 Task: Find connections with filter location Trutnov with filter topic #Saaswith filter profile language Spanish with filter current company Voltas Limited - A TATA Enterprise with filter school Amal Jyothi College of Engineering with filter industry Sound Recording with filter service category Public Relations with filter keywords title Account Representative
Action: Mouse moved to (608, 79)
Screenshot: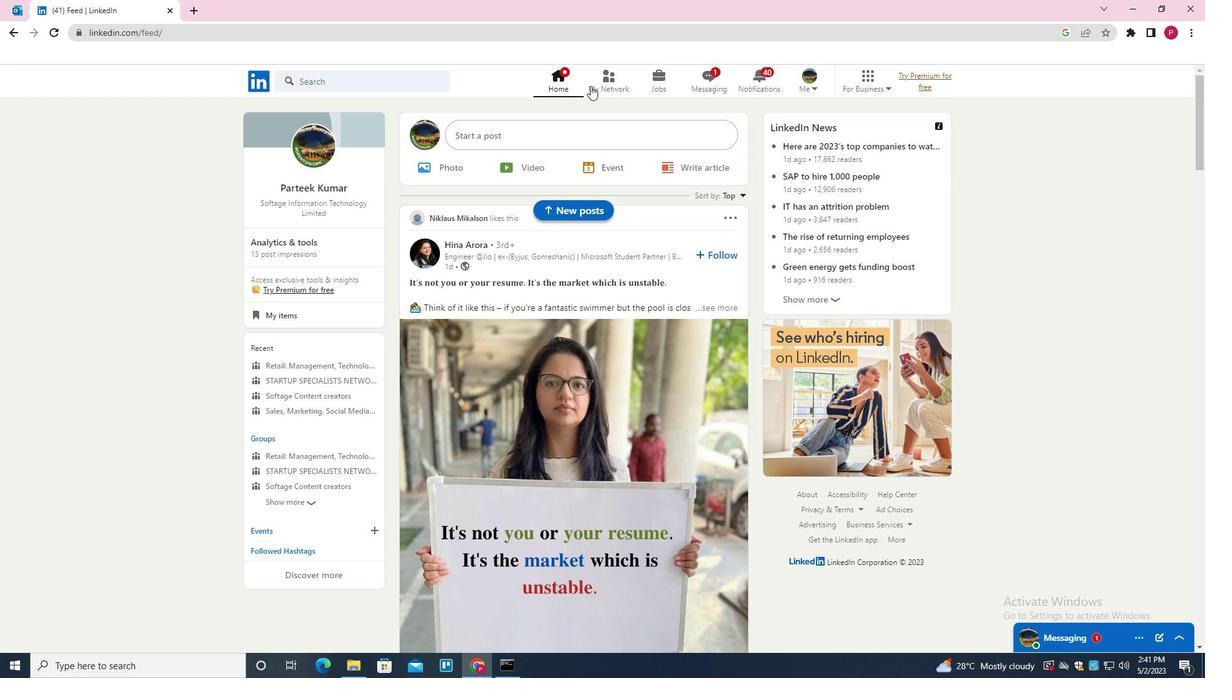 
Action: Mouse pressed left at (608, 79)
Screenshot: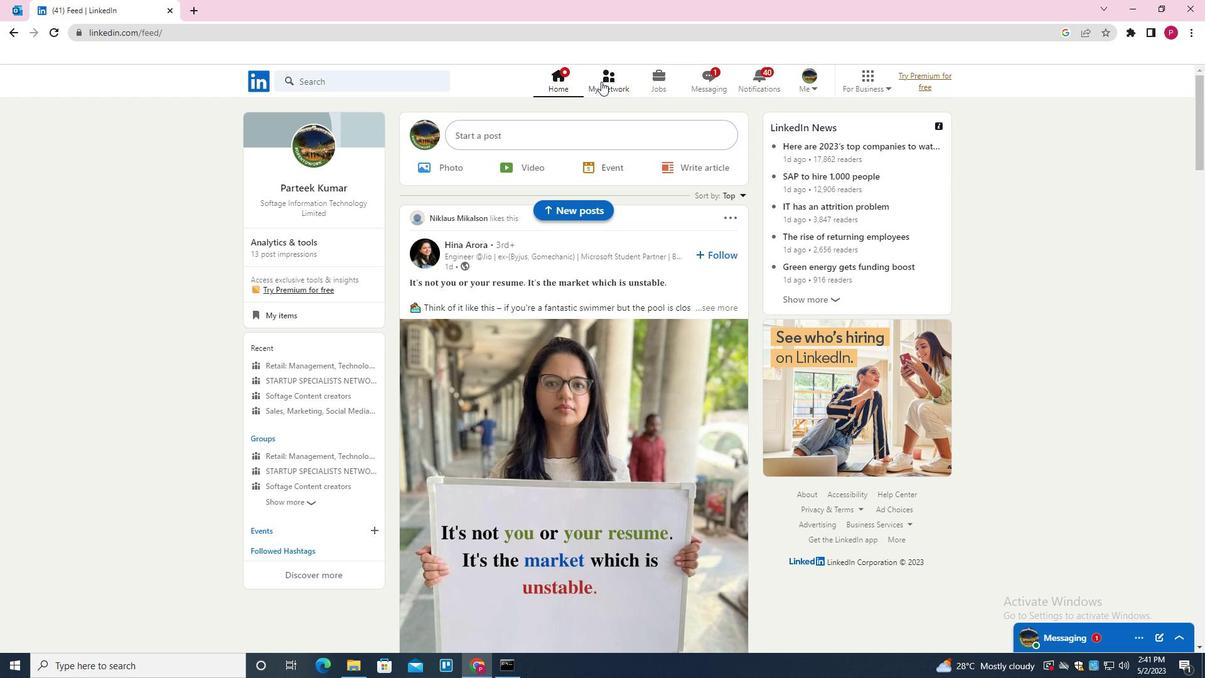
Action: Mouse moved to (389, 146)
Screenshot: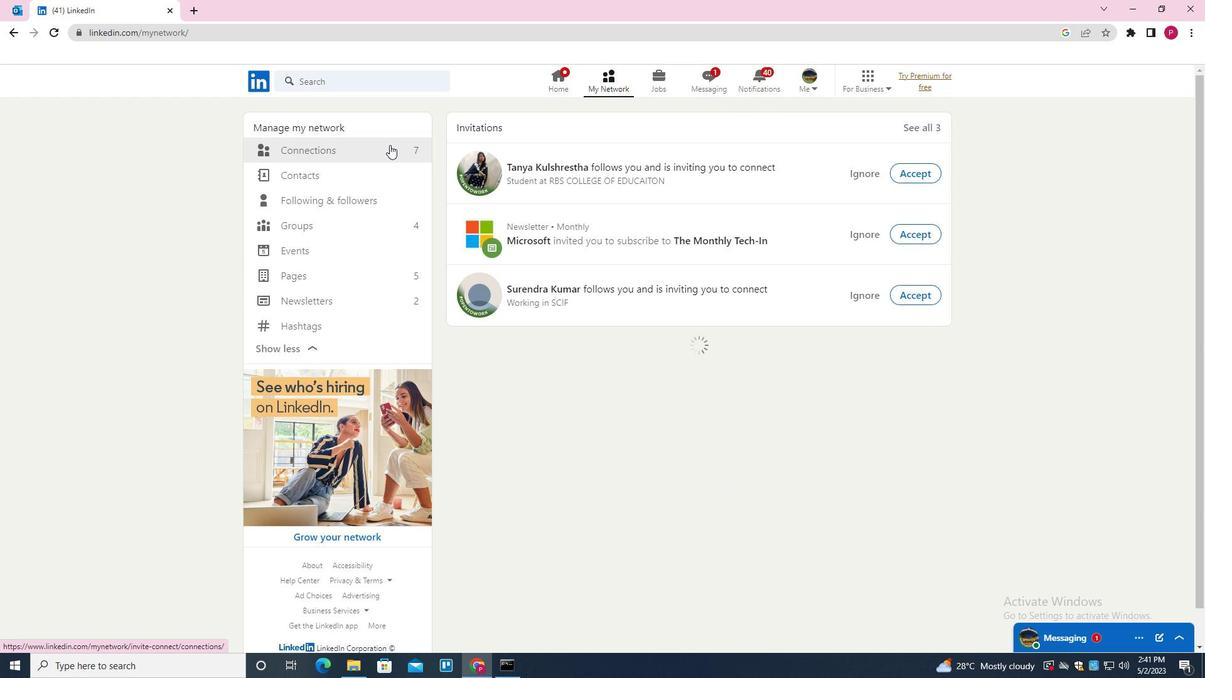 
Action: Mouse pressed left at (389, 146)
Screenshot: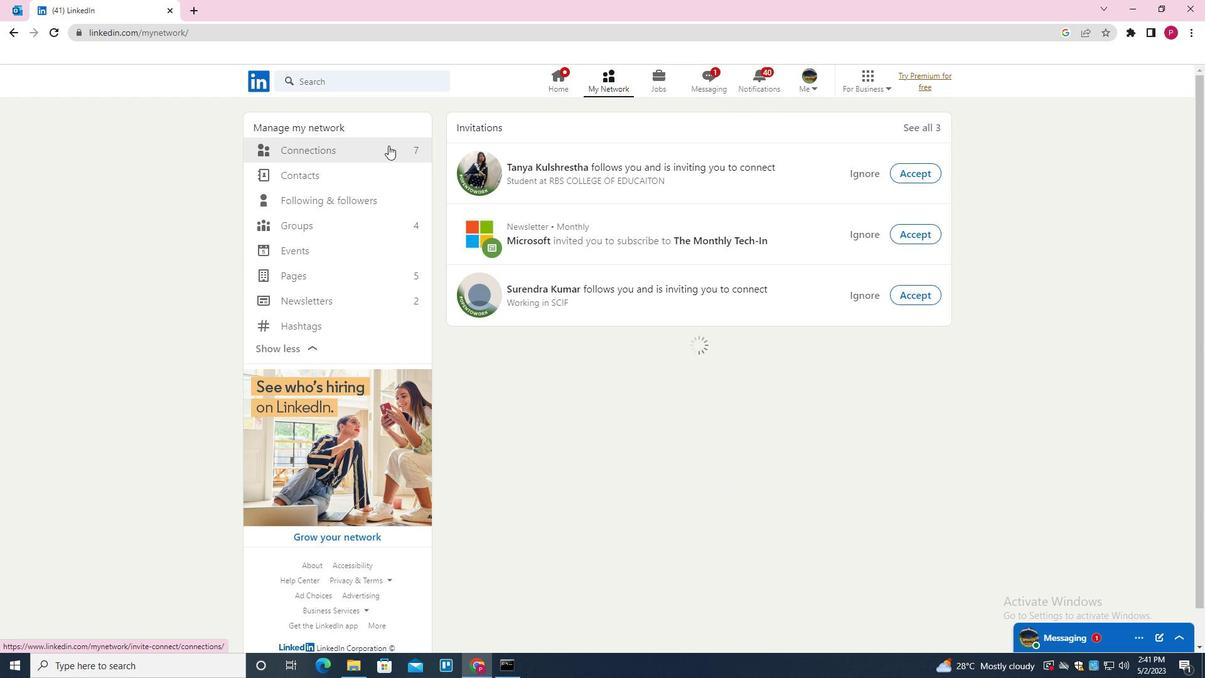 
Action: Mouse moved to (692, 151)
Screenshot: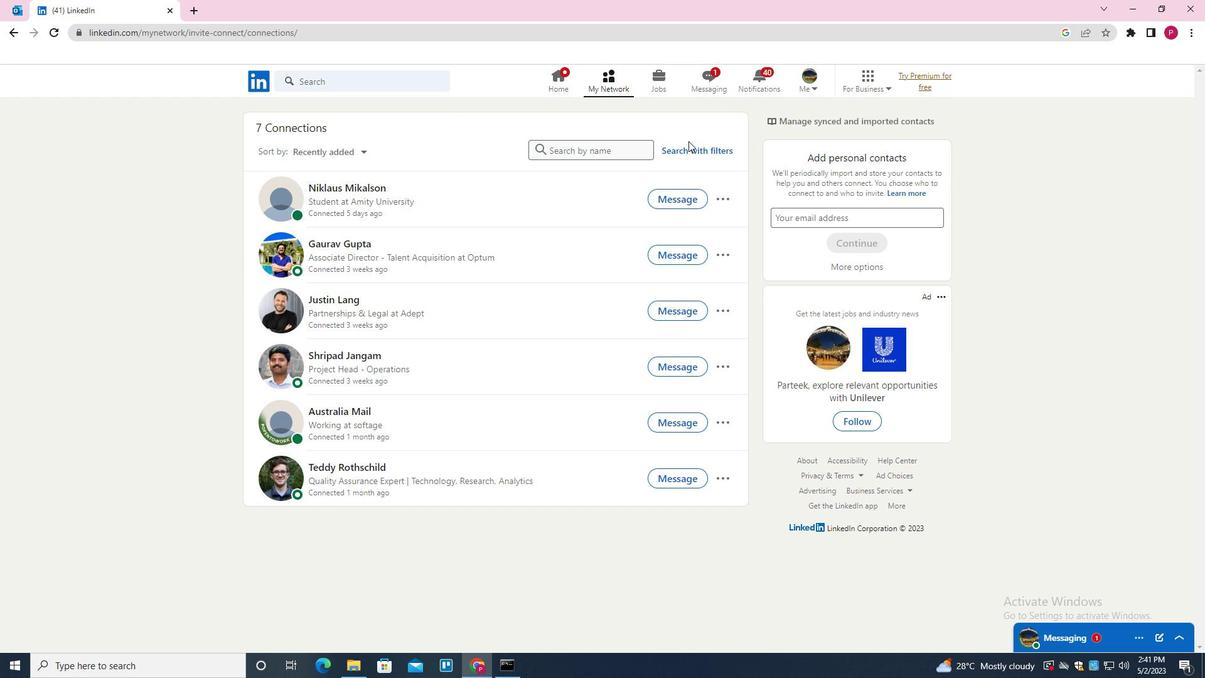 
Action: Mouse pressed left at (692, 151)
Screenshot: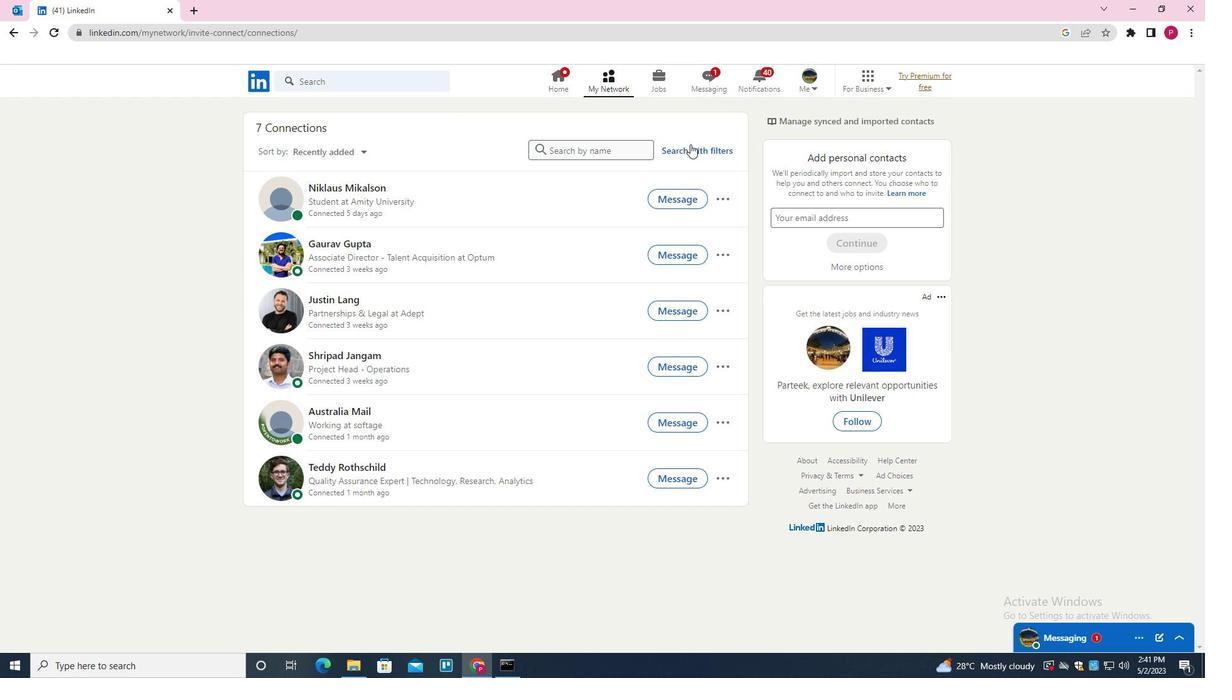 
Action: Mouse moved to (647, 119)
Screenshot: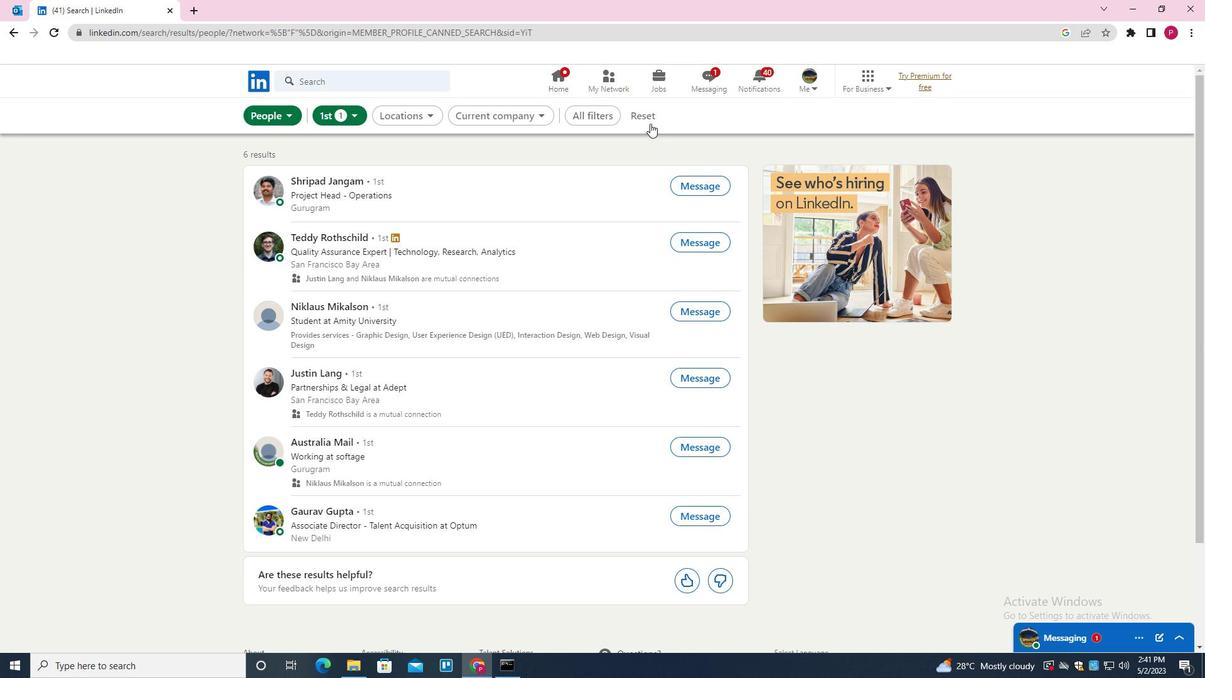 
Action: Mouse pressed left at (647, 119)
Screenshot: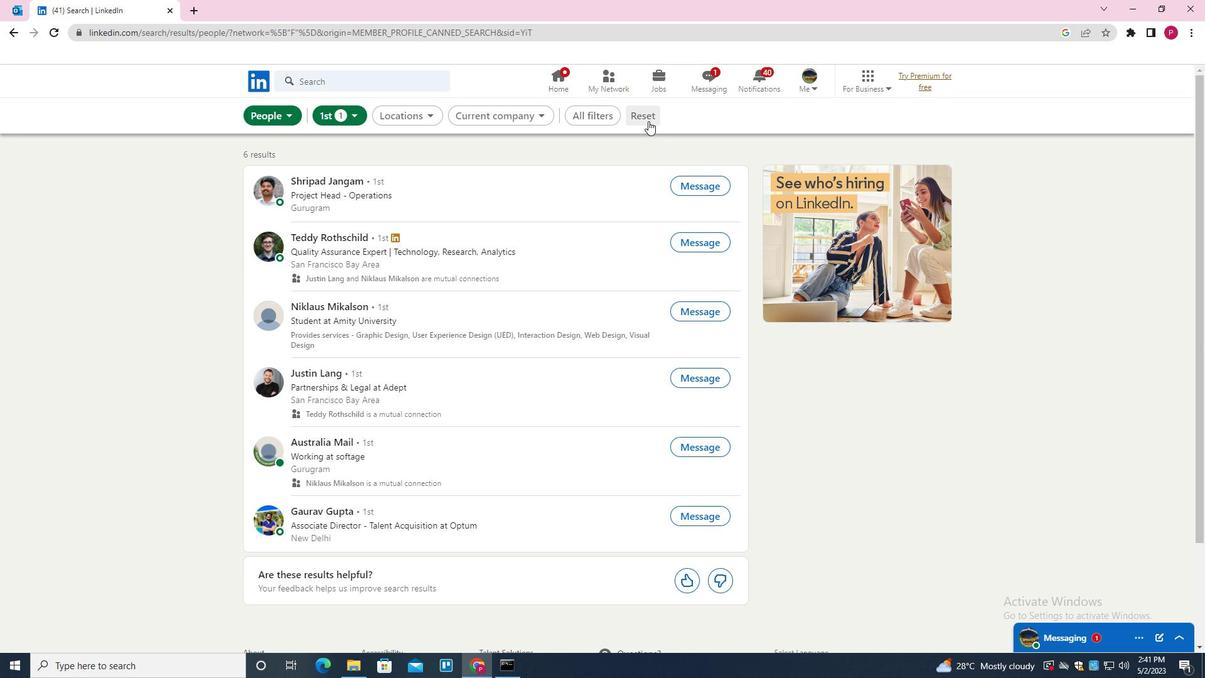 
Action: Mouse moved to (627, 119)
Screenshot: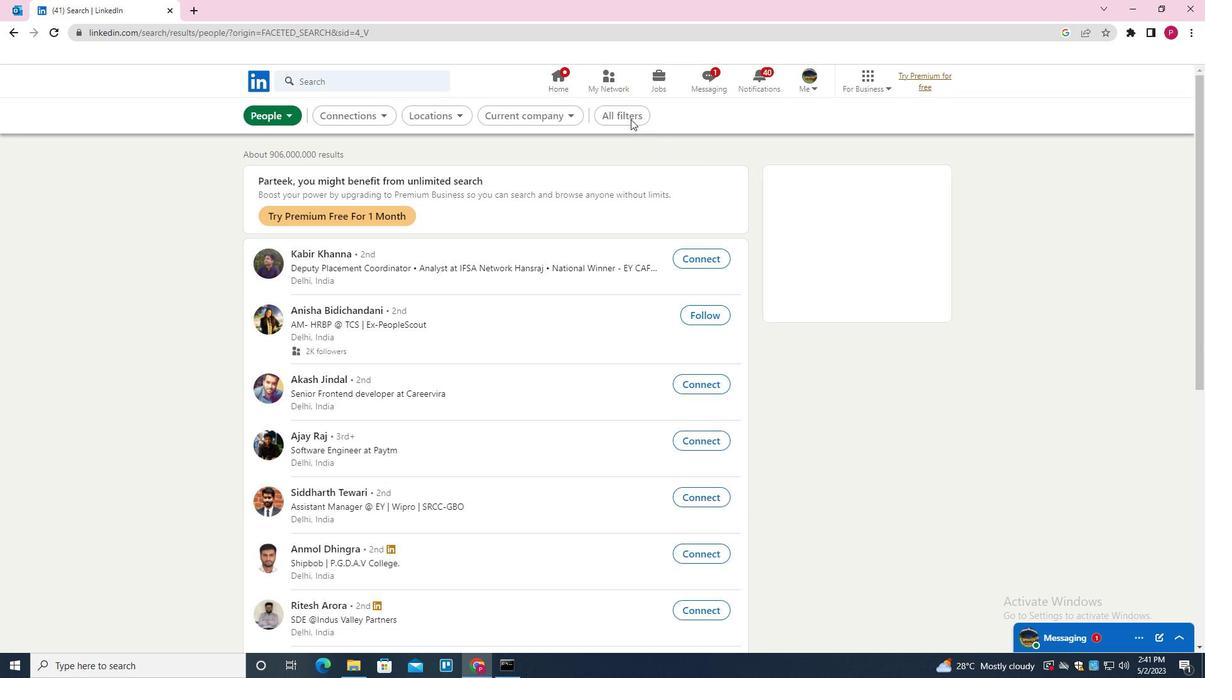 
Action: Mouse pressed left at (627, 119)
Screenshot: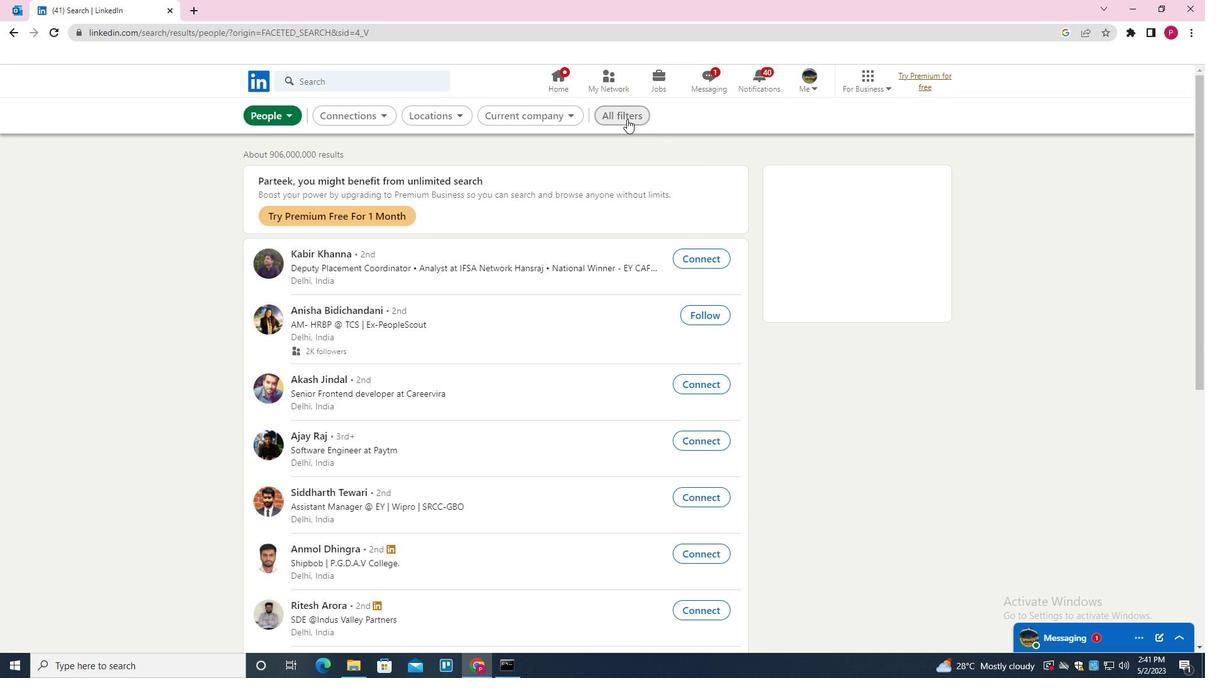 
Action: Mouse moved to (1025, 357)
Screenshot: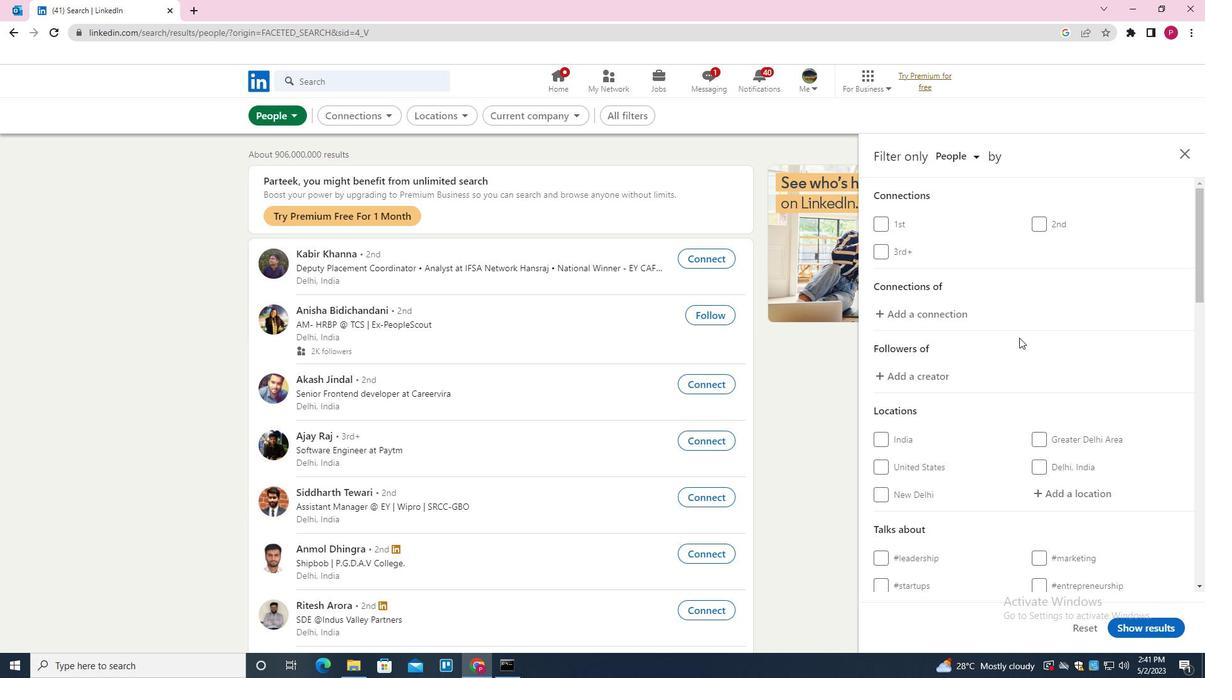
Action: Mouse scrolled (1025, 357) with delta (0, 0)
Screenshot: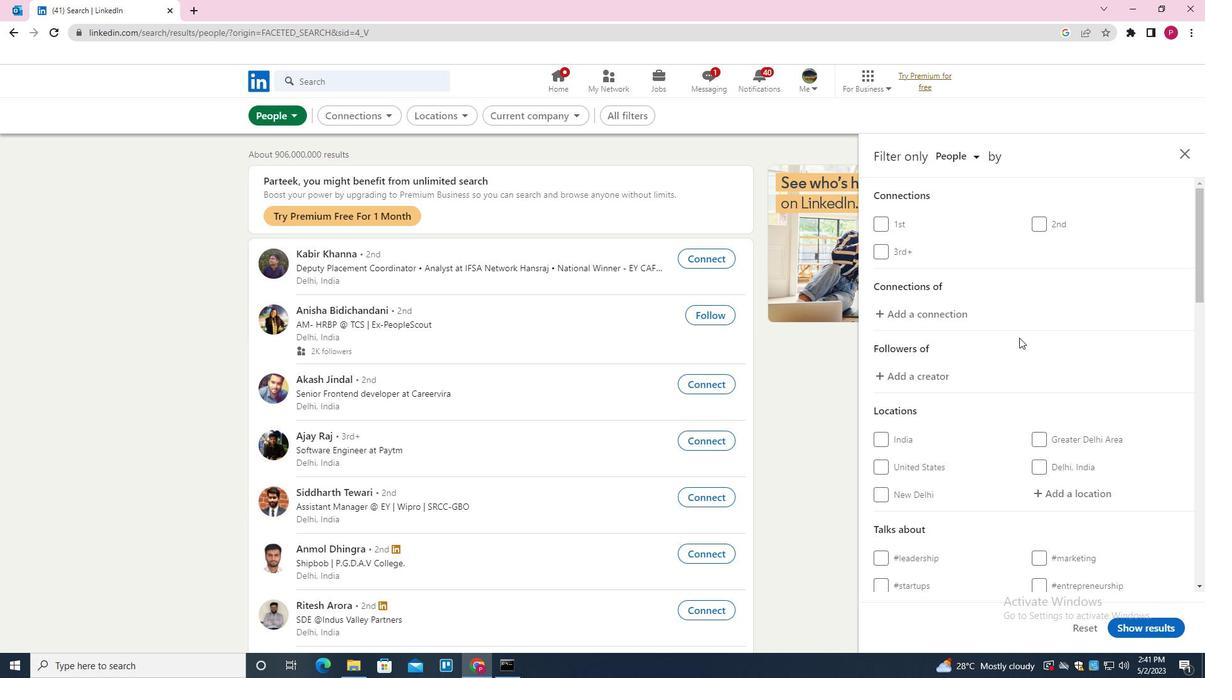 
Action: Mouse moved to (1027, 363)
Screenshot: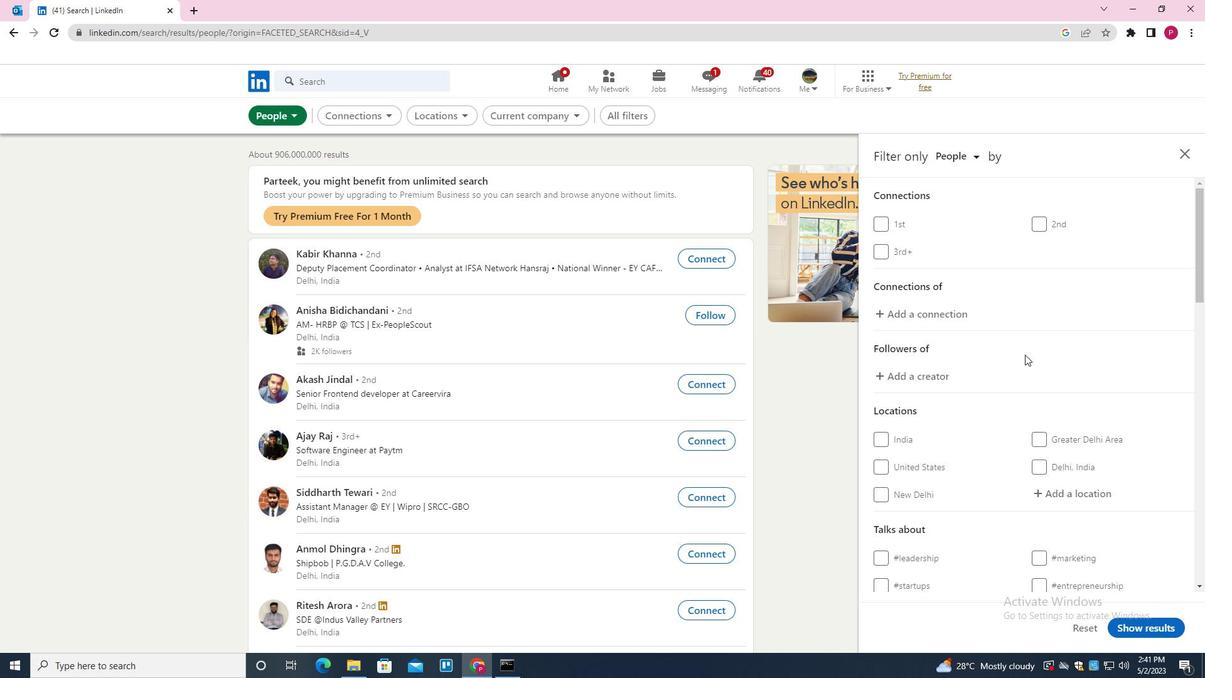 
Action: Mouse scrolled (1027, 362) with delta (0, 0)
Screenshot: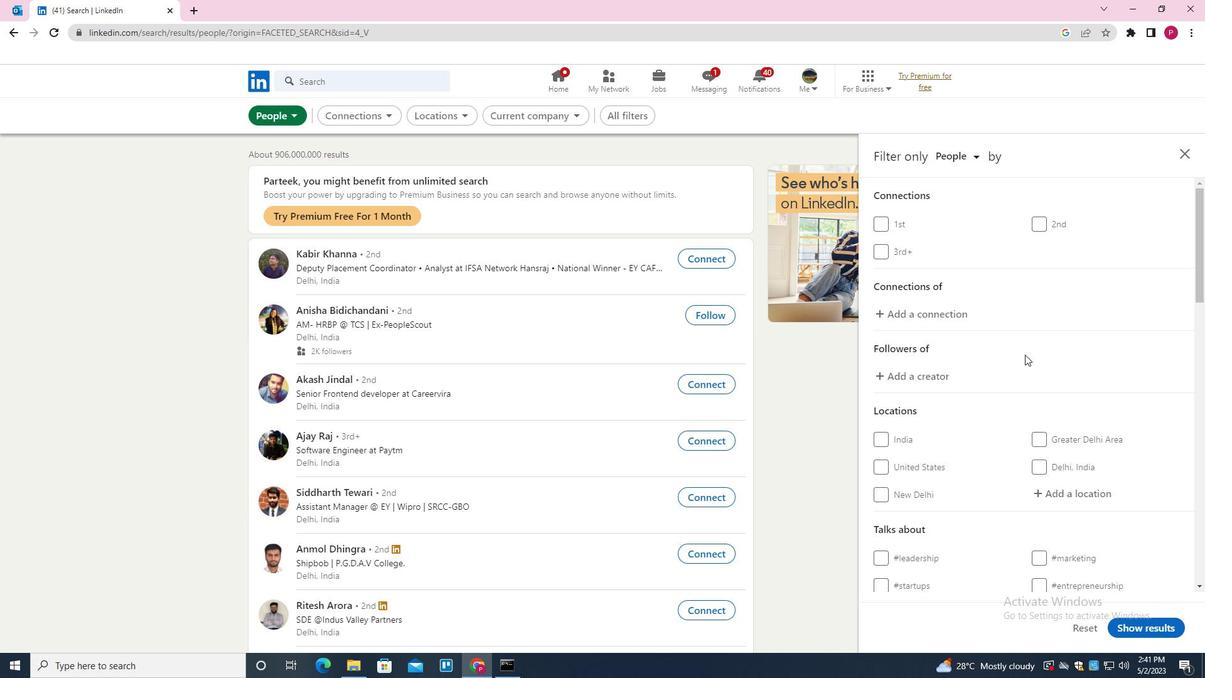 
Action: Mouse moved to (1089, 369)
Screenshot: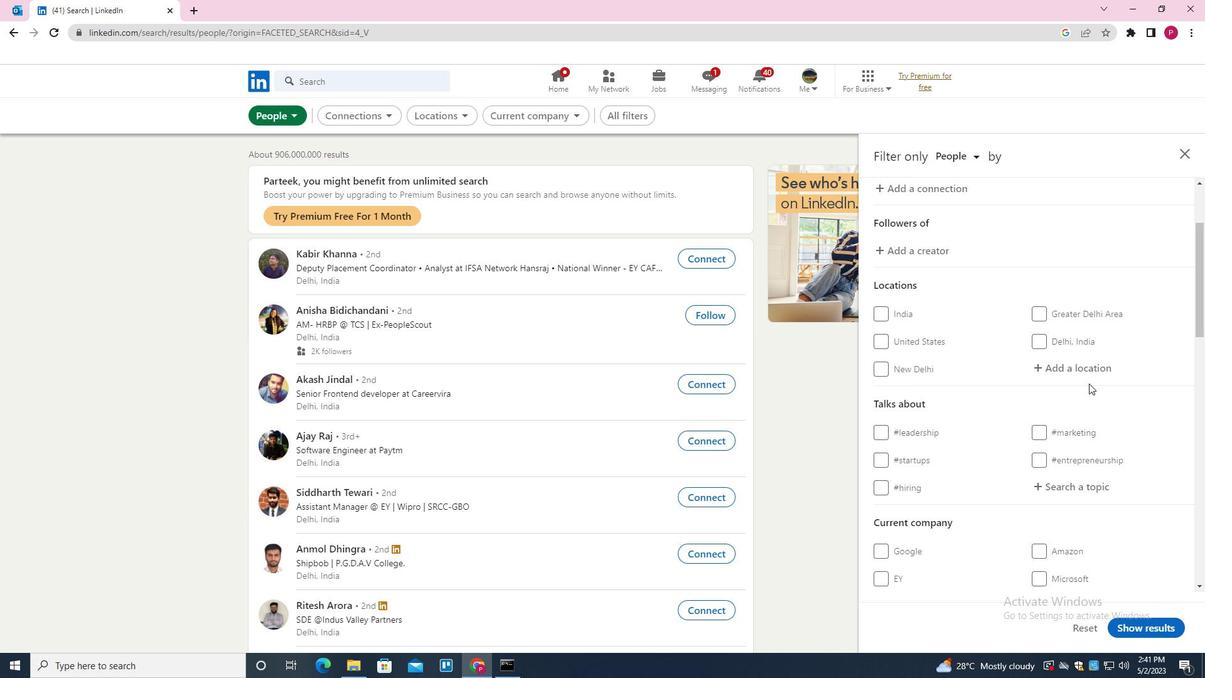 
Action: Mouse pressed left at (1089, 369)
Screenshot: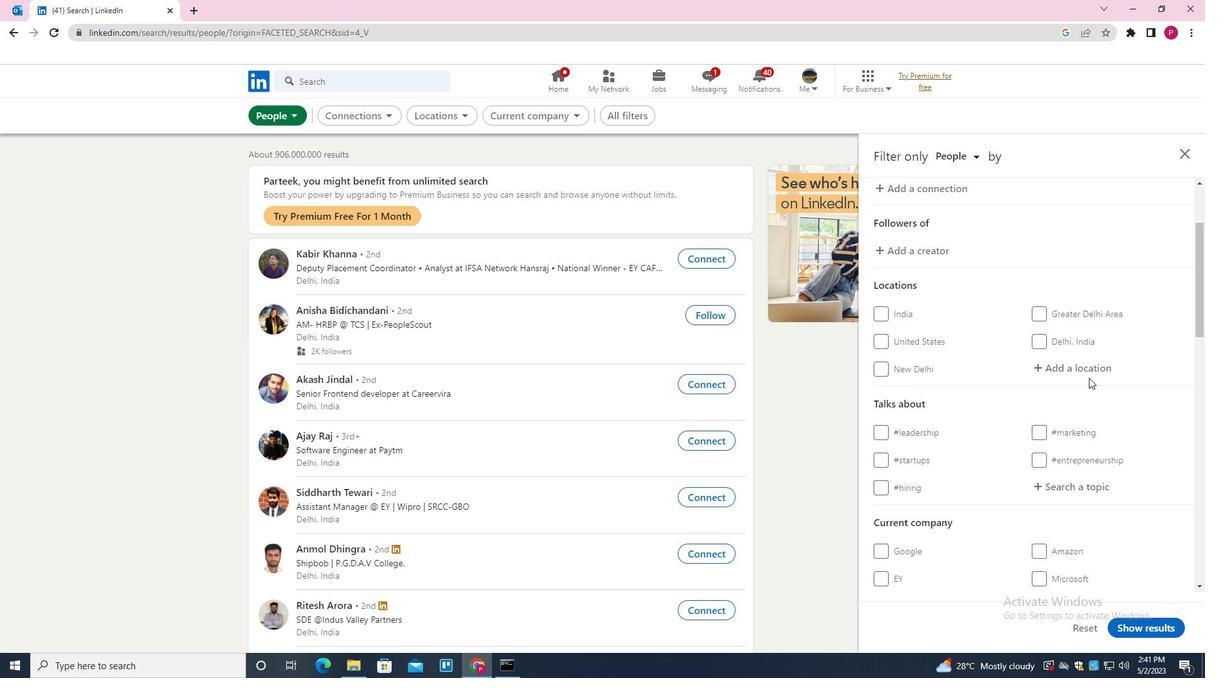 
Action: Mouse moved to (1079, 376)
Screenshot: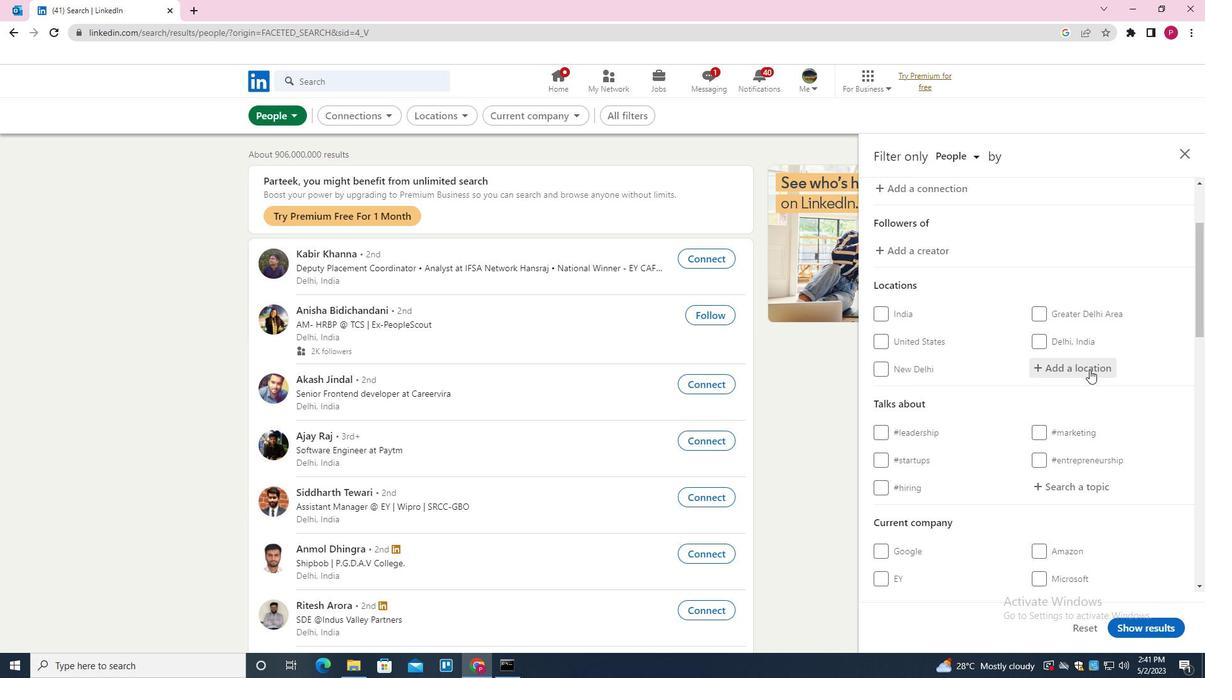 
Action: Key pressed <Key.shift>TRUTNOV<Key.down><Key.enter>
Screenshot: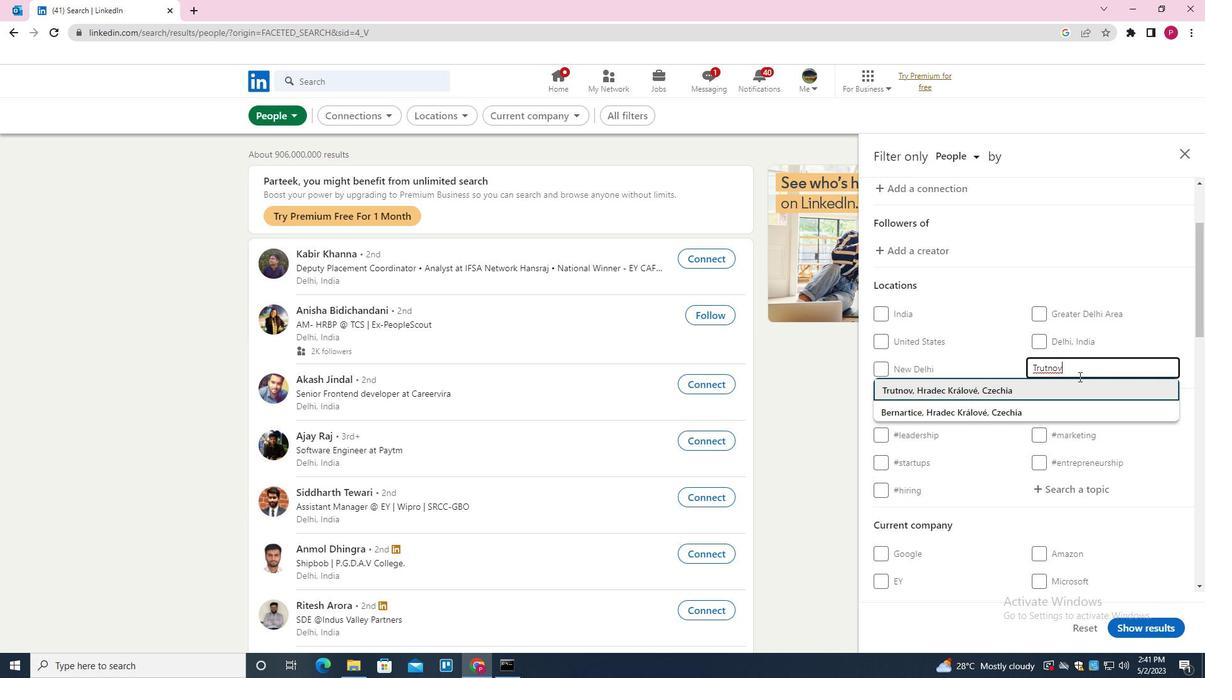 
Action: Mouse moved to (1046, 373)
Screenshot: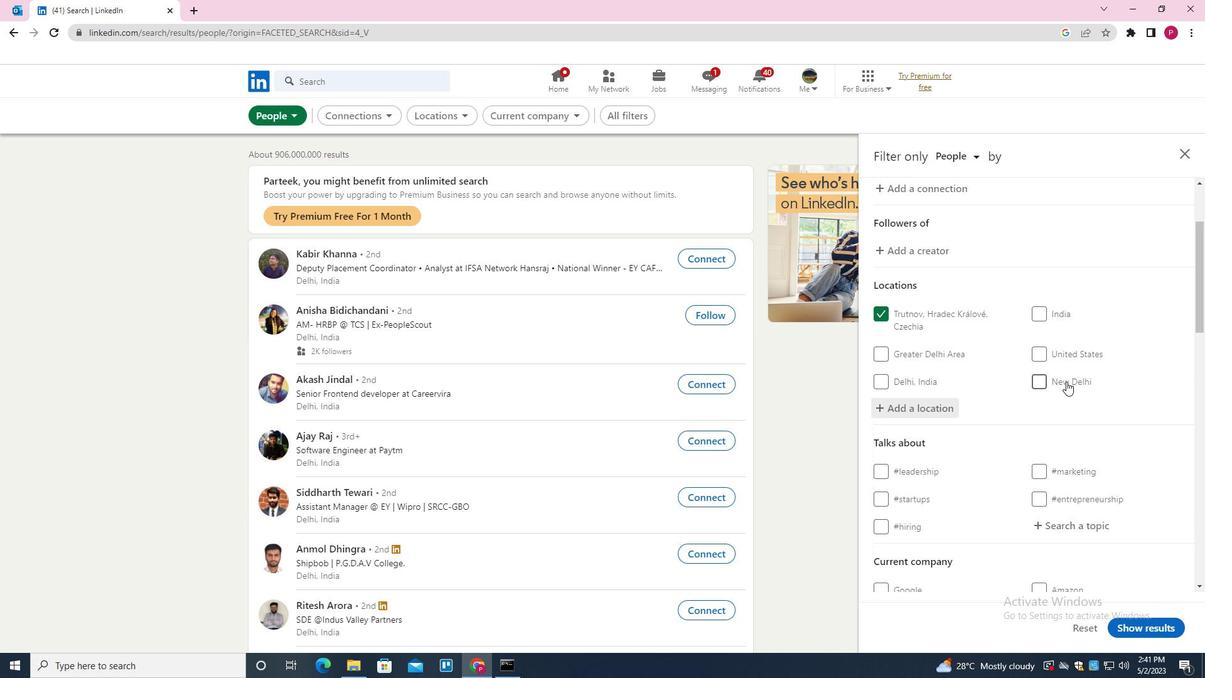 
Action: Mouse scrolled (1046, 372) with delta (0, 0)
Screenshot: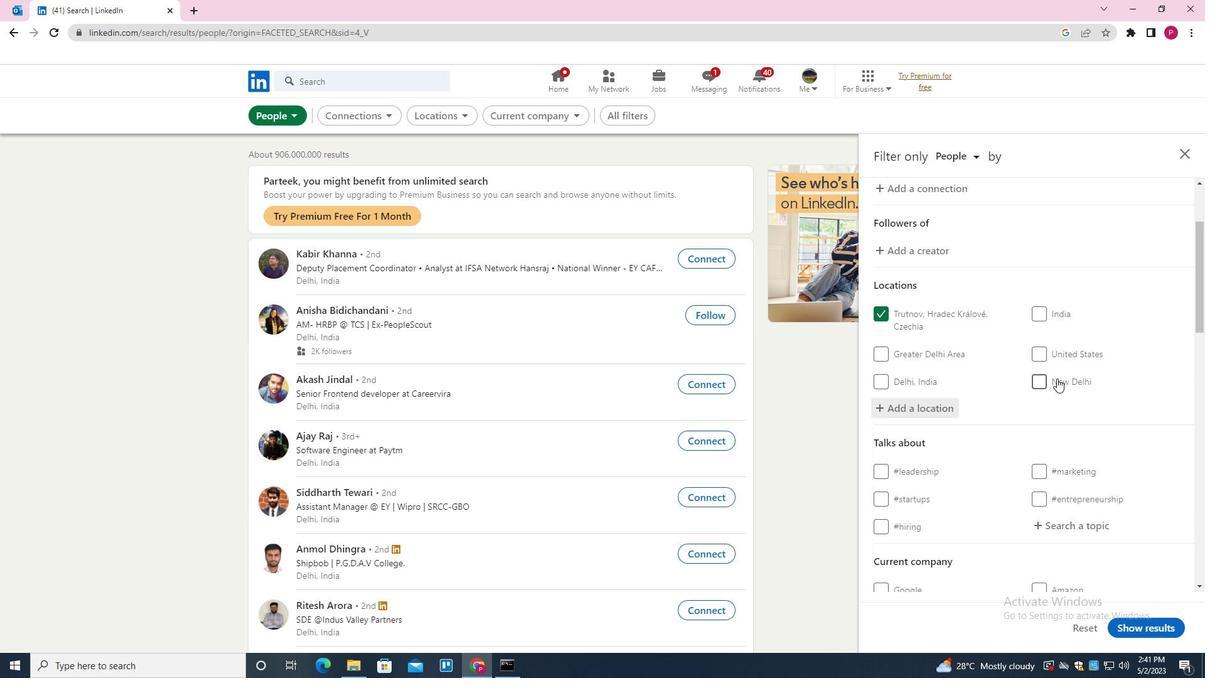 
Action: Mouse scrolled (1046, 372) with delta (0, 0)
Screenshot: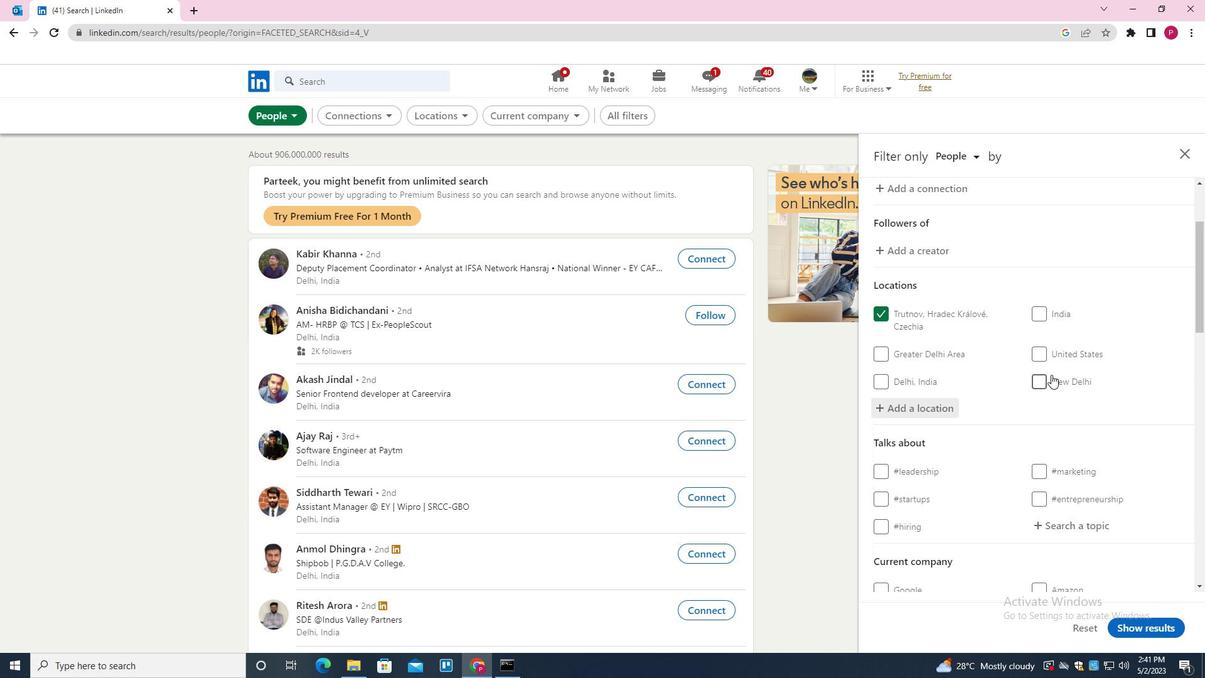 
Action: Mouse scrolled (1046, 372) with delta (0, 0)
Screenshot: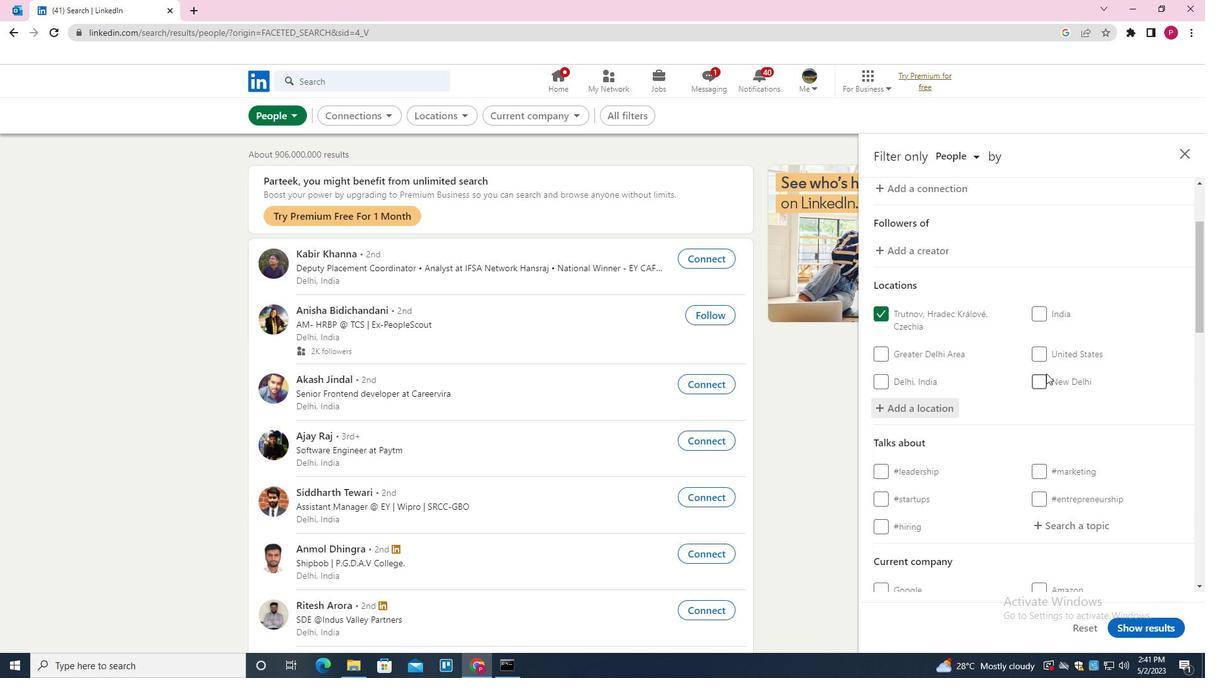 
Action: Mouse moved to (1068, 339)
Screenshot: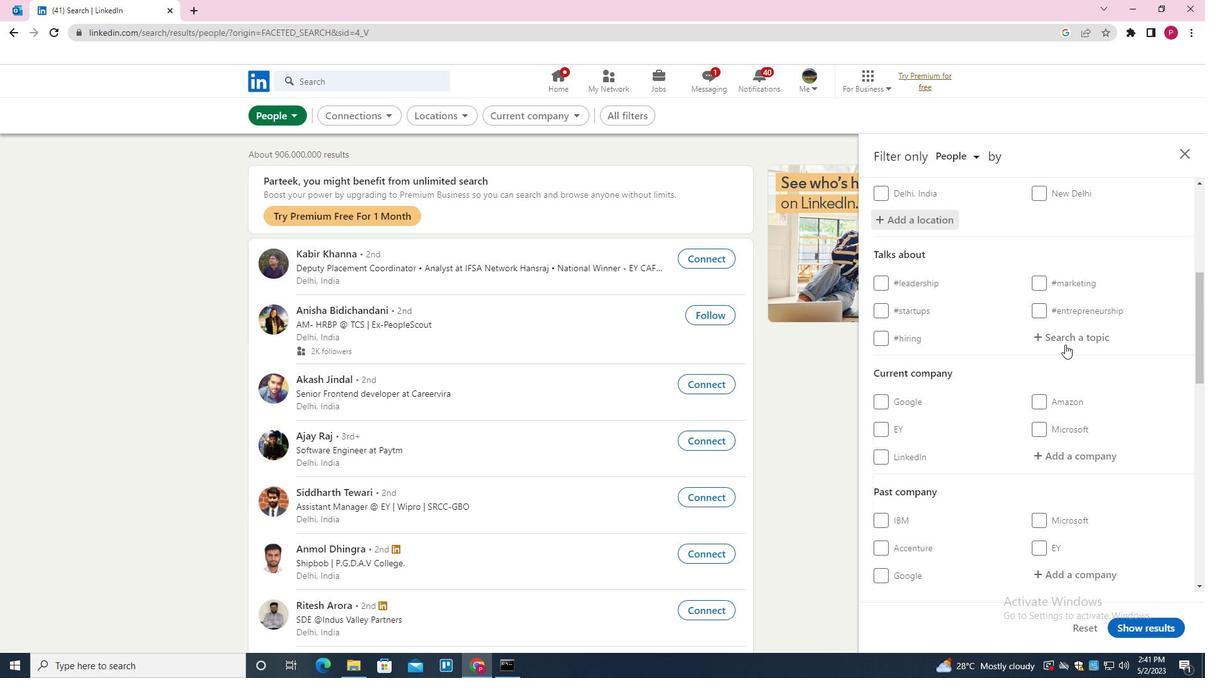 
Action: Mouse pressed left at (1068, 339)
Screenshot: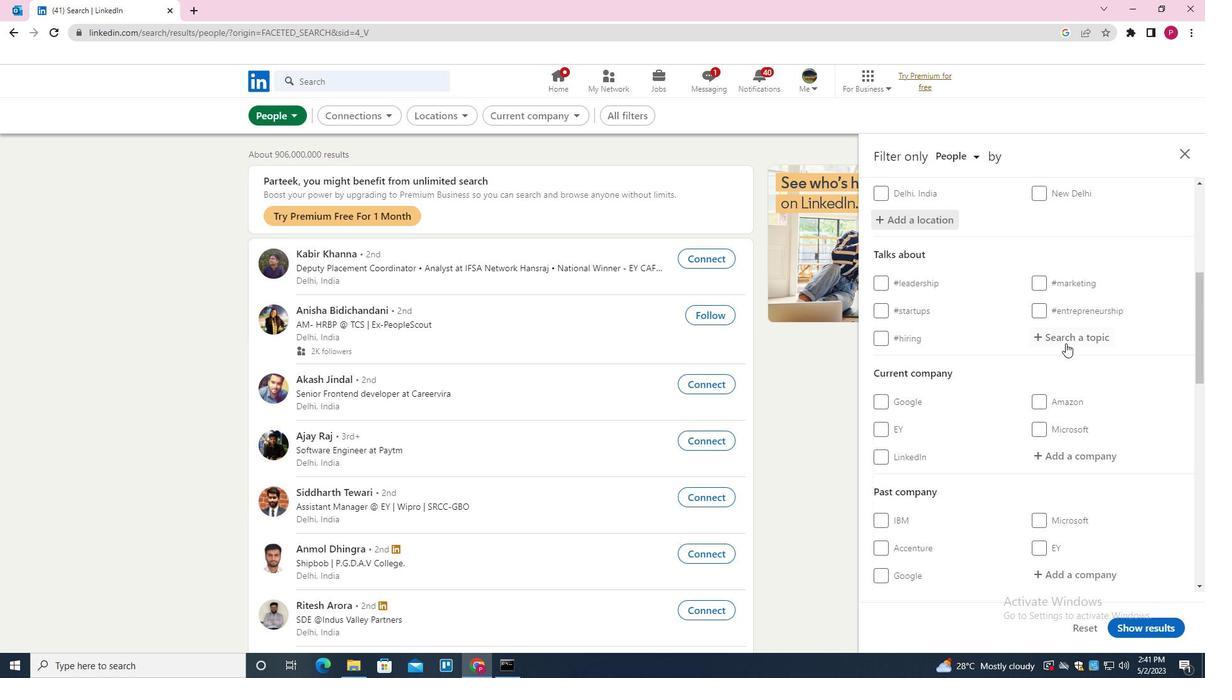 
Action: Mouse moved to (1101, 343)
Screenshot: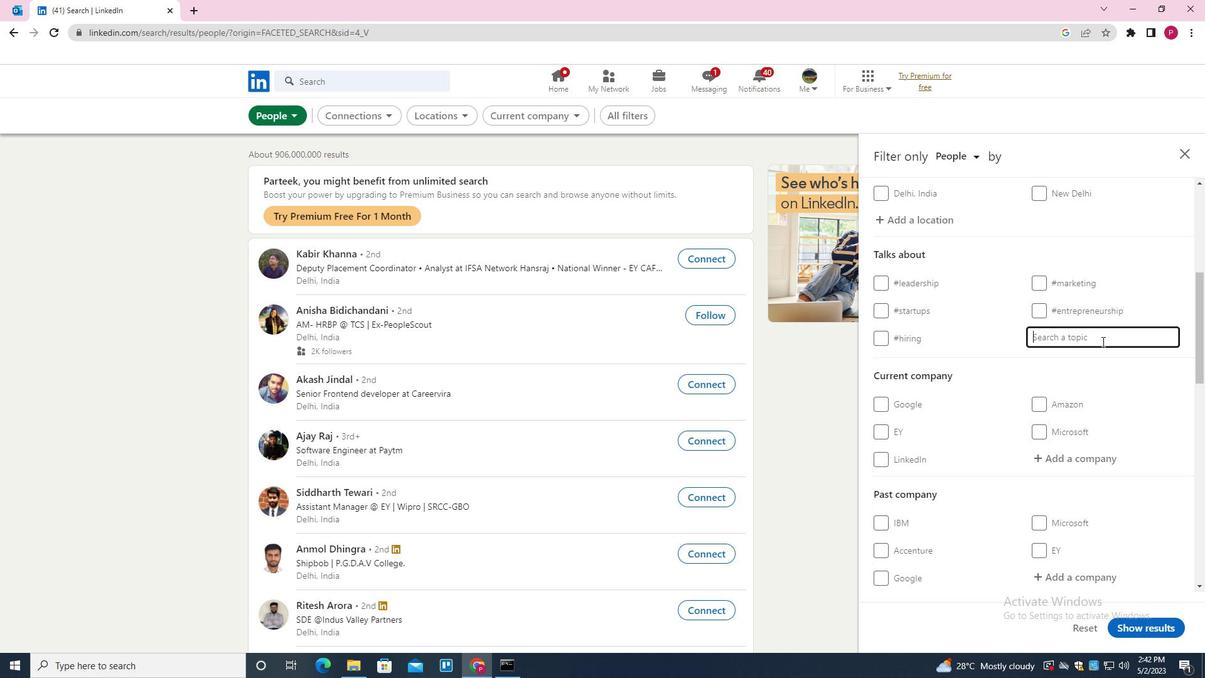 
Action: Key pressed <Key.shift><Key.shift><Key.shift>SAAS<Key.down><Key.enter>
Screenshot: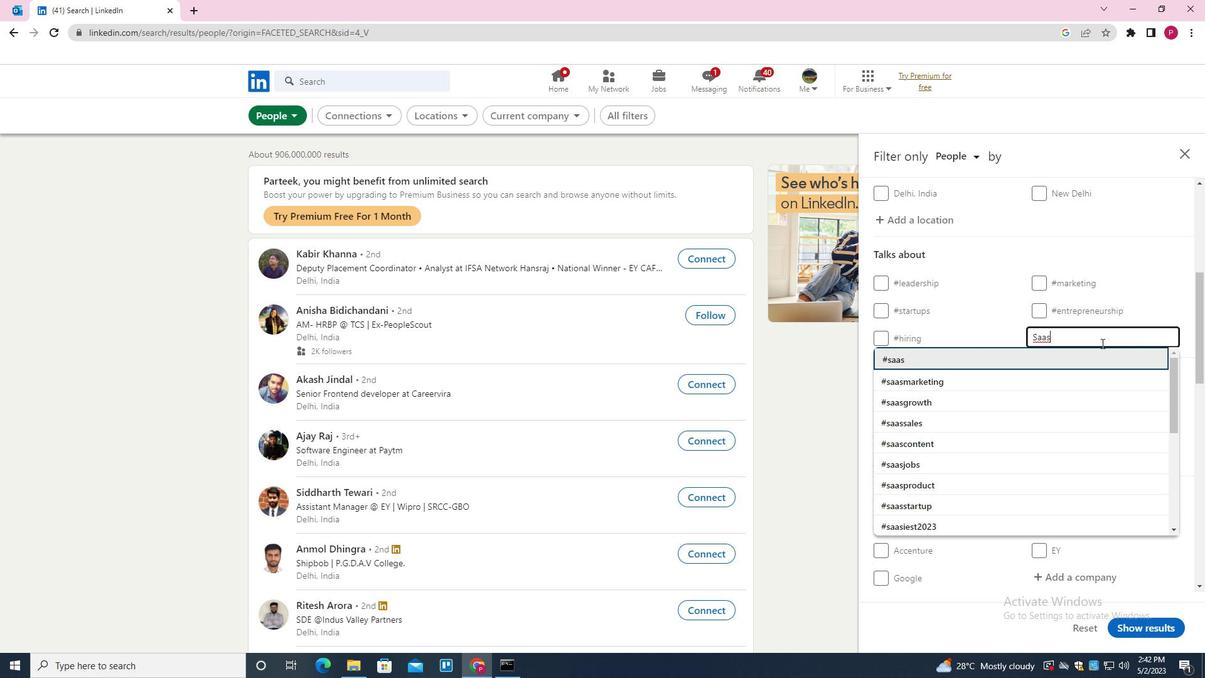 
Action: Mouse moved to (1071, 352)
Screenshot: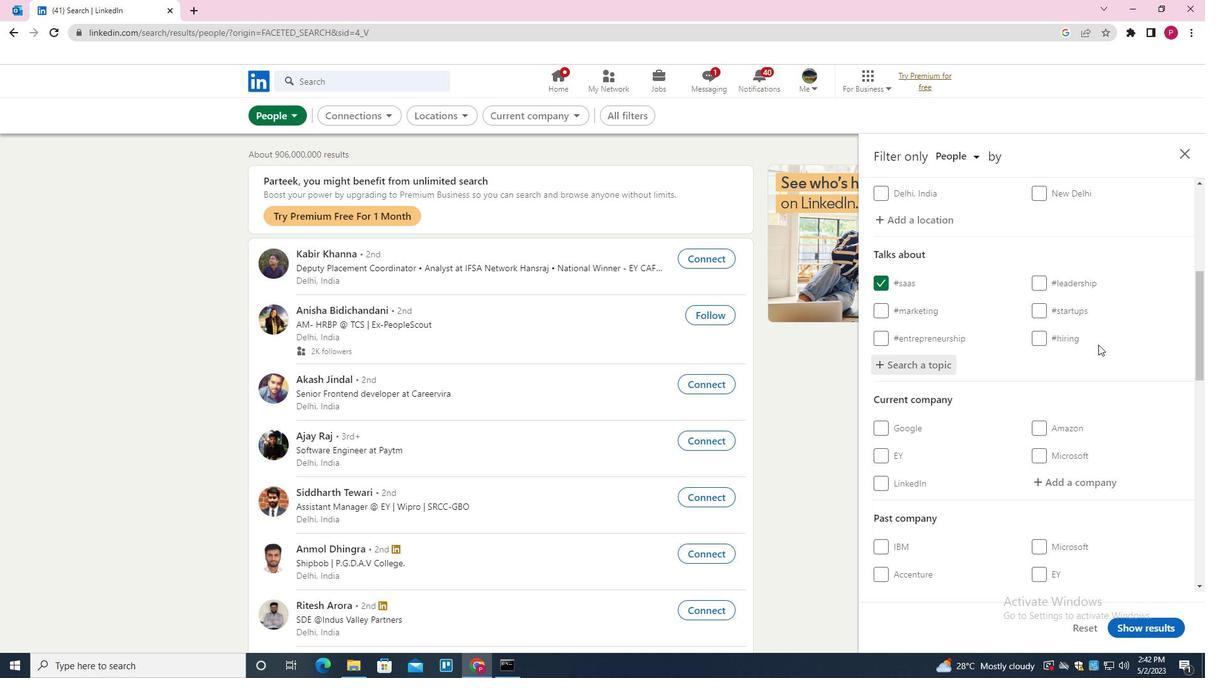
Action: Mouse scrolled (1071, 351) with delta (0, 0)
Screenshot: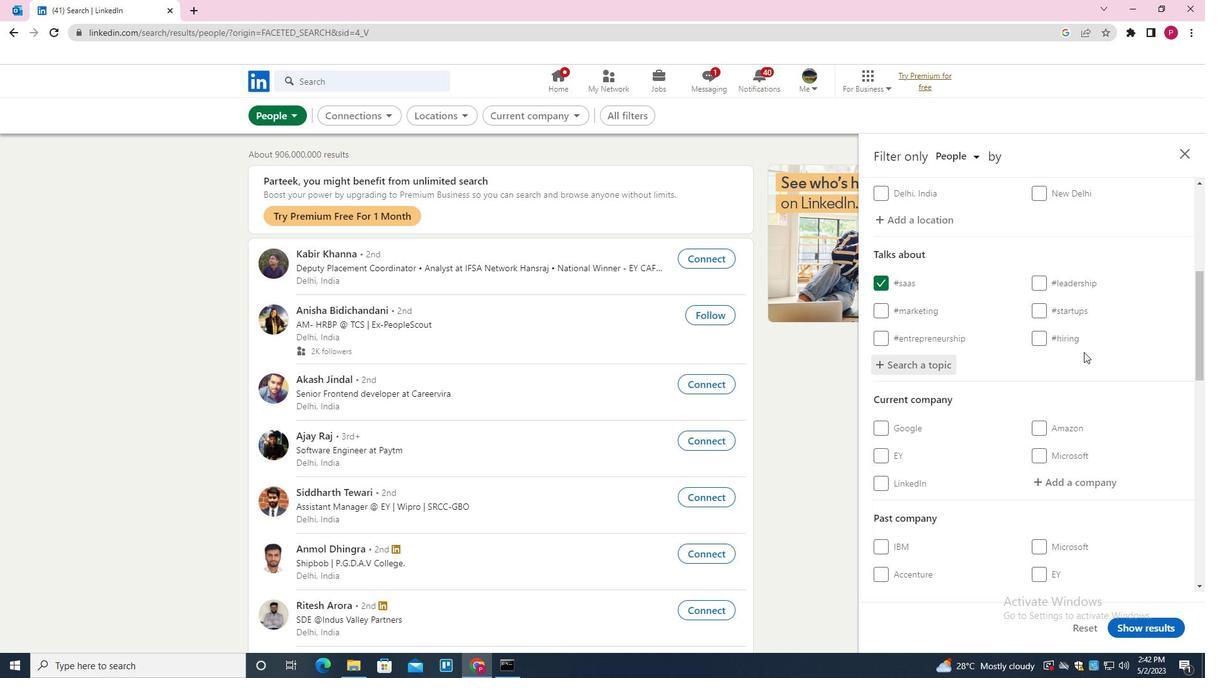 
Action: Mouse moved to (1069, 352)
Screenshot: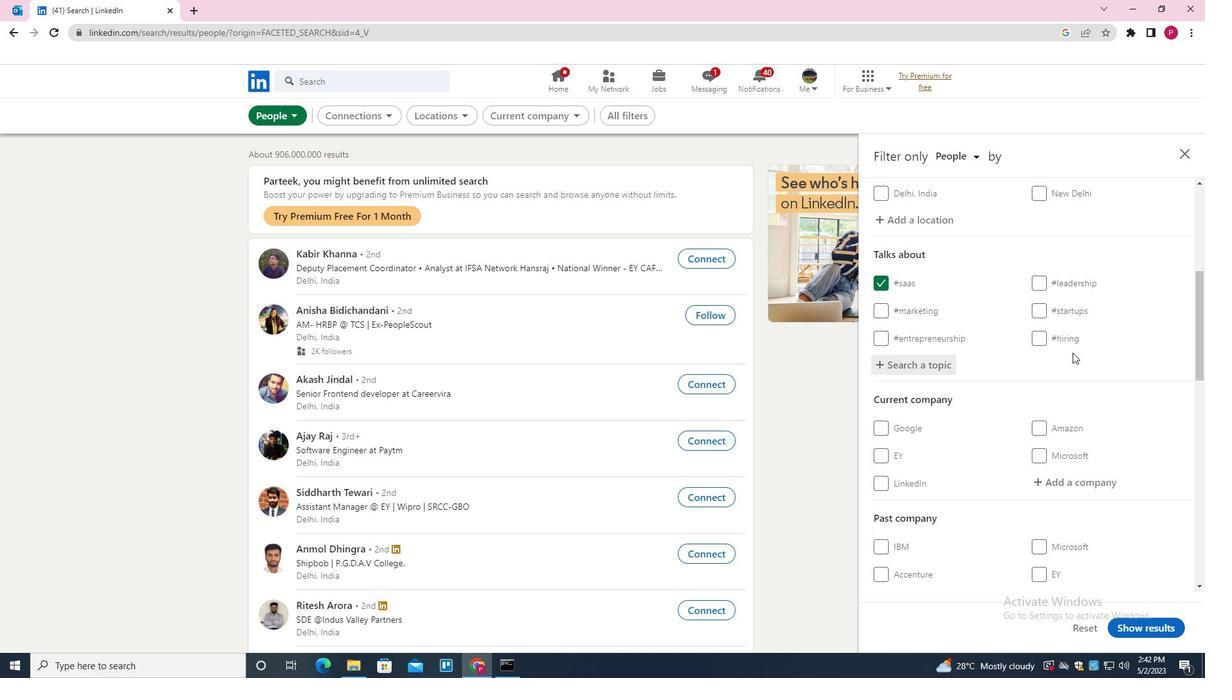 
Action: Mouse scrolled (1069, 351) with delta (0, 0)
Screenshot: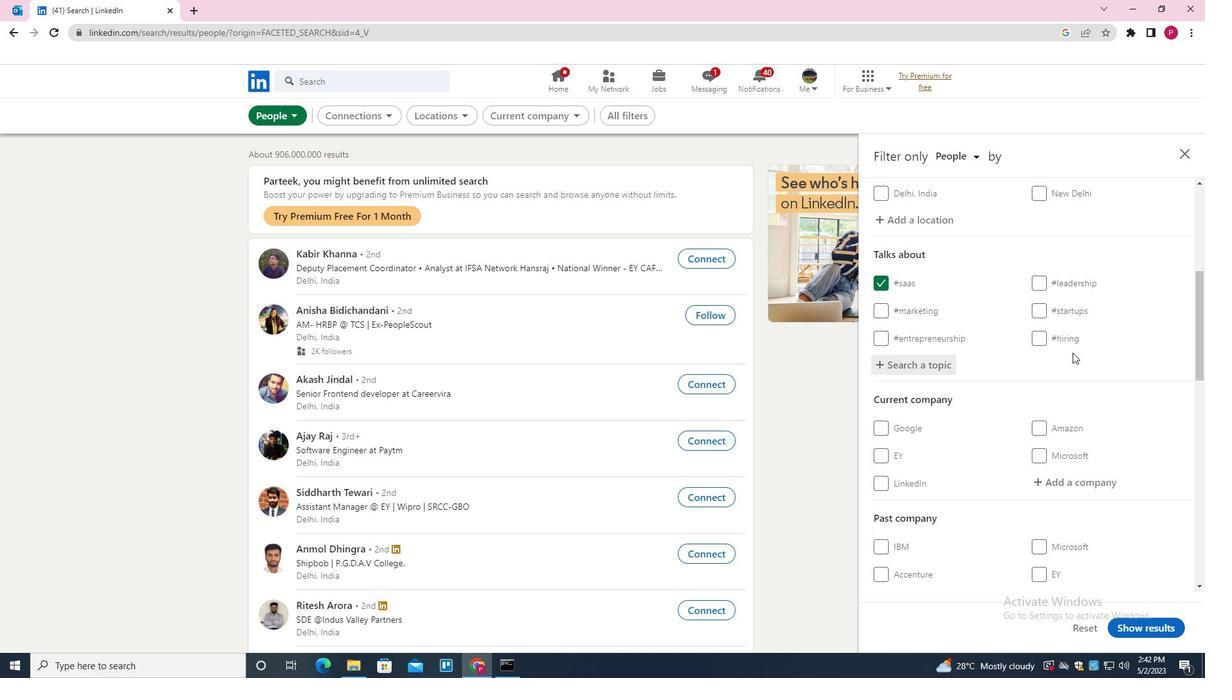 
Action: Mouse moved to (1067, 352)
Screenshot: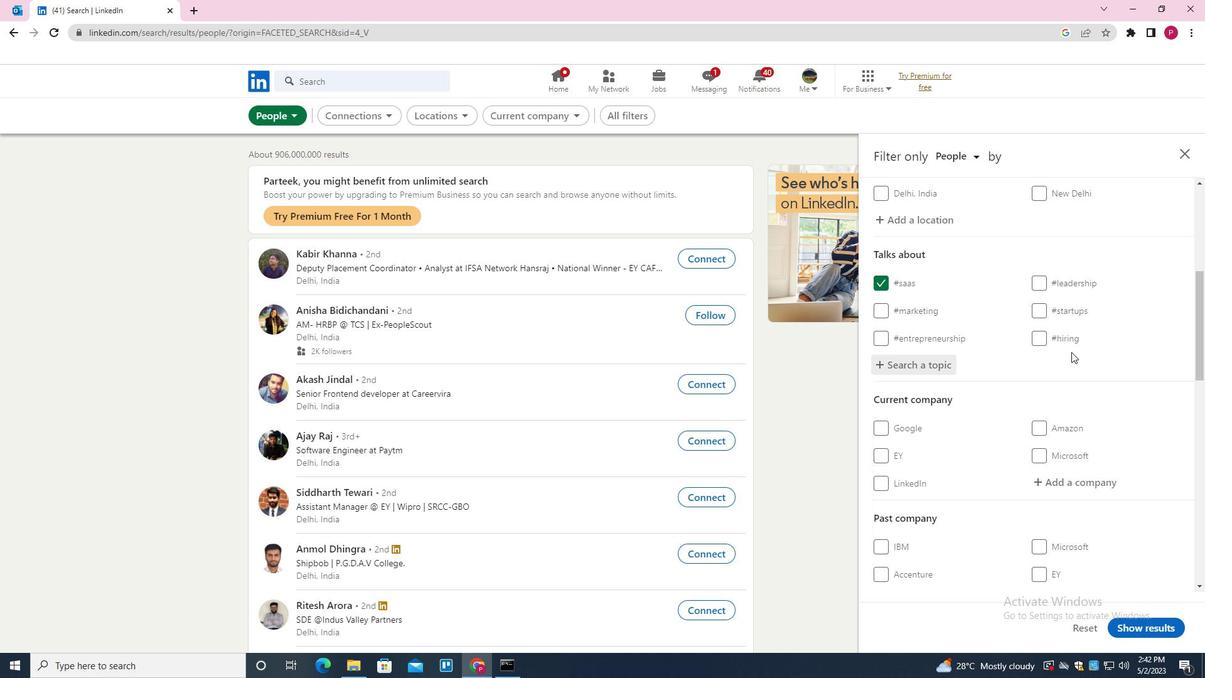 
Action: Mouse scrolled (1067, 352) with delta (0, 0)
Screenshot: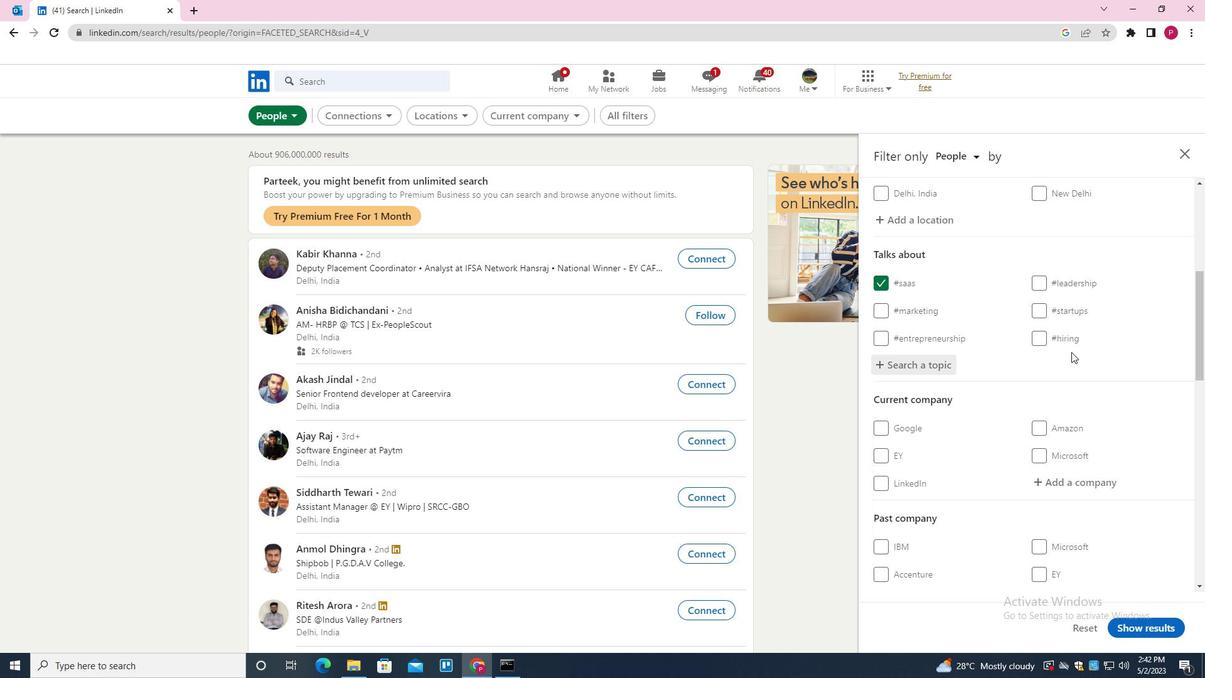 
Action: Mouse moved to (1065, 355)
Screenshot: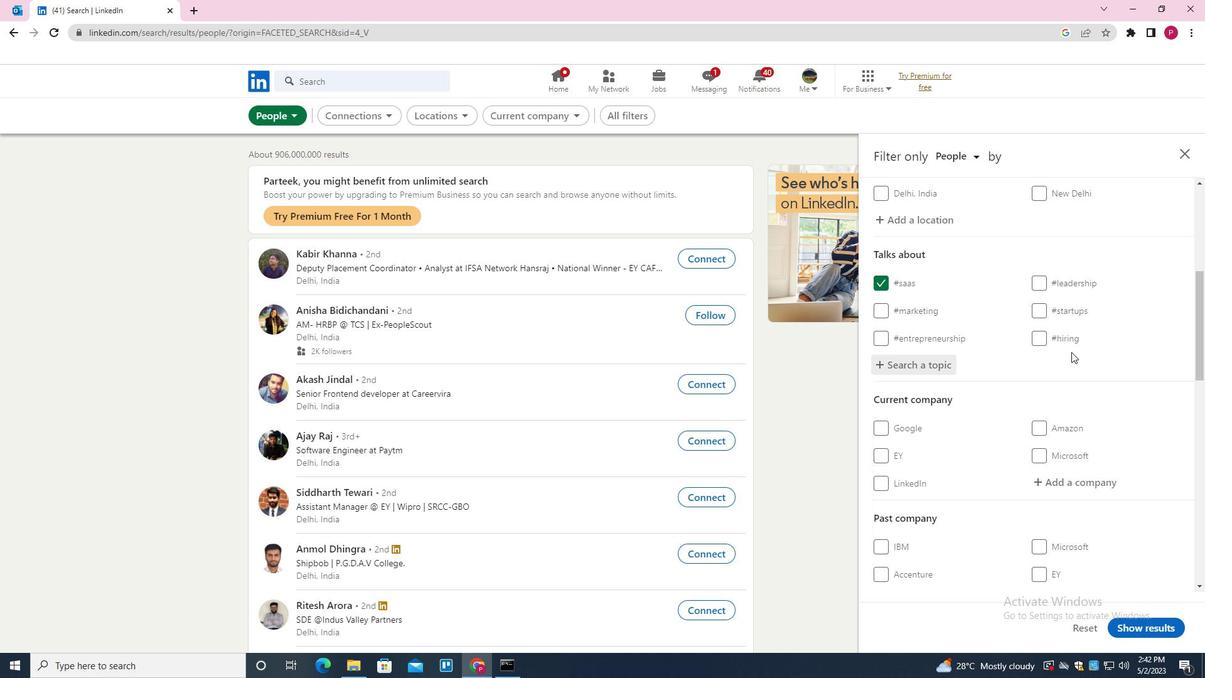 
Action: Mouse scrolled (1065, 354) with delta (0, 0)
Screenshot: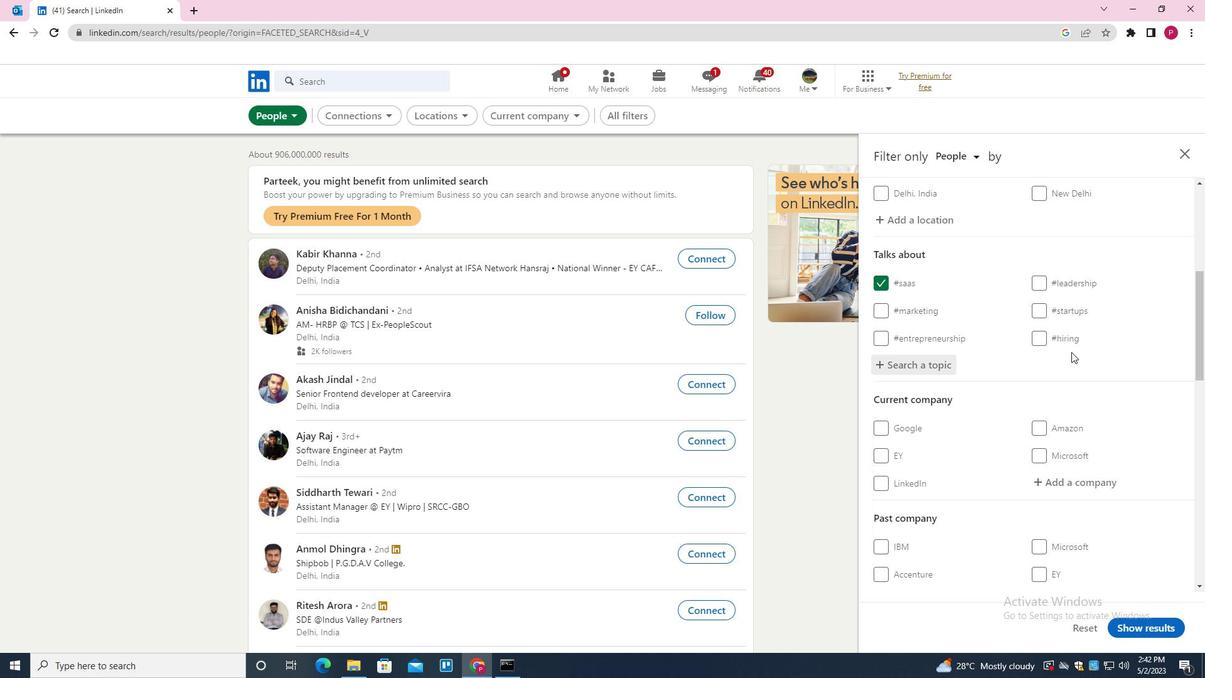 
Action: Mouse moved to (1062, 358)
Screenshot: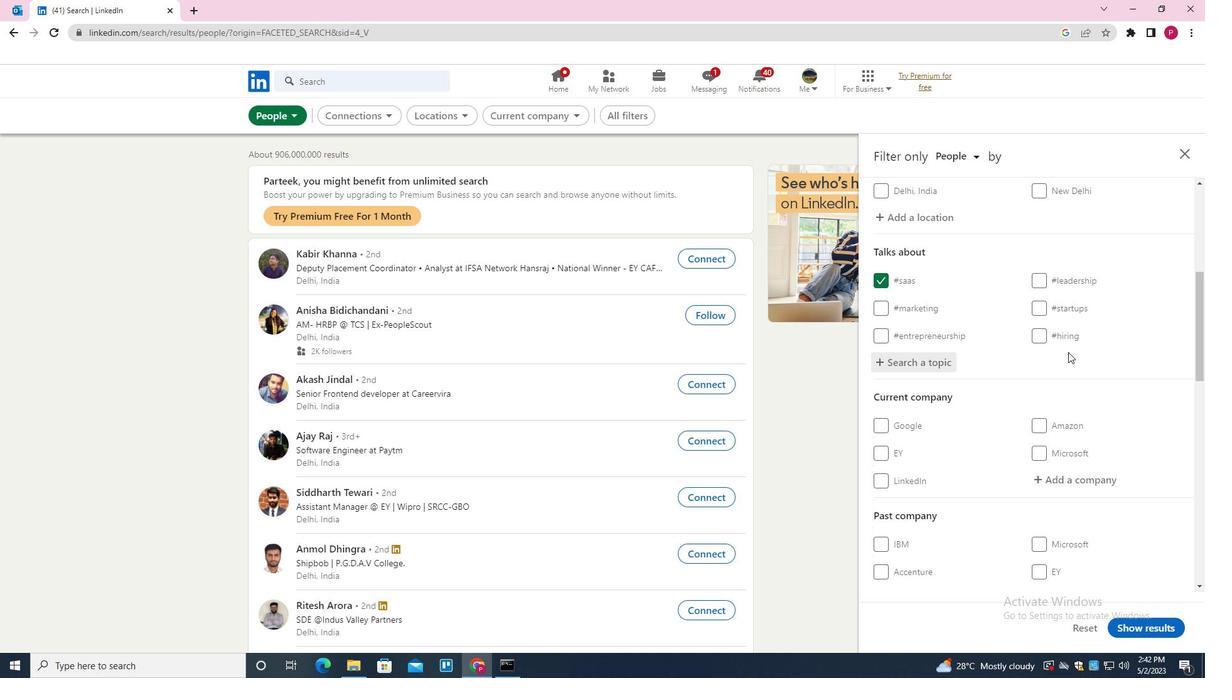 
Action: Mouse scrolled (1062, 357) with delta (0, 0)
Screenshot: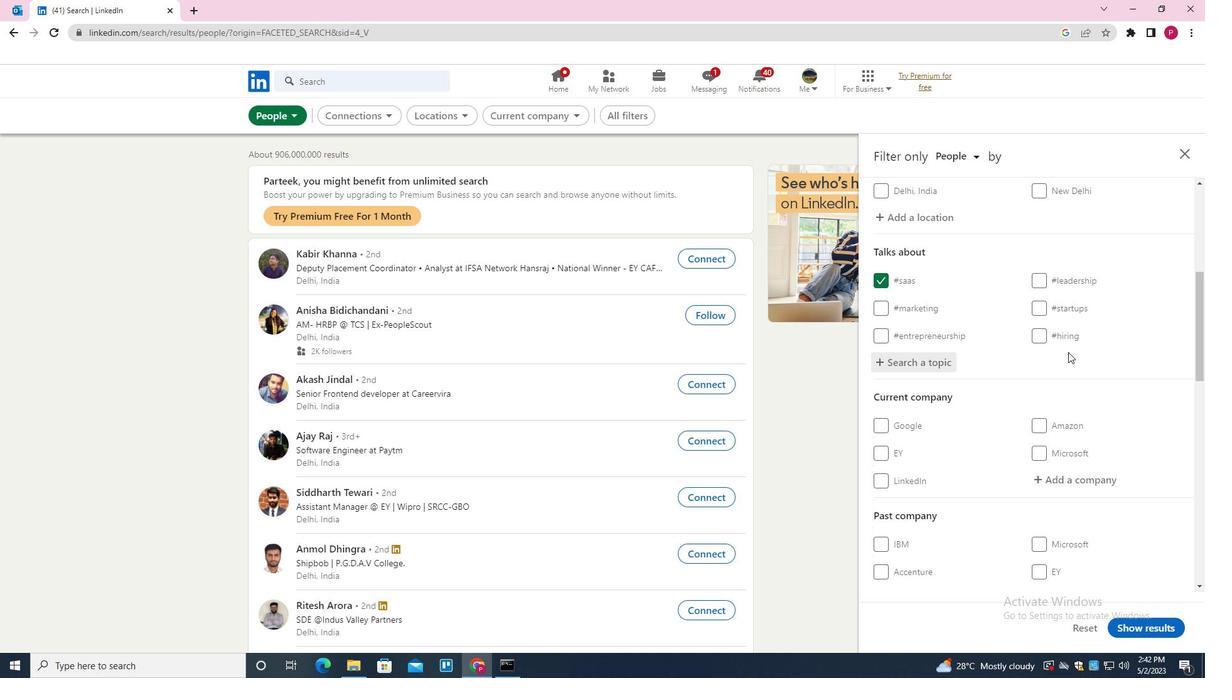 
Action: Mouse scrolled (1062, 357) with delta (0, 0)
Screenshot: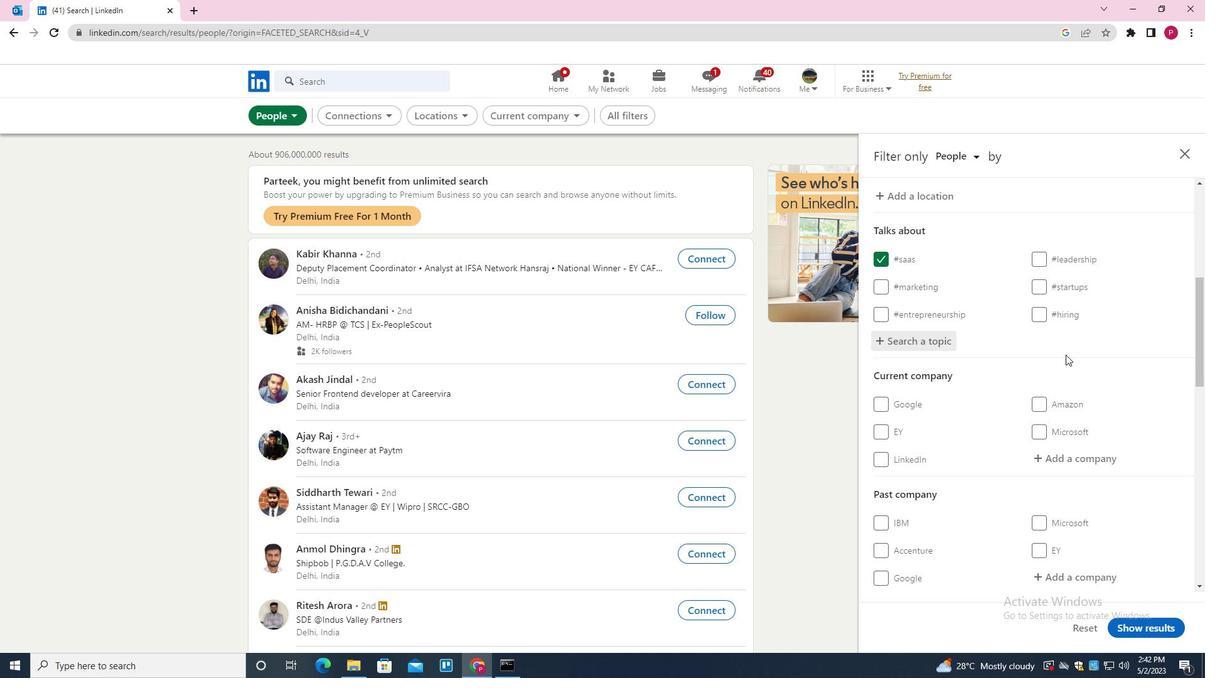 
Action: Mouse scrolled (1062, 357) with delta (0, 0)
Screenshot: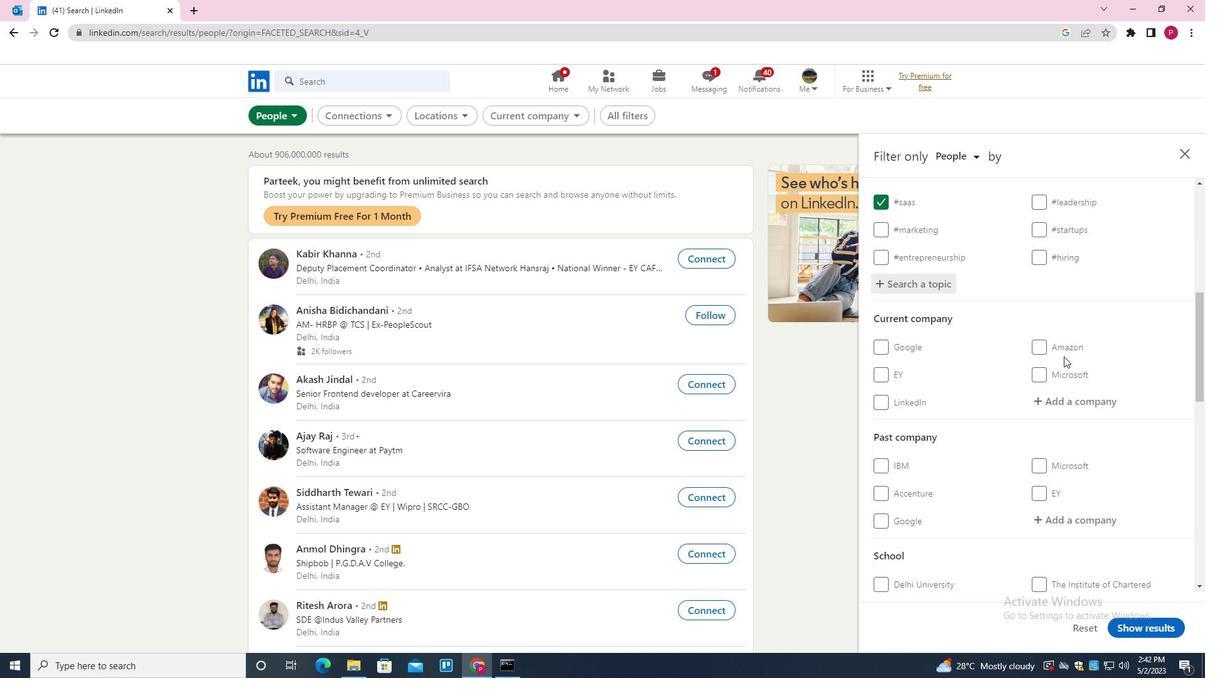 
Action: Mouse moved to (1012, 370)
Screenshot: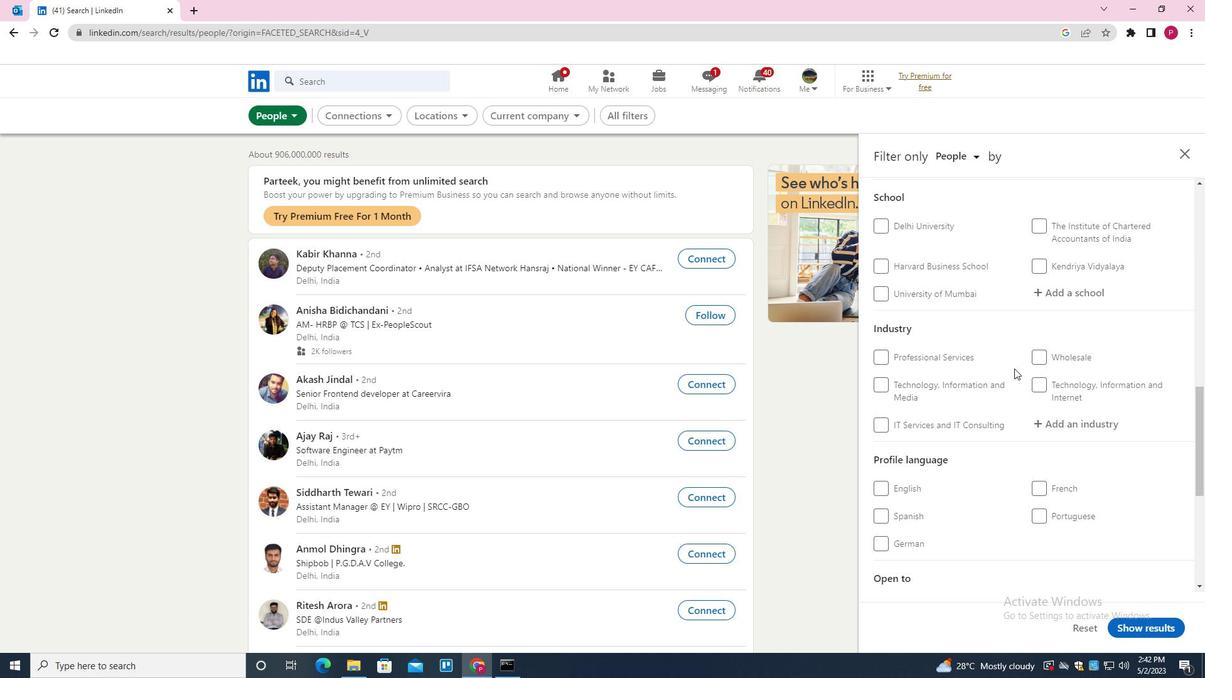 
Action: Mouse scrolled (1012, 369) with delta (0, 0)
Screenshot: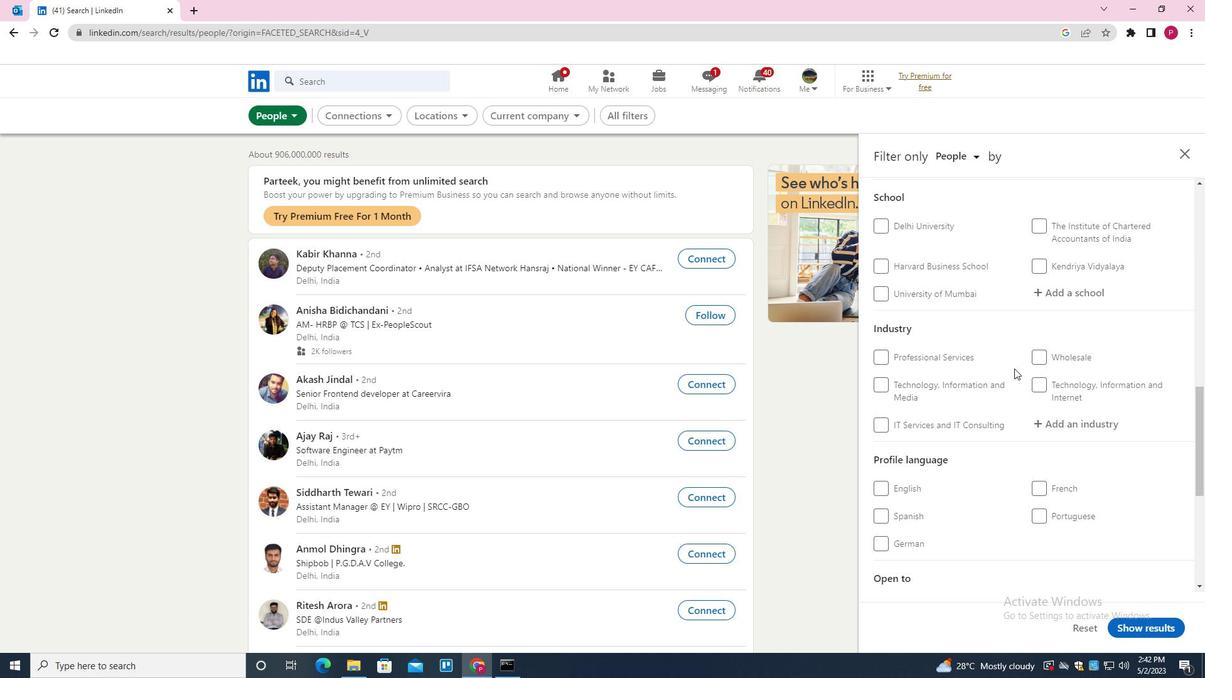 
Action: Mouse moved to (1012, 371)
Screenshot: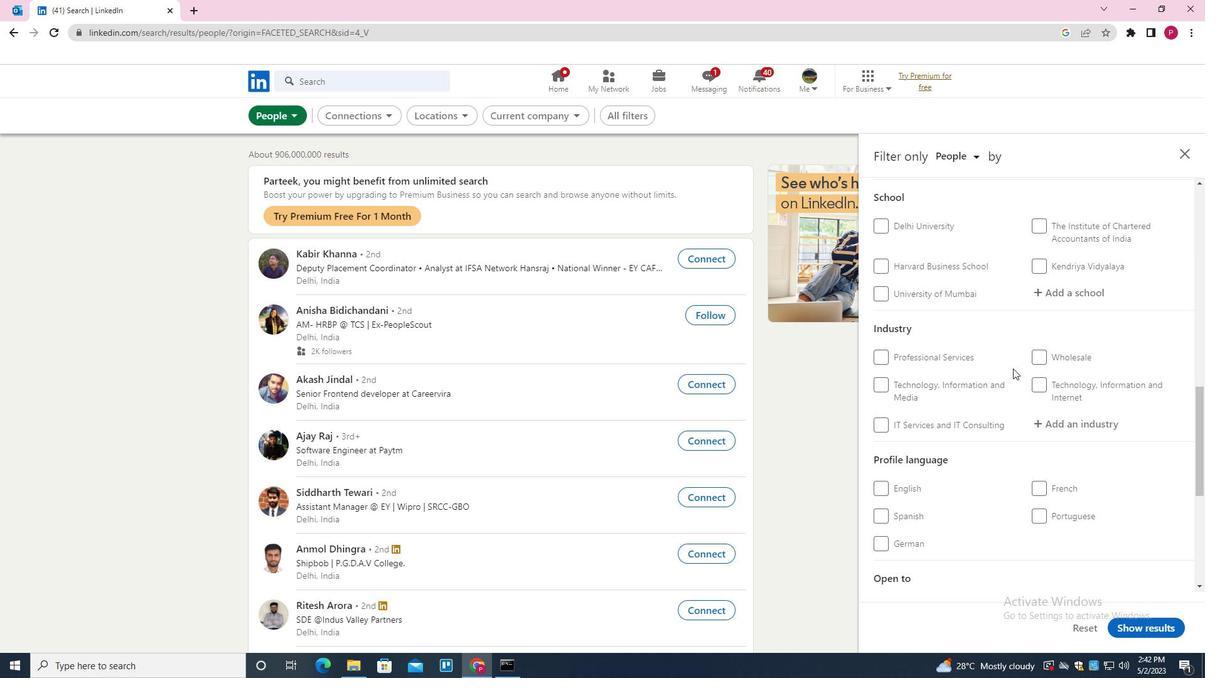 
Action: Mouse scrolled (1012, 371) with delta (0, 0)
Screenshot: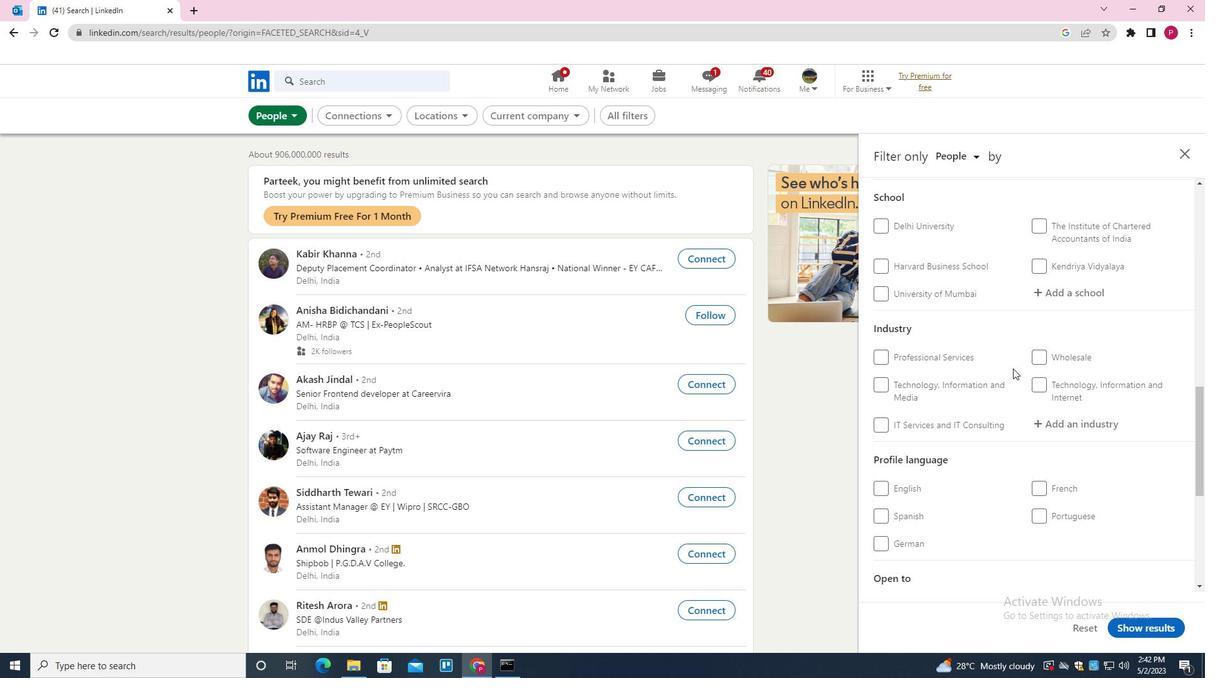 
Action: Mouse moved to (1012, 372)
Screenshot: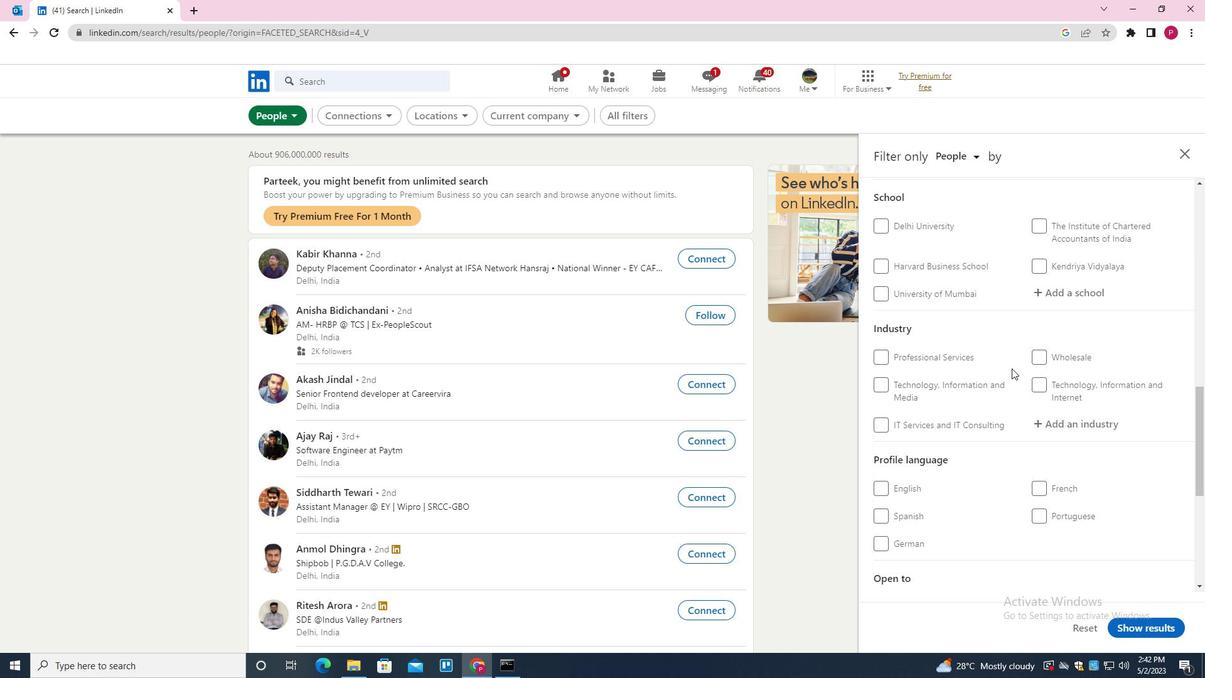 
Action: Mouse scrolled (1012, 372) with delta (0, 0)
Screenshot: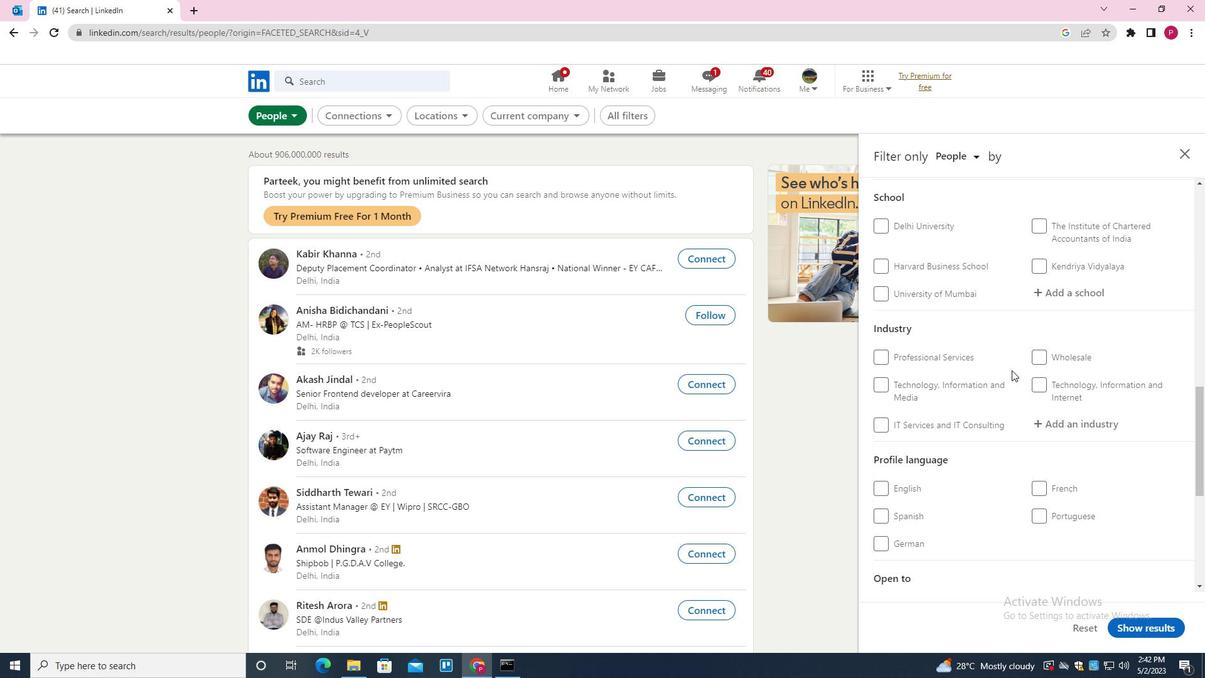 
Action: Mouse moved to (912, 326)
Screenshot: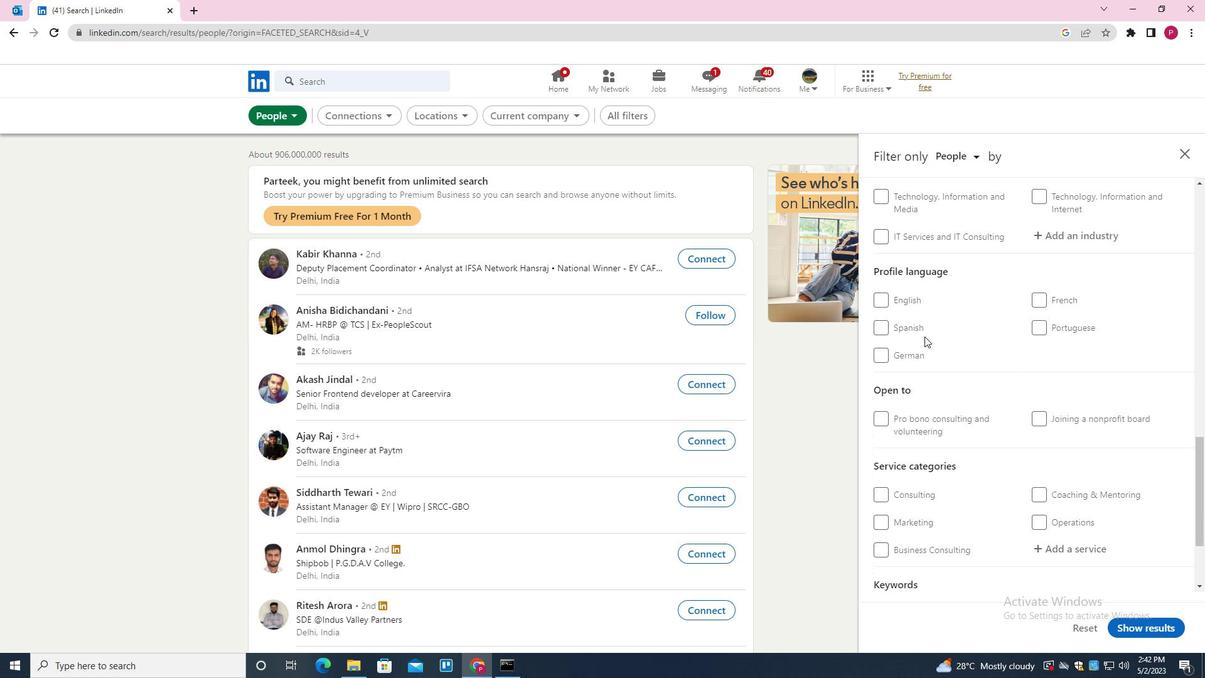 
Action: Mouse pressed left at (912, 326)
Screenshot: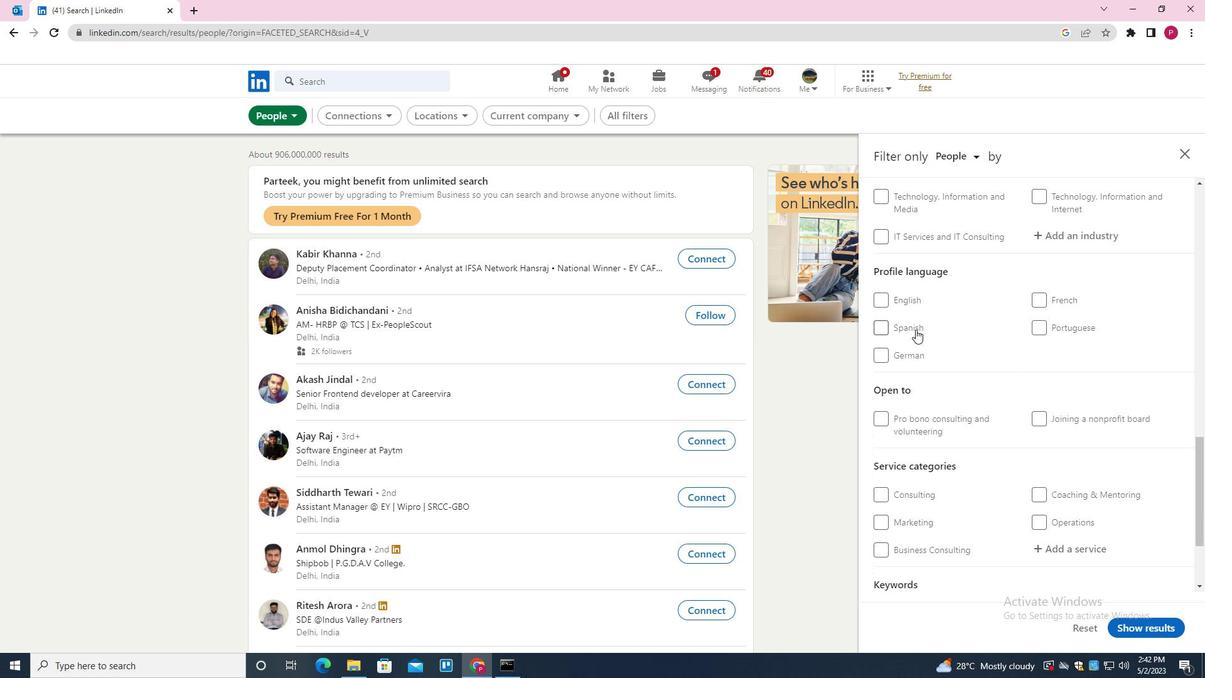 
Action: Mouse moved to (961, 344)
Screenshot: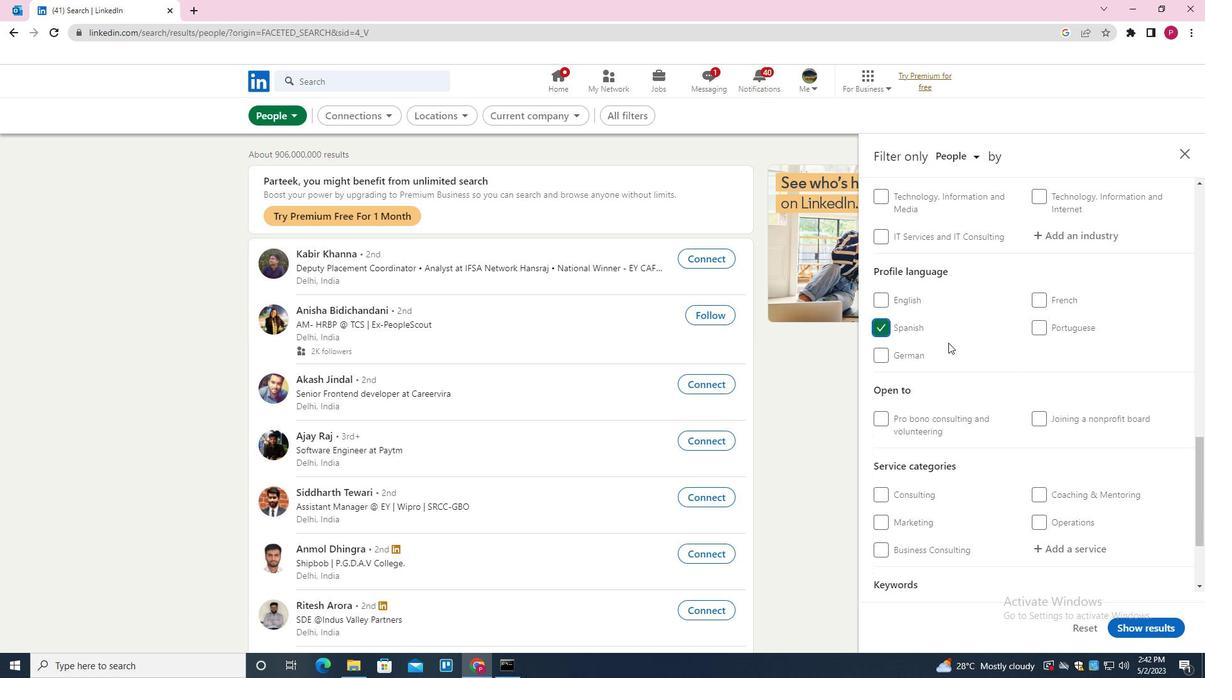 
Action: Mouse scrolled (961, 344) with delta (0, 0)
Screenshot: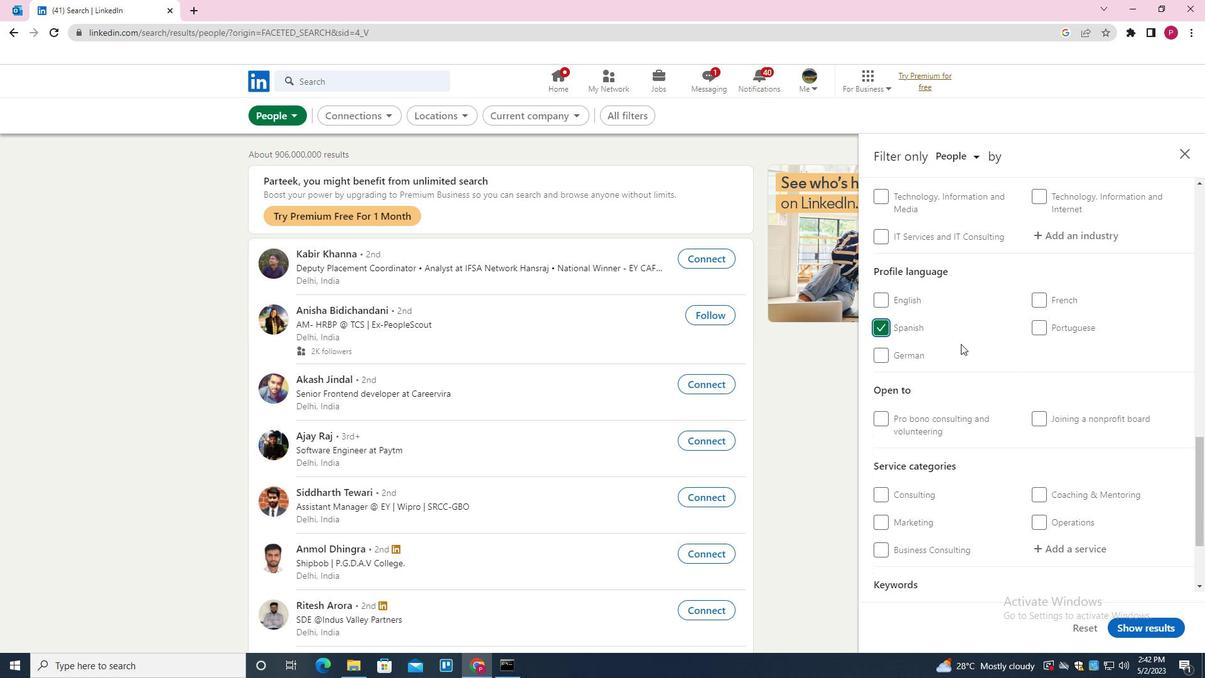 
Action: Mouse scrolled (961, 344) with delta (0, 0)
Screenshot: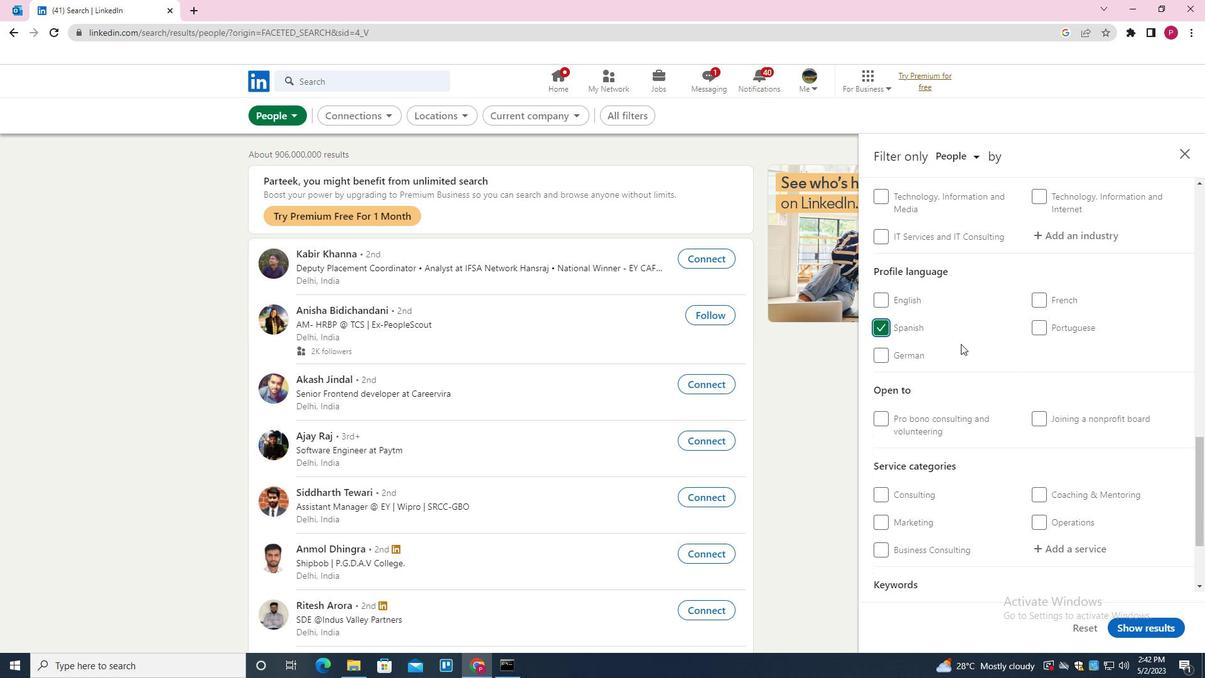 
Action: Mouse scrolled (961, 344) with delta (0, 0)
Screenshot: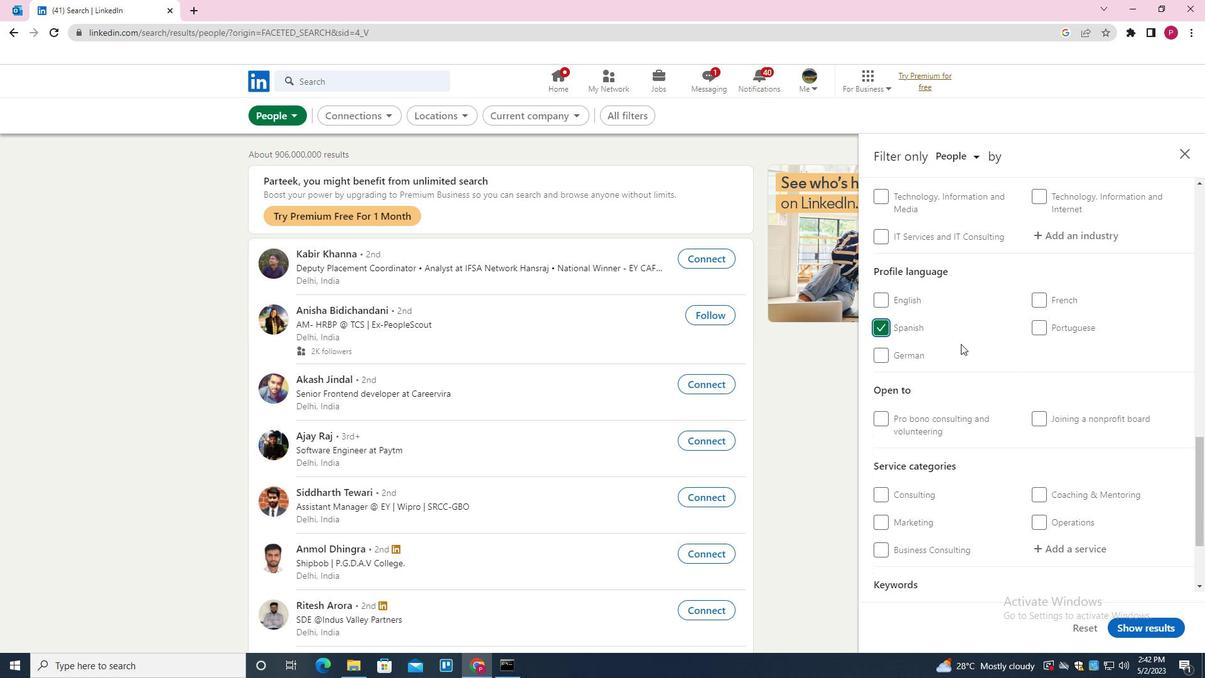 
Action: Mouse scrolled (961, 344) with delta (0, 0)
Screenshot: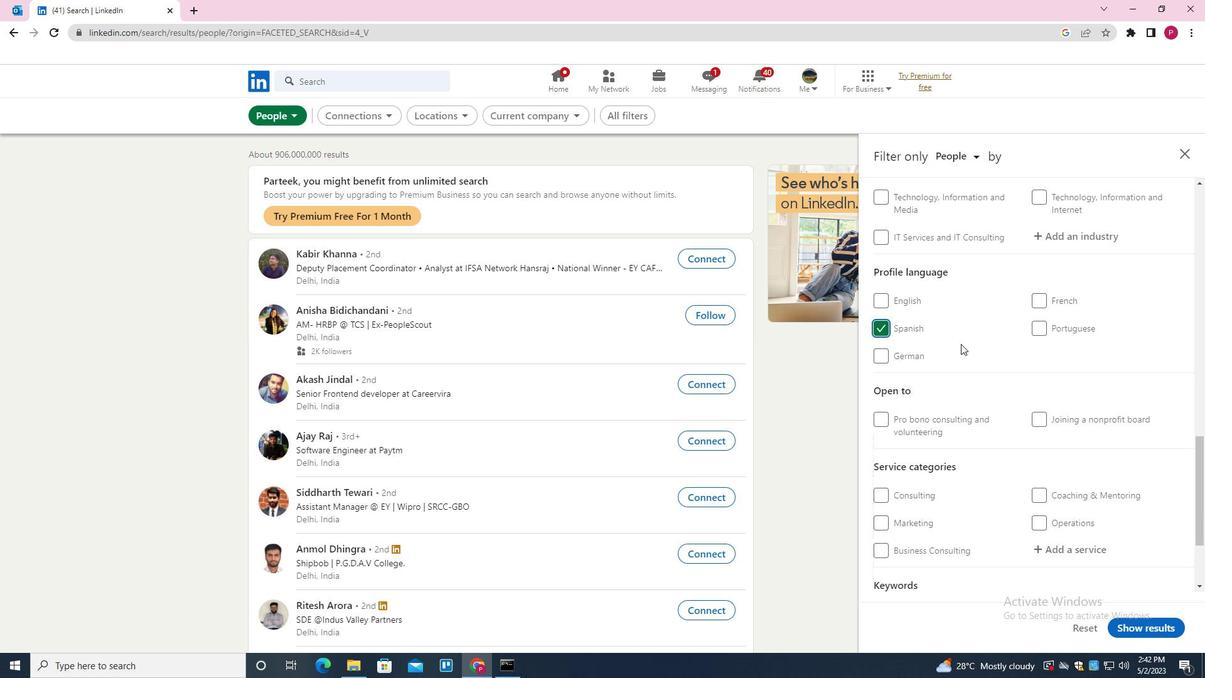 
Action: Mouse scrolled (961, 344) with delta (0, 0)
Screenshot: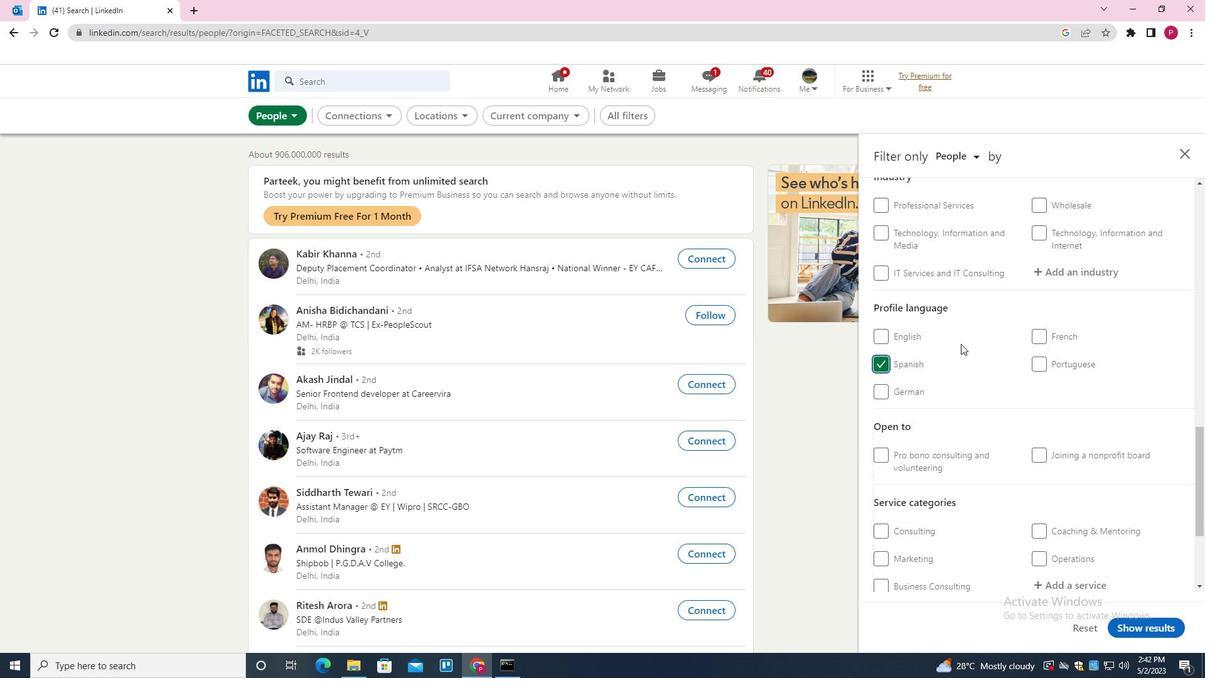 
Action: Mouse scrolled (961, 344) with delta (0, 0)
Screenshot: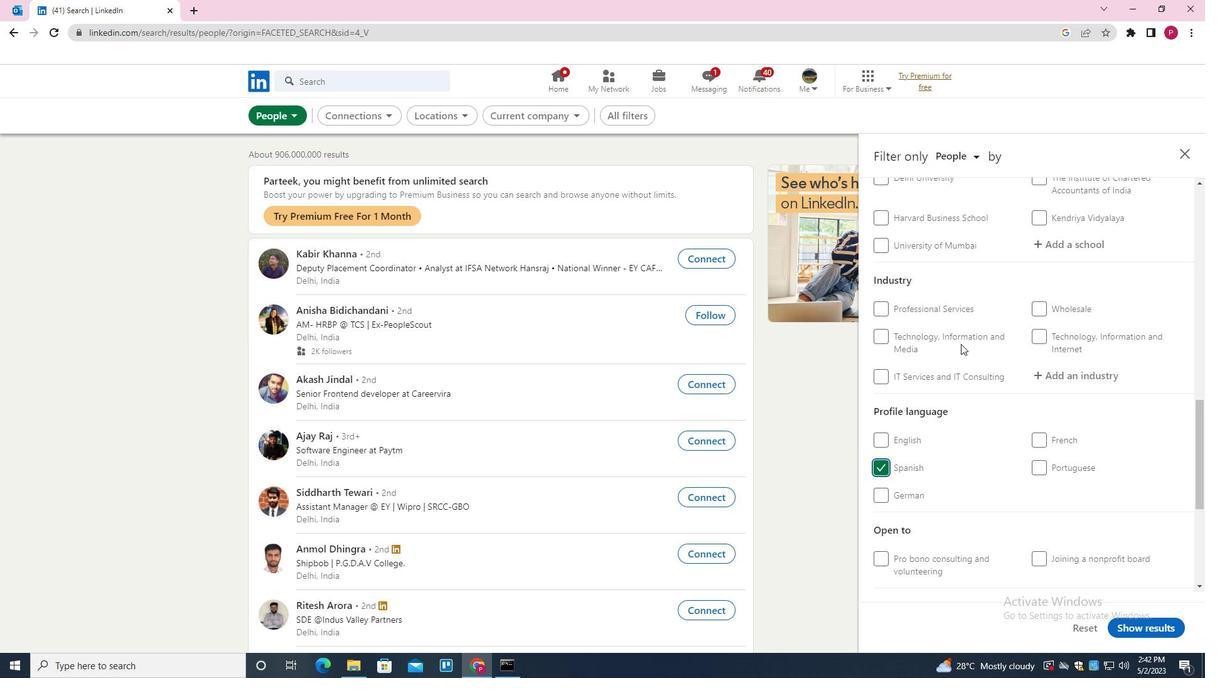 
Action: Mouse moved to (1001, 339)
Screenshot: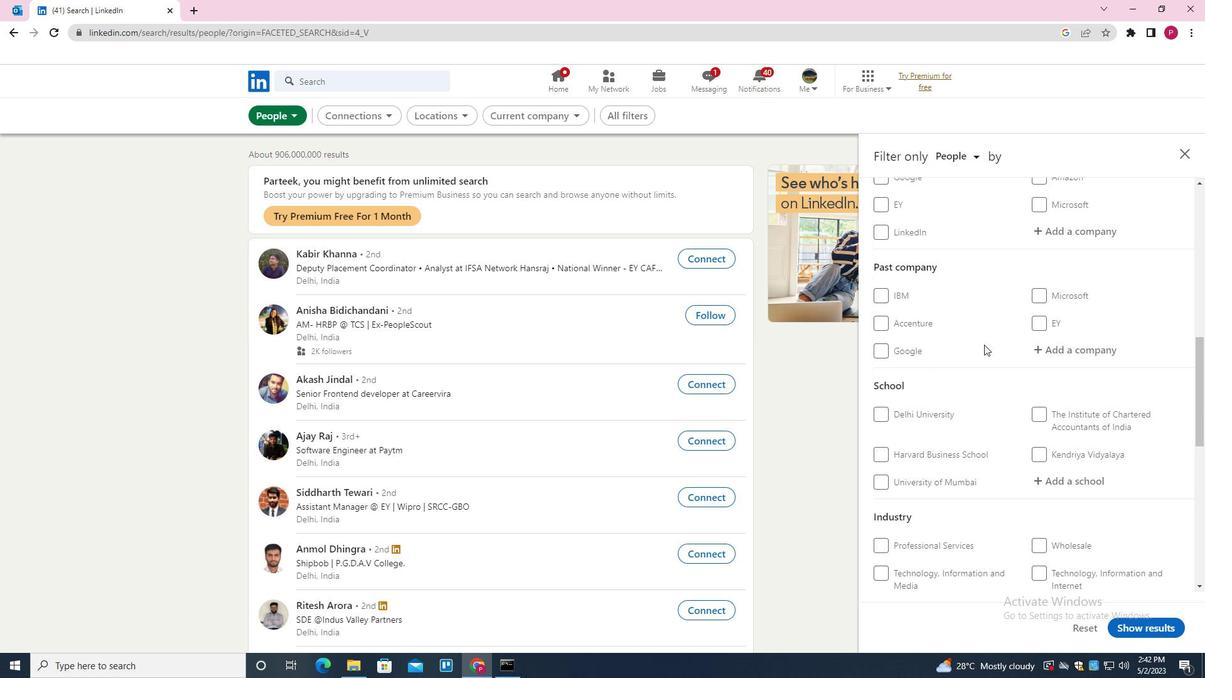 
Action: Mouse scrolled (1001, 340) with delta (0, 0)
Screenshot: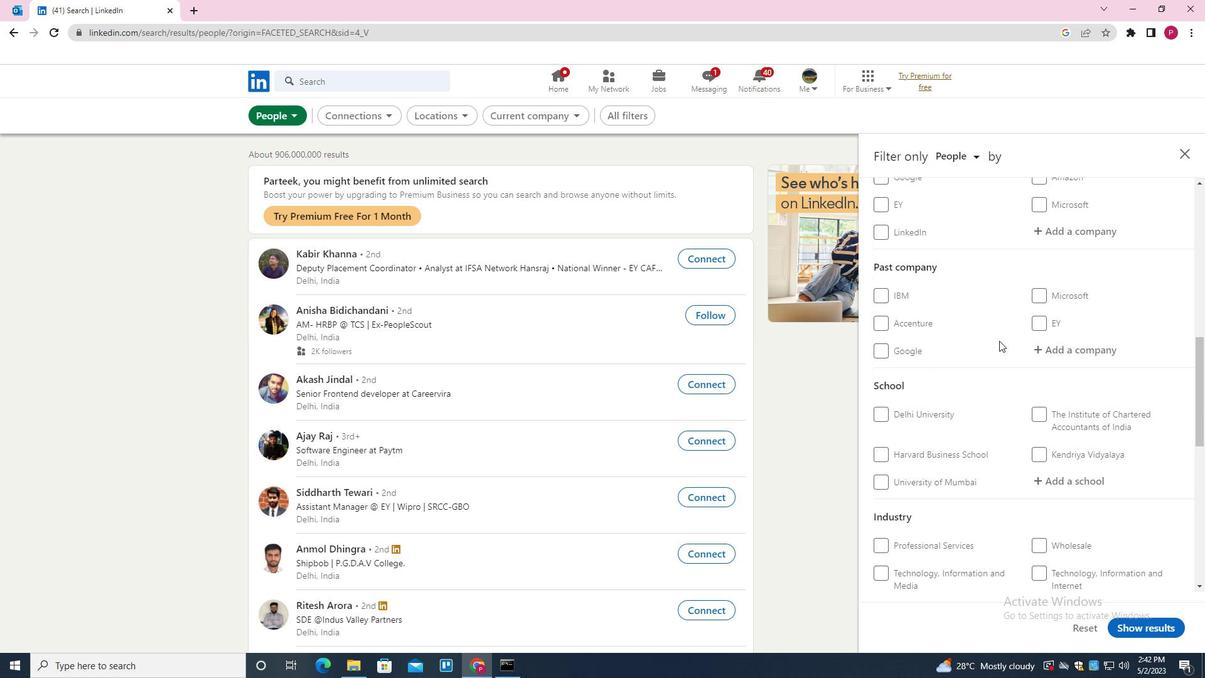 
Action: Mouse scrolled (1001, 340) with delta (0, 0)
Screenshot: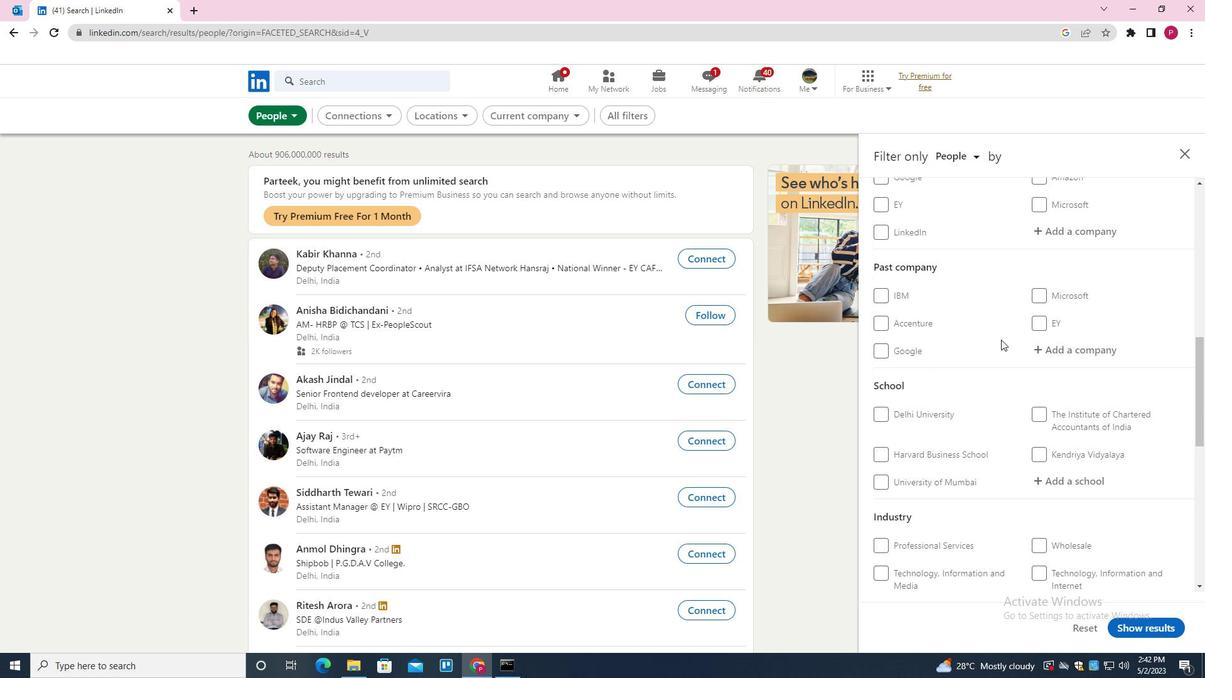 
Action: Mouse moved to (1064, 356)
Screenshot: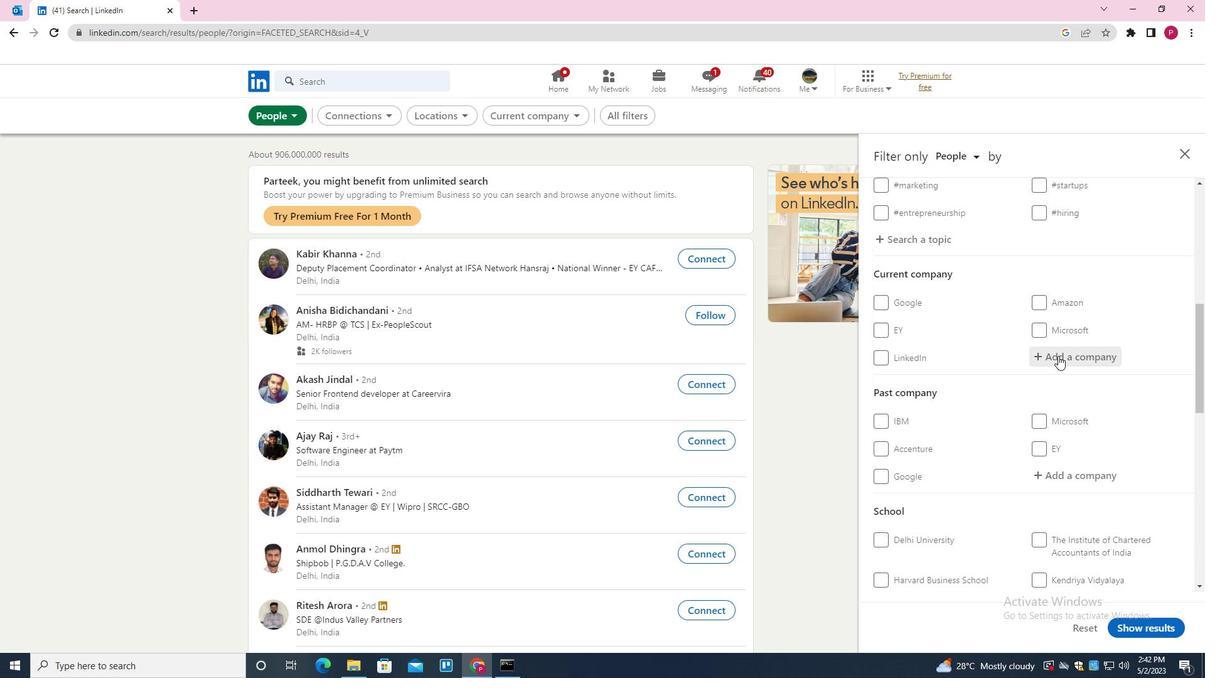 
Action: Mouse pressed left at (1064, 356)
Screenshot: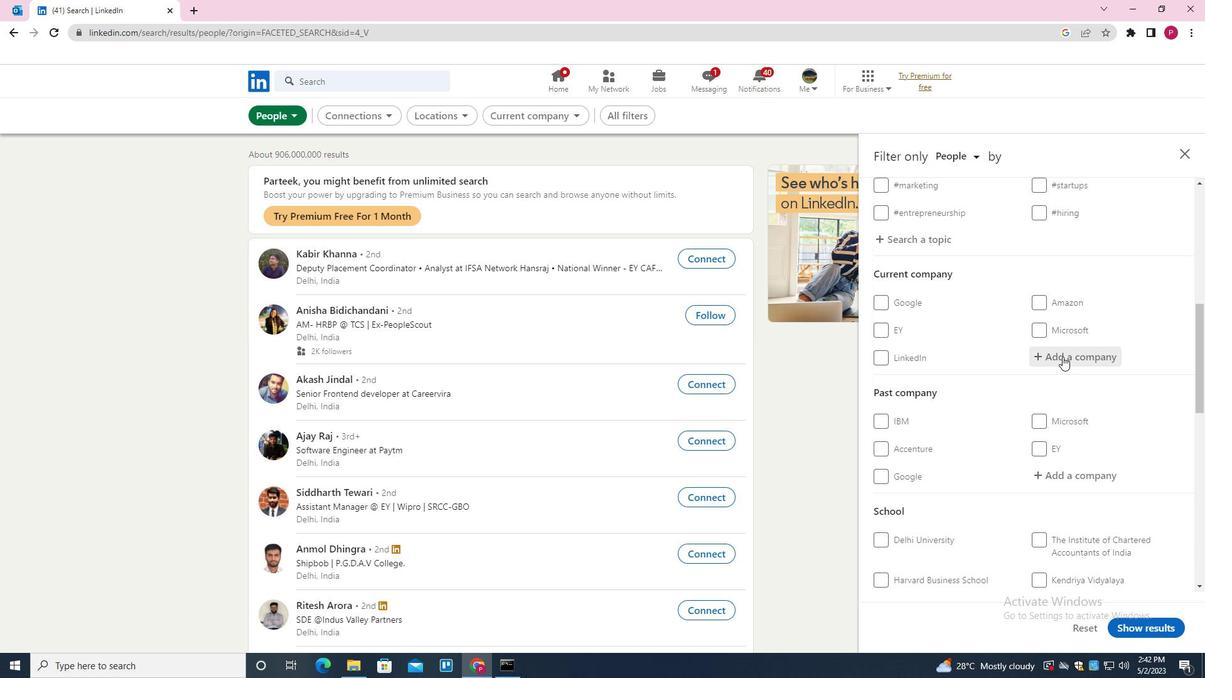 
Action: Mouse moved to (1062, 357)
Screenshot: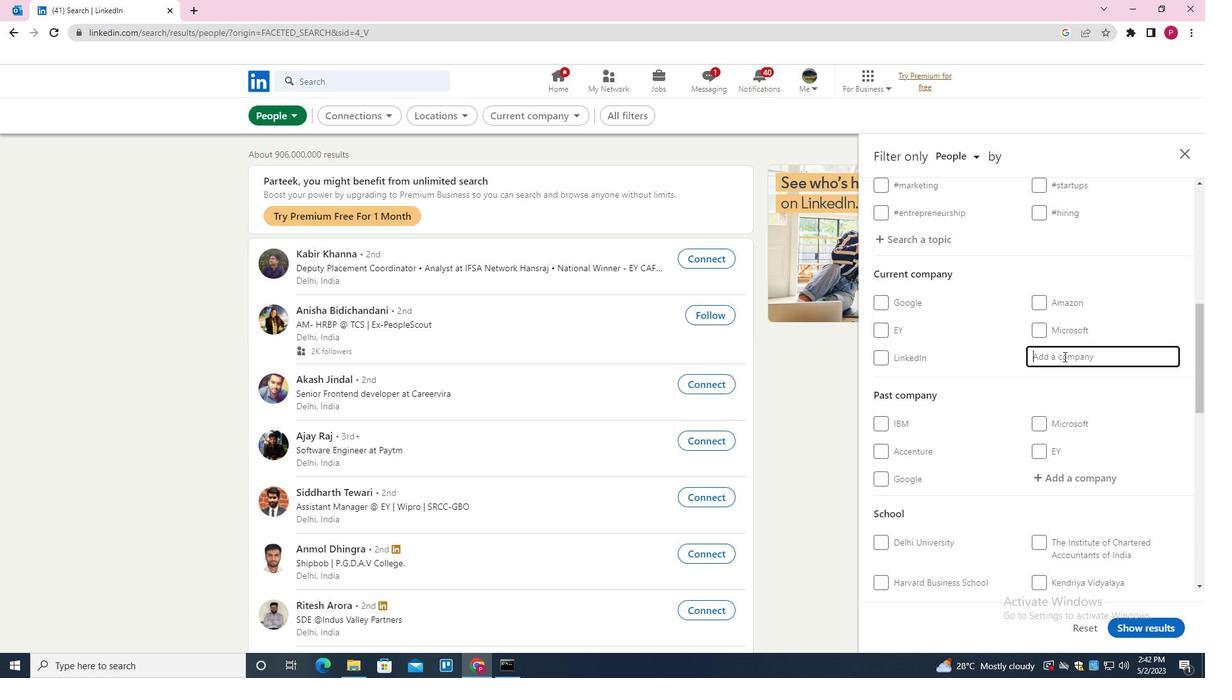 
Action: Key pressed <Key.shift><Key.shift><Key.shift><Key.shift><Key.shift><Key.shift><Key.shift><Key.shift><Key.shift><Key.shift><Key.shift><Key.shift><Key.shift><Key.shift><Key.shift><Key.shift>VOLTAS<Key.down><Key.enter>
Screenshot: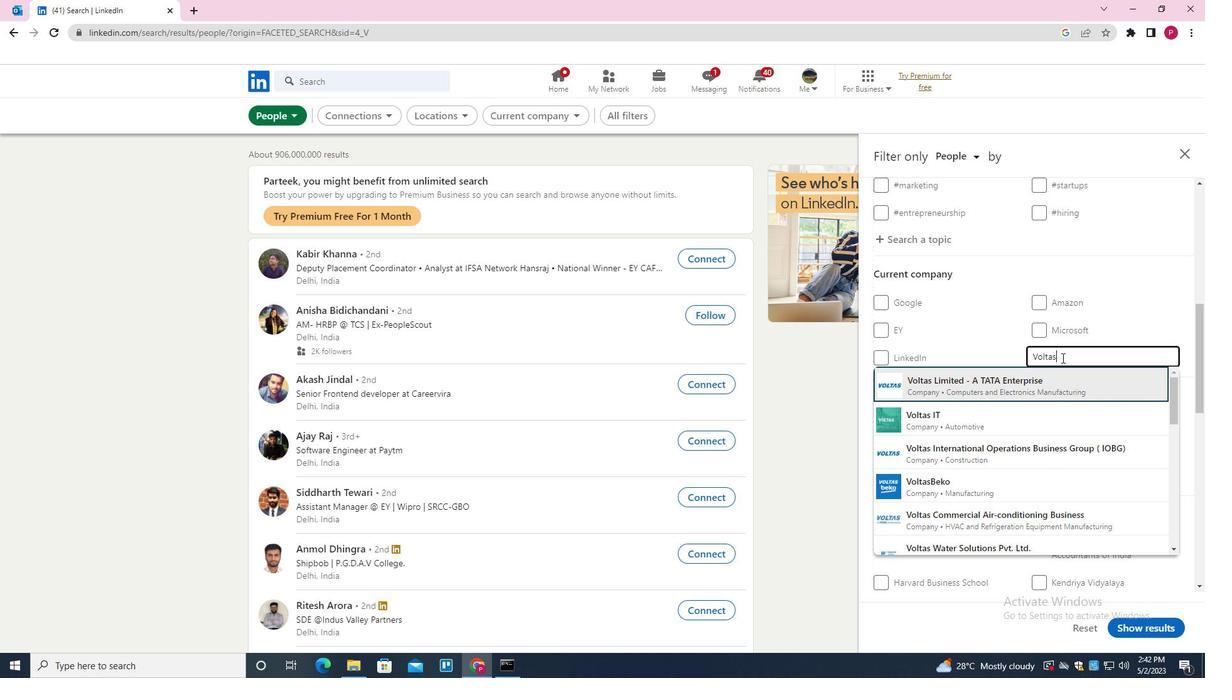 
Action: Mouse moved to (1055, 360)
Screenshot: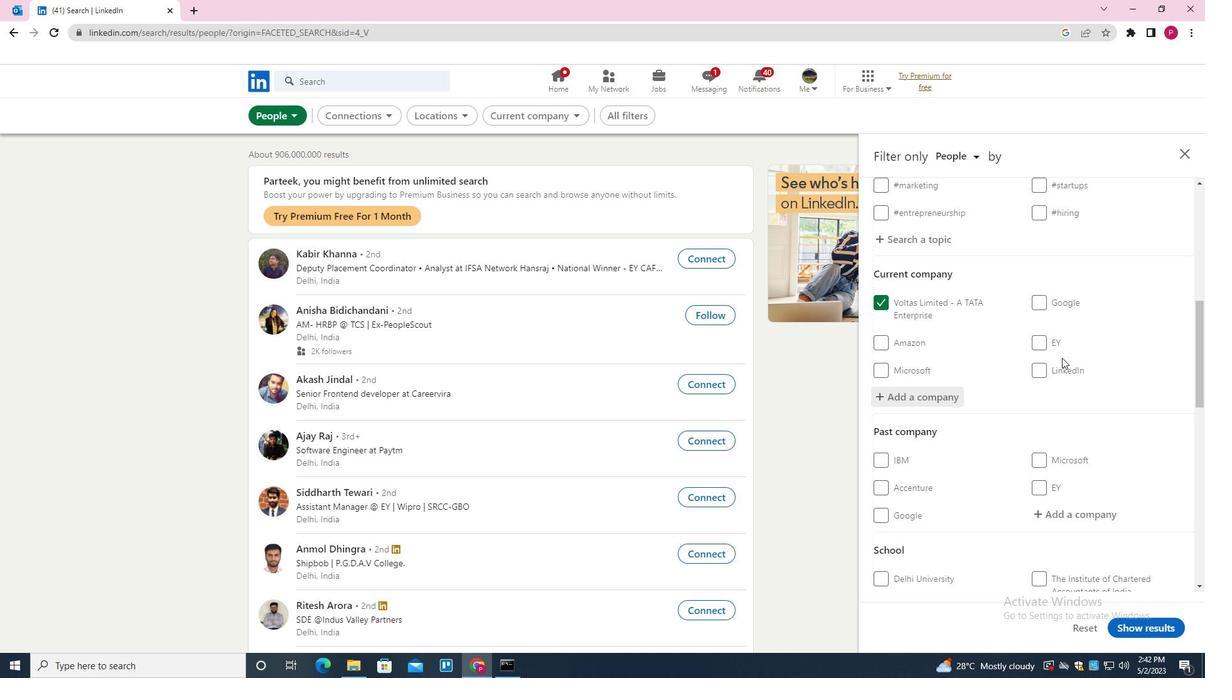 
Action: Mouse scrolled (1055, 359) with delta (0, 0)
Screenshot: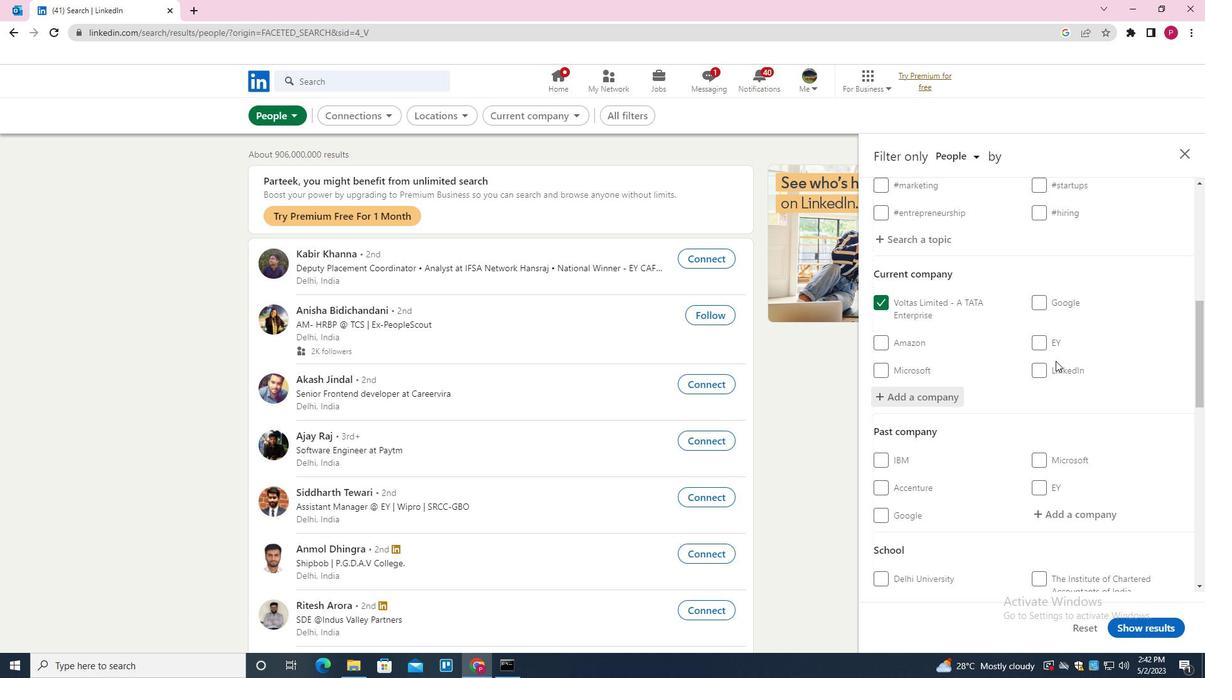 
Action: Mouse scrolled (1055, 359) with delta (0, 0)
Screenshot: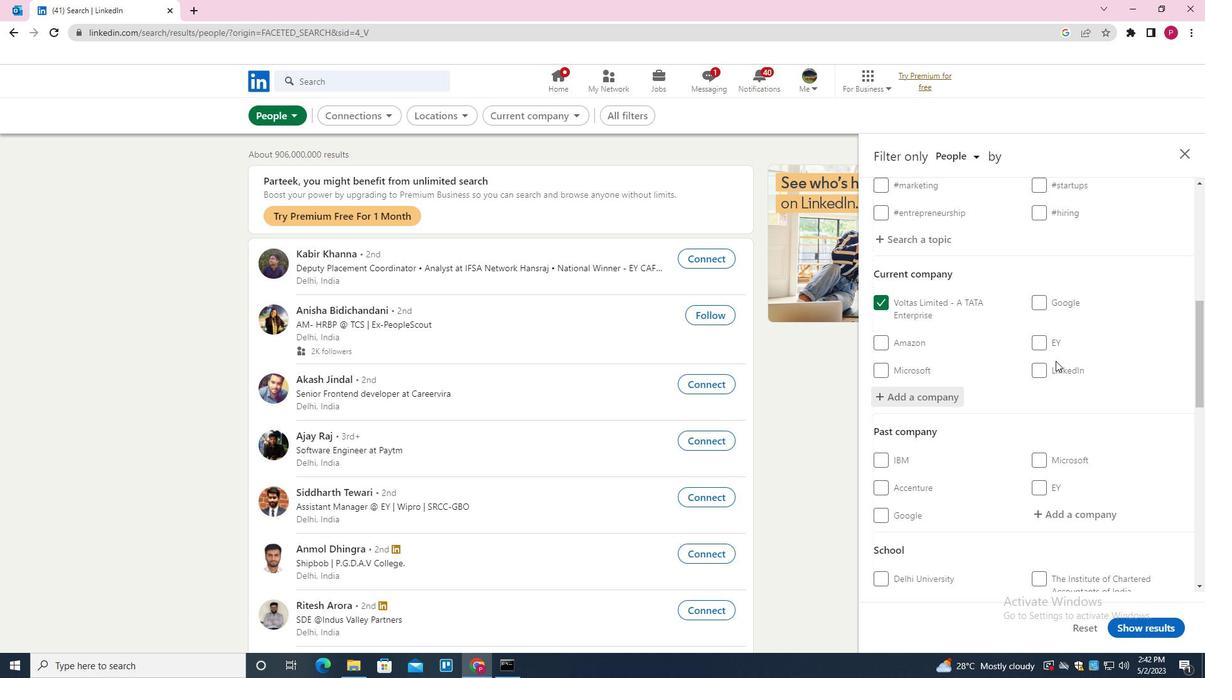 
Action: Mouse scrolled (1055, 359) with delta (0, 0)
Screenshot: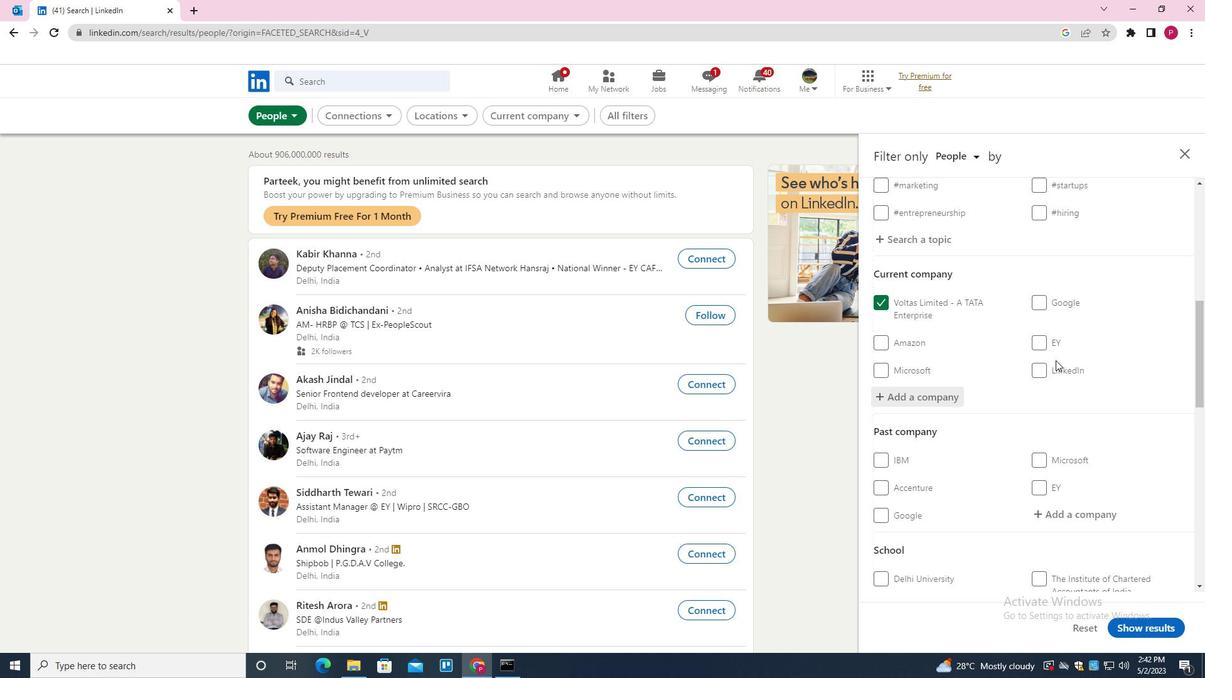 
Action: Mouse scrolled (1055, 359) with delta (0, 0)
Screenshot: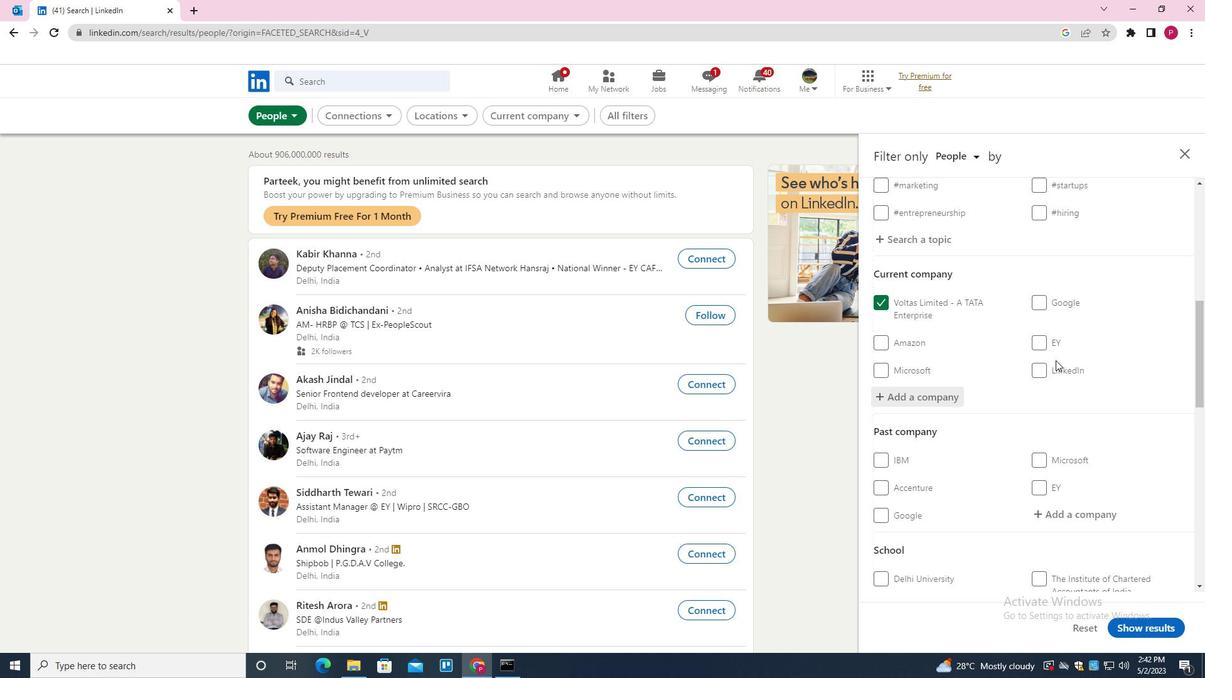 
Action: Mouse scrolled (1055, 359) with delta (0, 0)
Screenshot: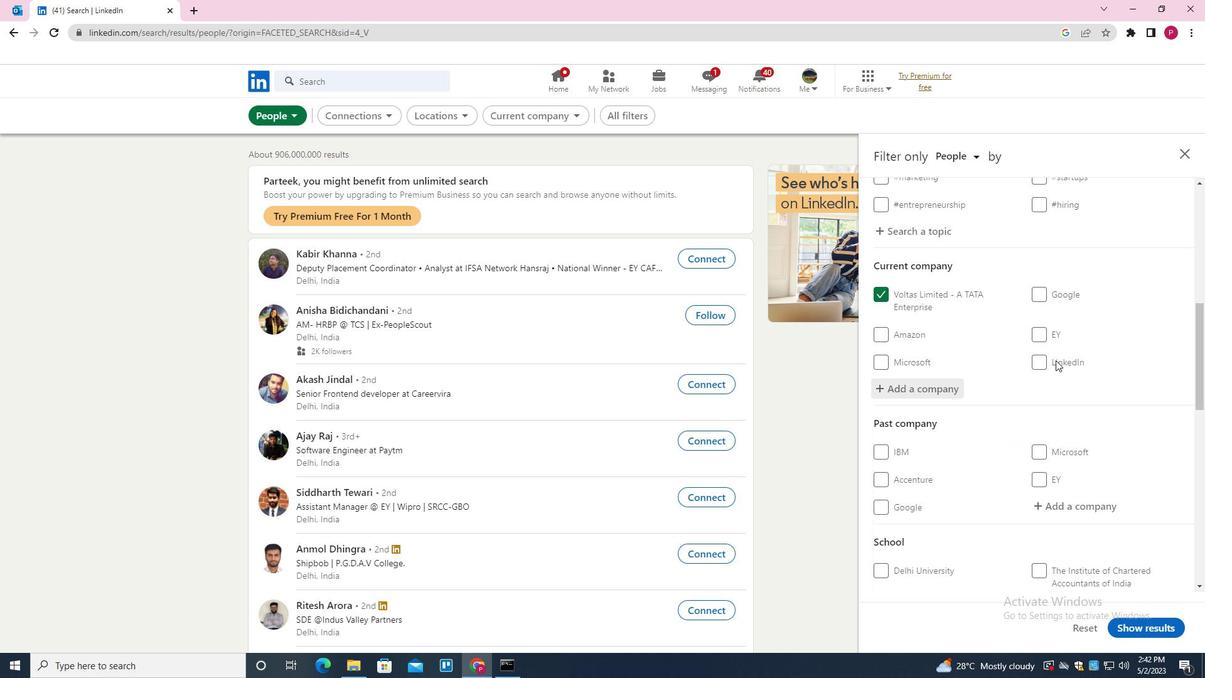 
Action: Mouse moved to (1059, 326)
Screenshot: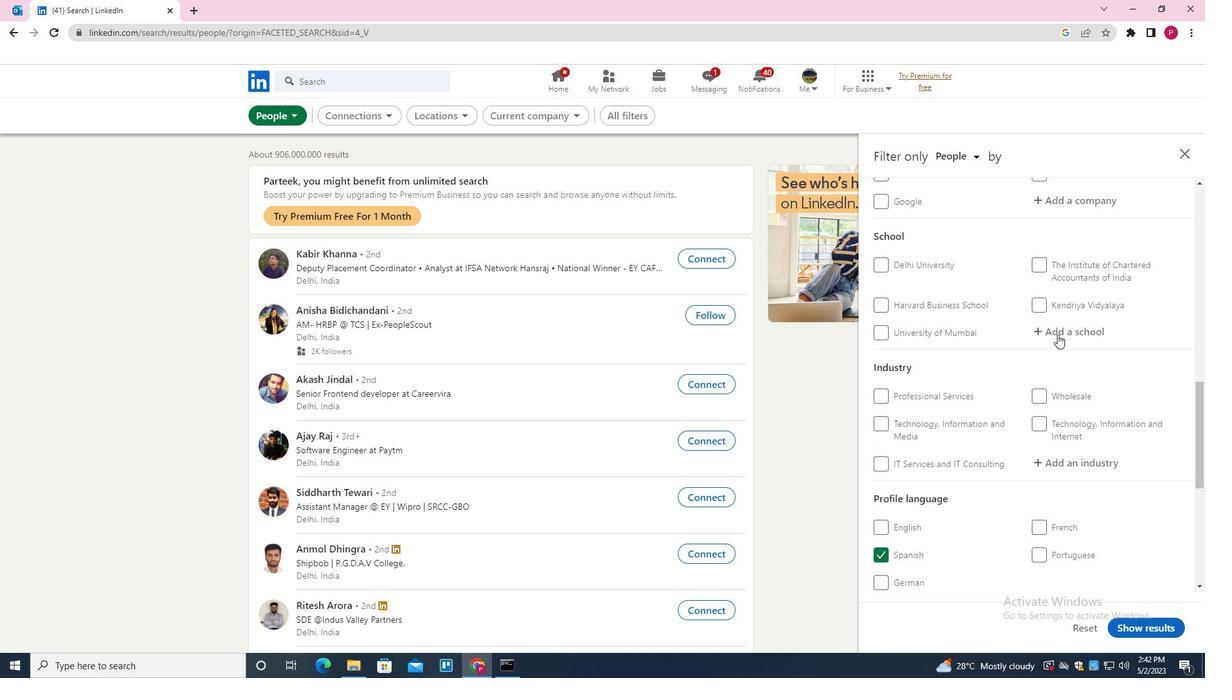 
Action: Mouse pressed left at (1059, 326)
Screenshot: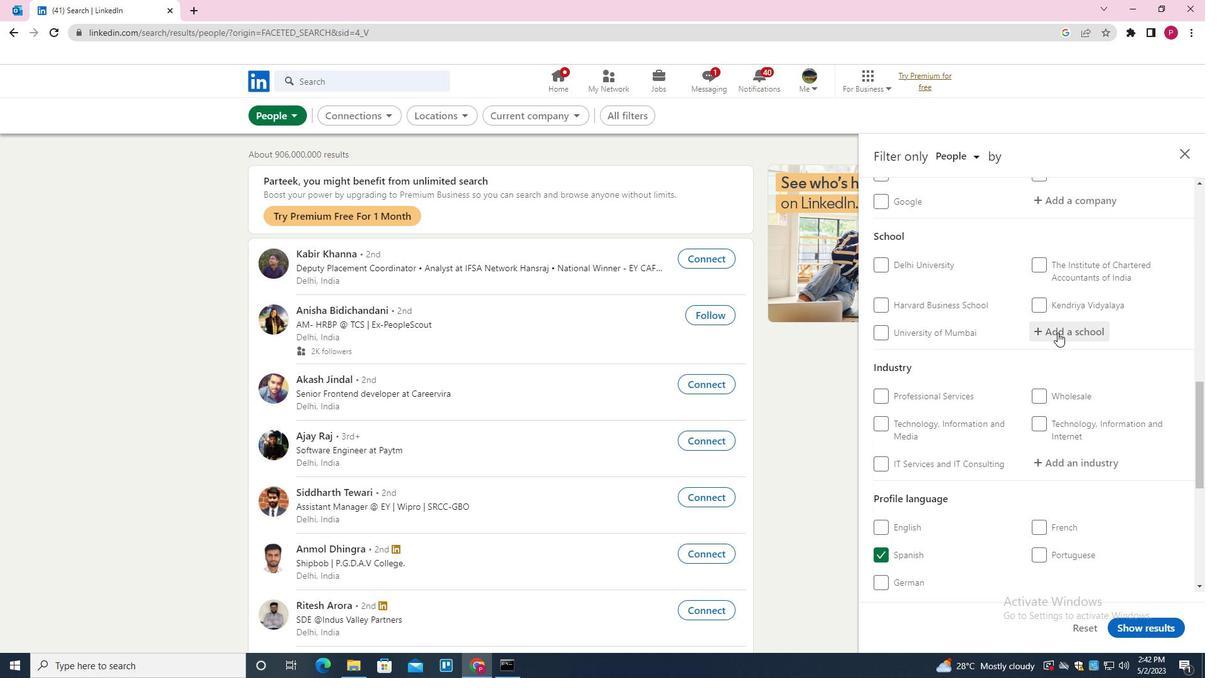 
Action: Mouse moved to (1057, 328)
Screenshot: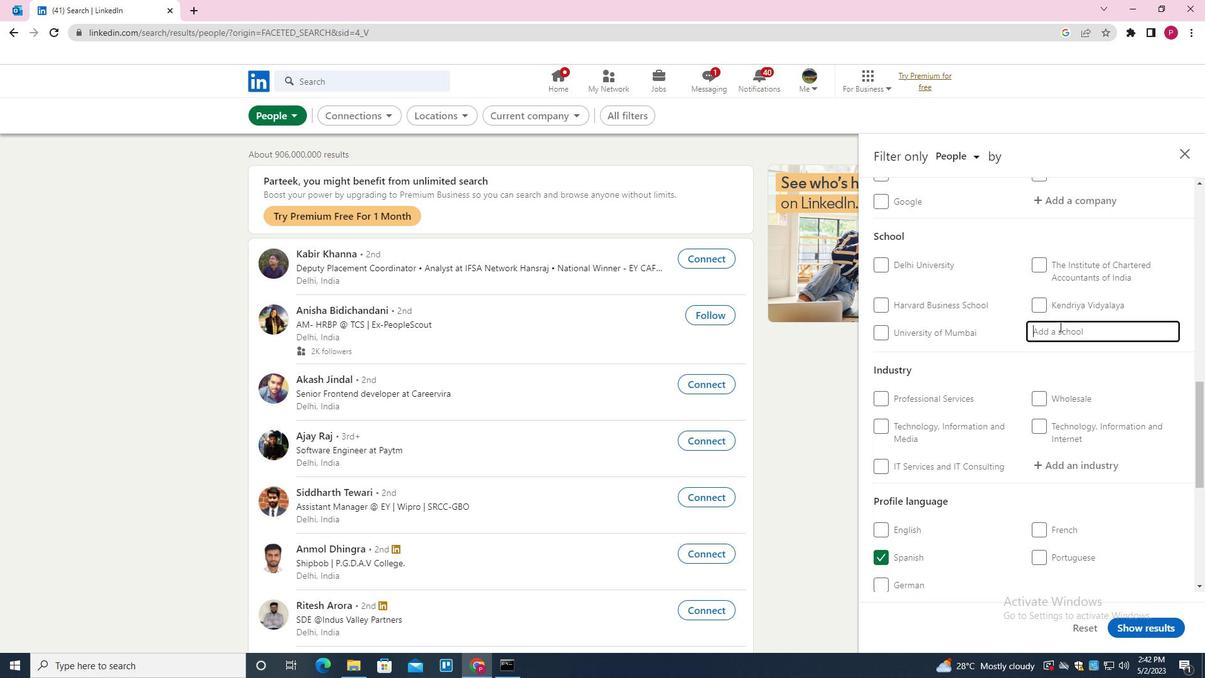 
Action: Key pressed <Key.shift>AMAL<Key.space><Key.shift><Key.shift><Key.shift><Key.shift><Key.shift><Key.shift>JYOTHI<Key.space><Key.down><Key.enter>
Screenshot: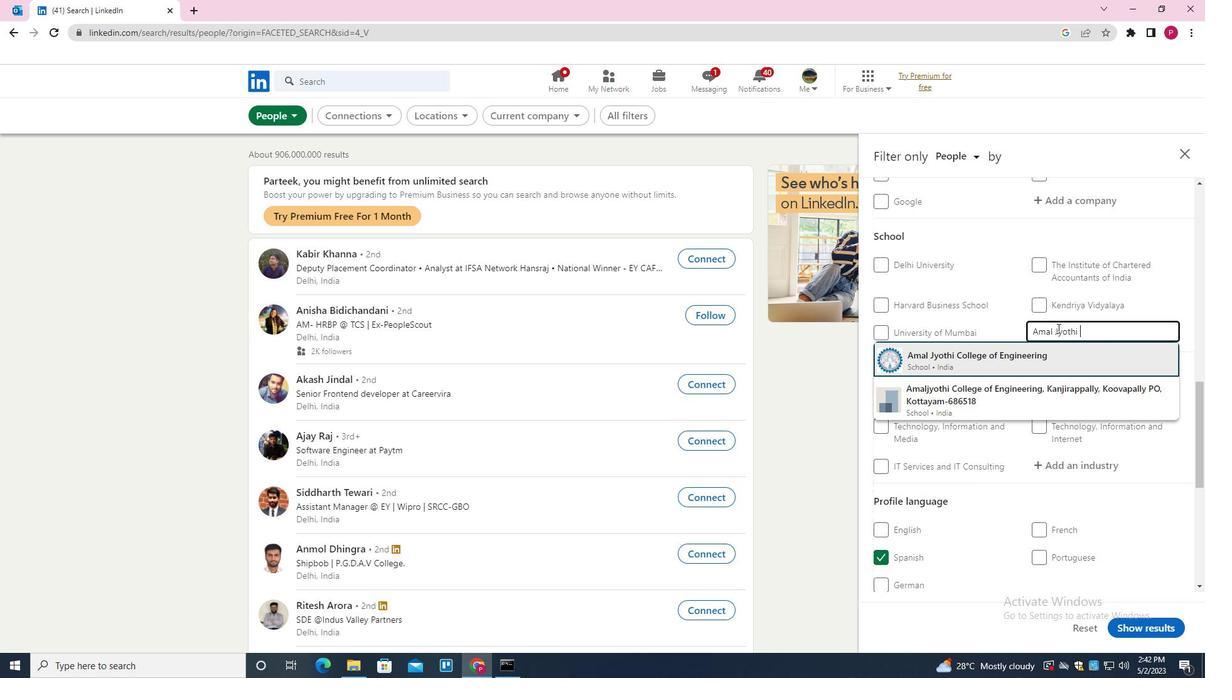 
Action: Mouse moved to (1023, 351)
Screenshot: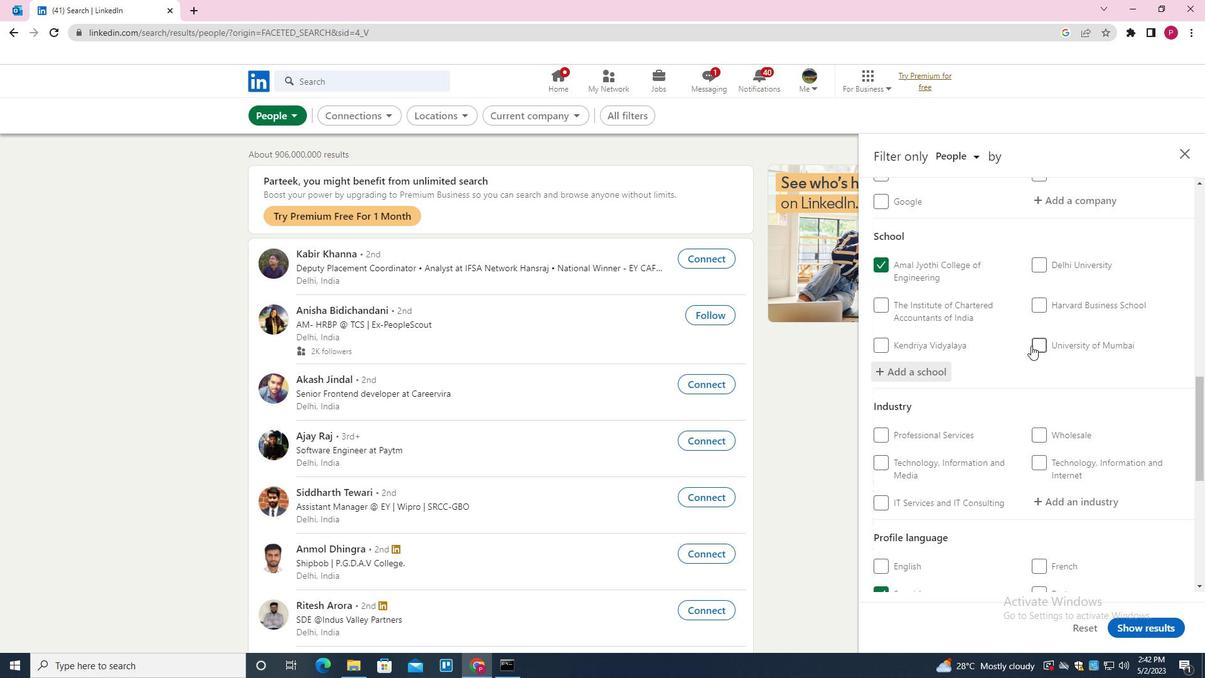 
Action: Mouse scrolled (1023, 350) with delta (0, 0)
Screenshot: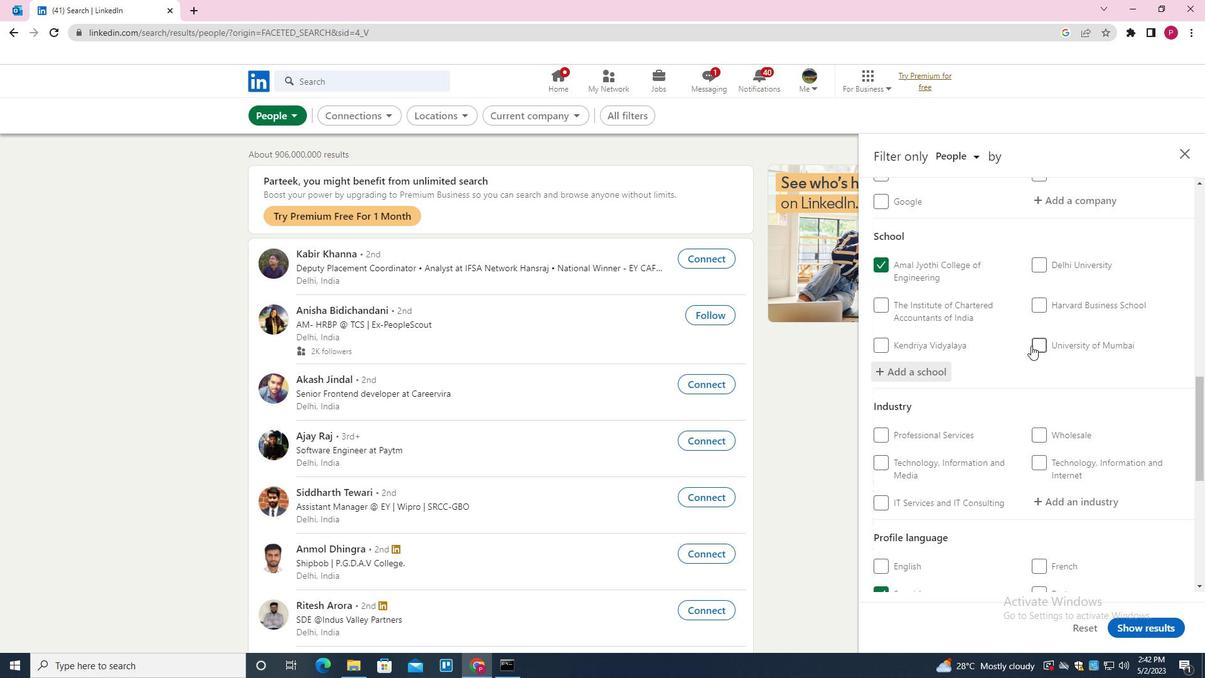 
Action: Mouse moved to (1023, 352)
Screenshot: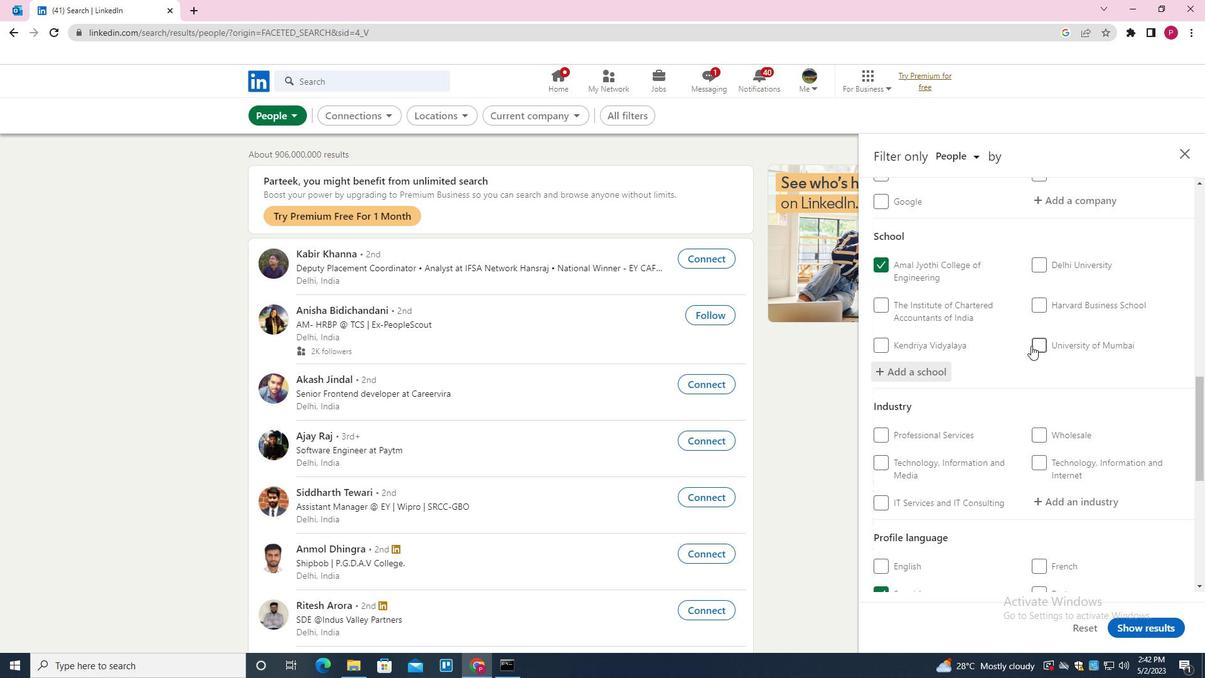 
Action: Mouse scrolled (1023, 351) with delta (0, 0)
Screenshot: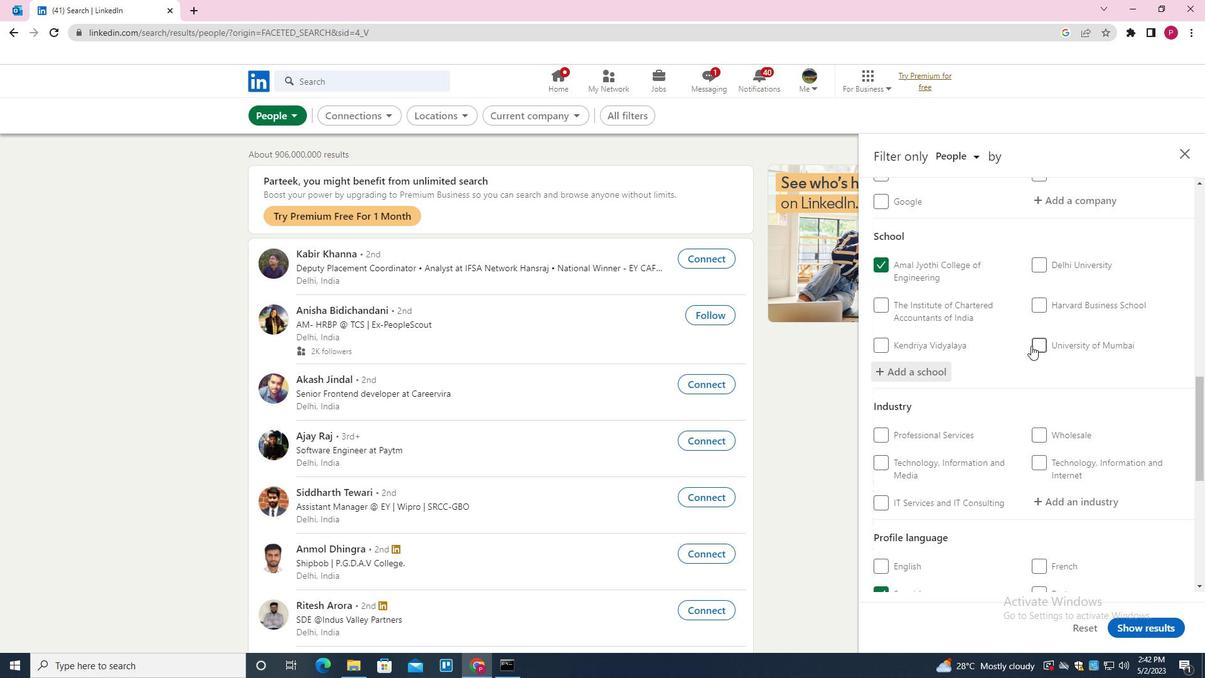 
Action: Mouse moved to (1023, 352)
Screenshot: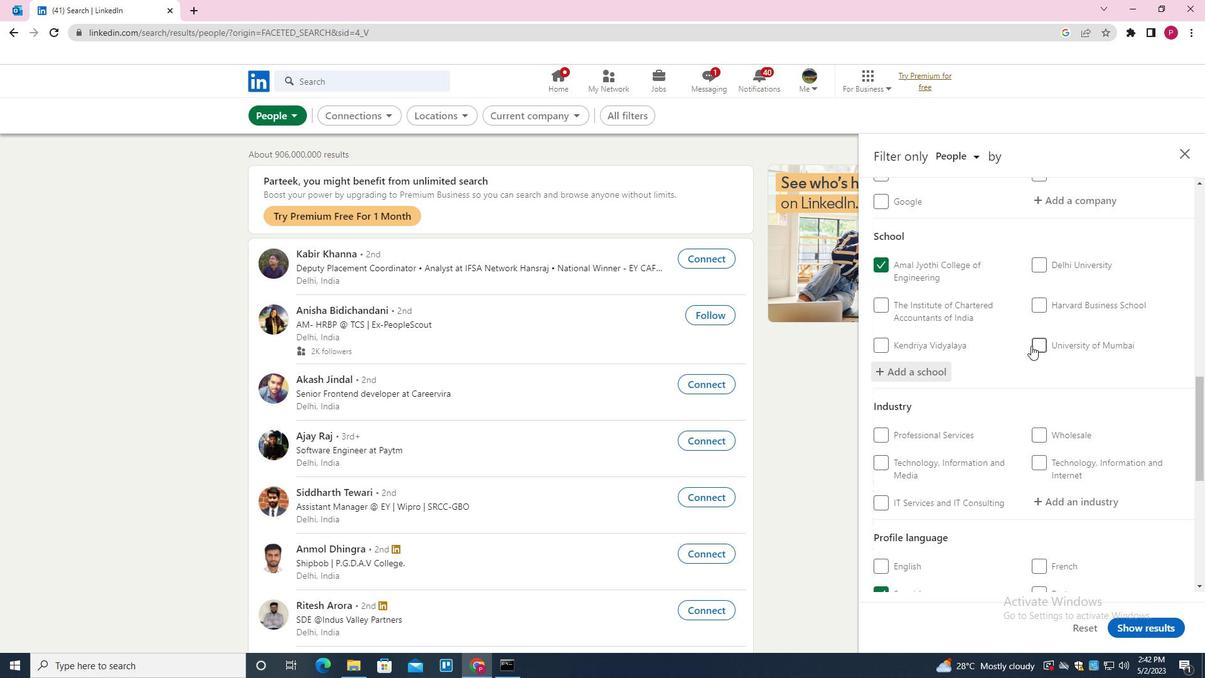 
Action: Mouse scrolled (1023, 352) with delta (0, 0)
Screenshot: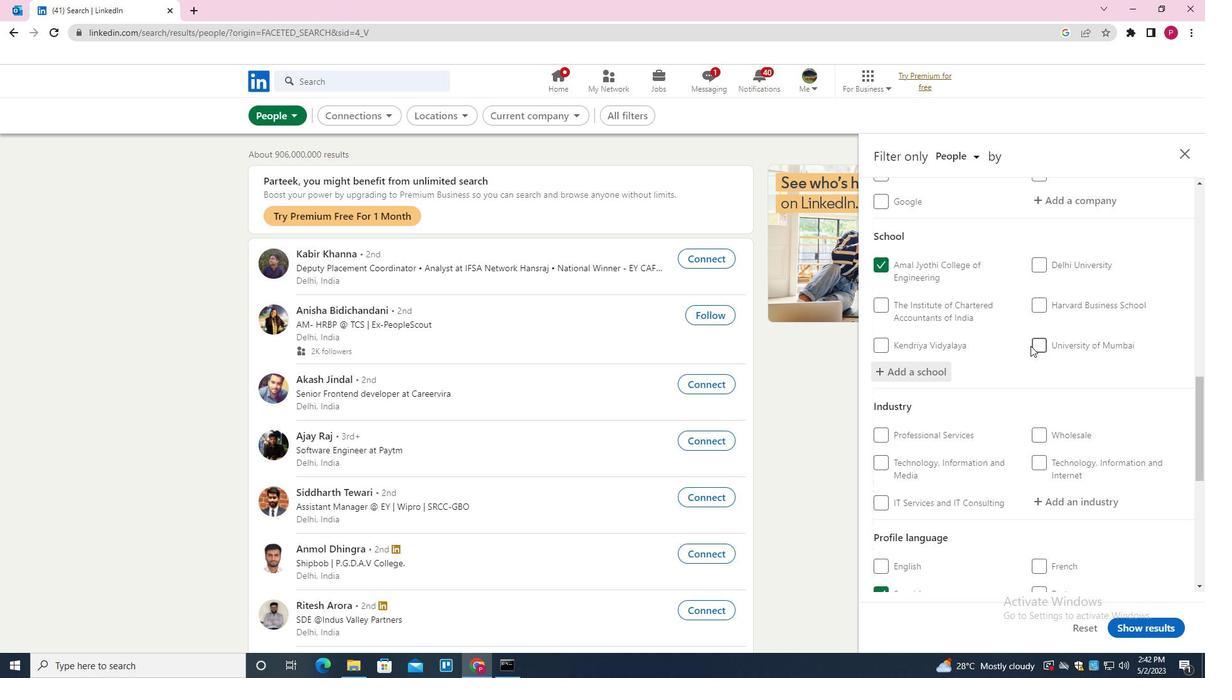 
Action: Mouse moved to (1047, 316)
Screenshot: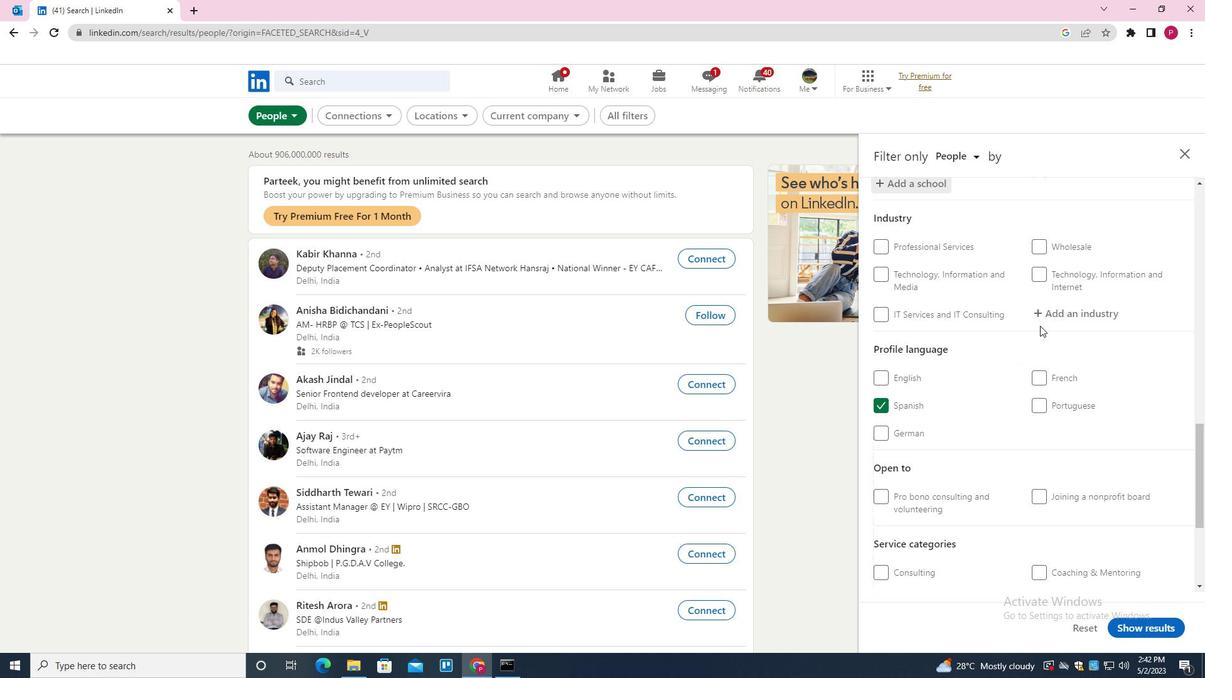 
Action: Mouse pressed left at (1047, 316)
Screenshot: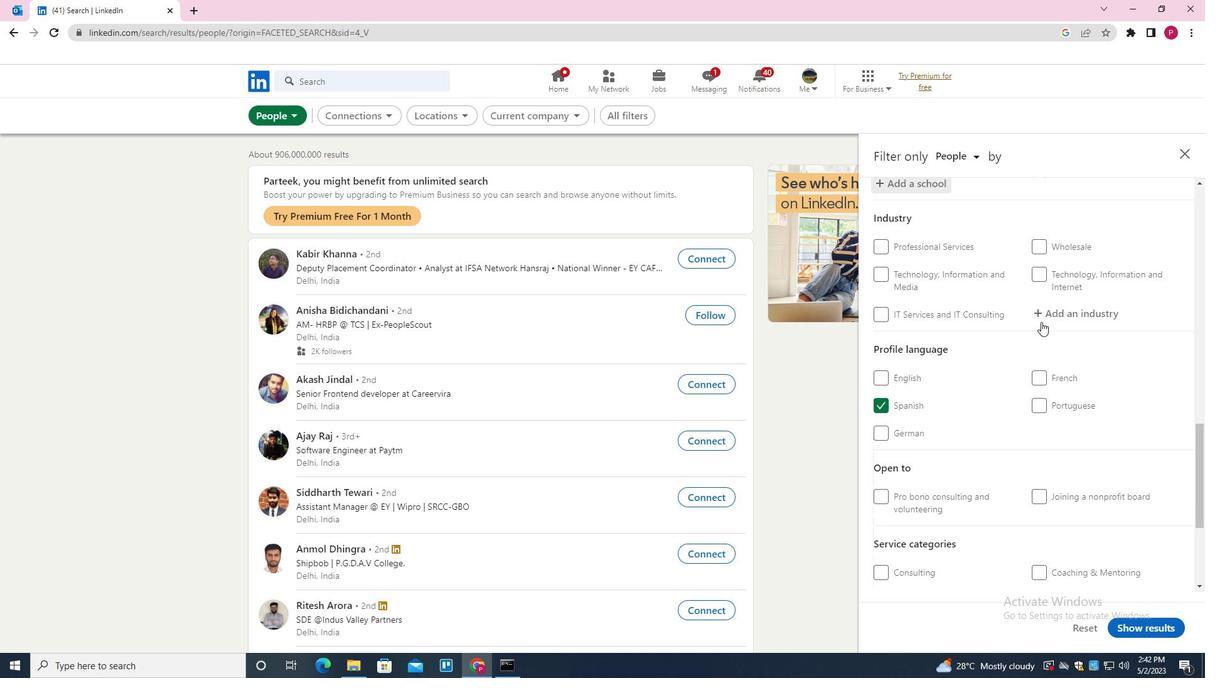 
Action: Mouse moved to (1045, 317)
Screenshot: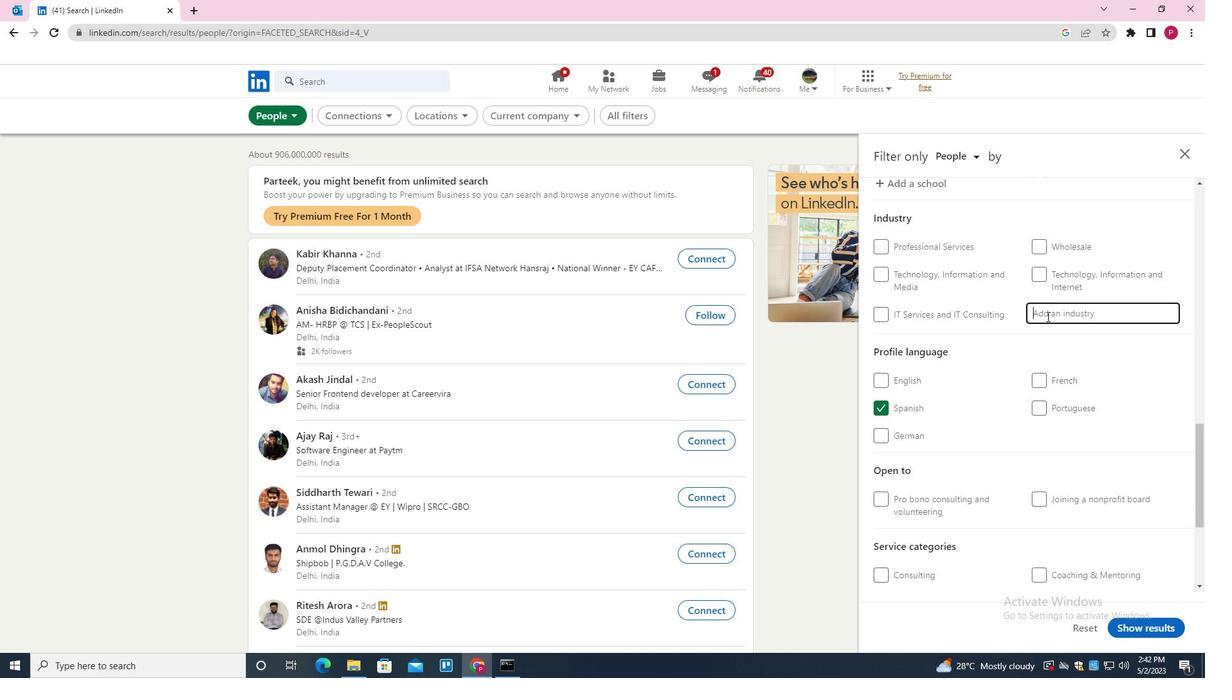 
Action: Key pressed <Key.shift><Key.shift><Key.shift><Key.shift><Key.shift><Key.shift><Key.shift><Key.shift><Key.shift><Key.shift><Key.shift><Key.shift><Key.shift><Key.shift><Key.shift><Key.shift>SOUND<Key.down><Key.down><Key.enter>
Screenshot: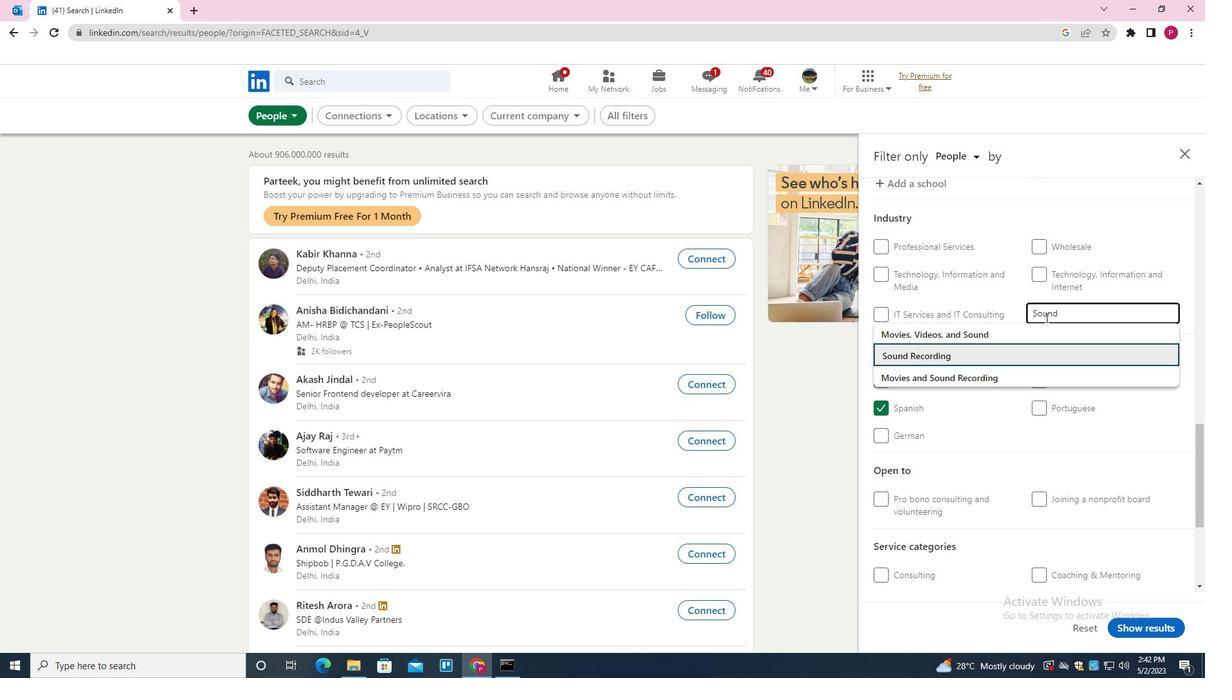 
Action: Mouse moved to (1024, 327)
Screenshot: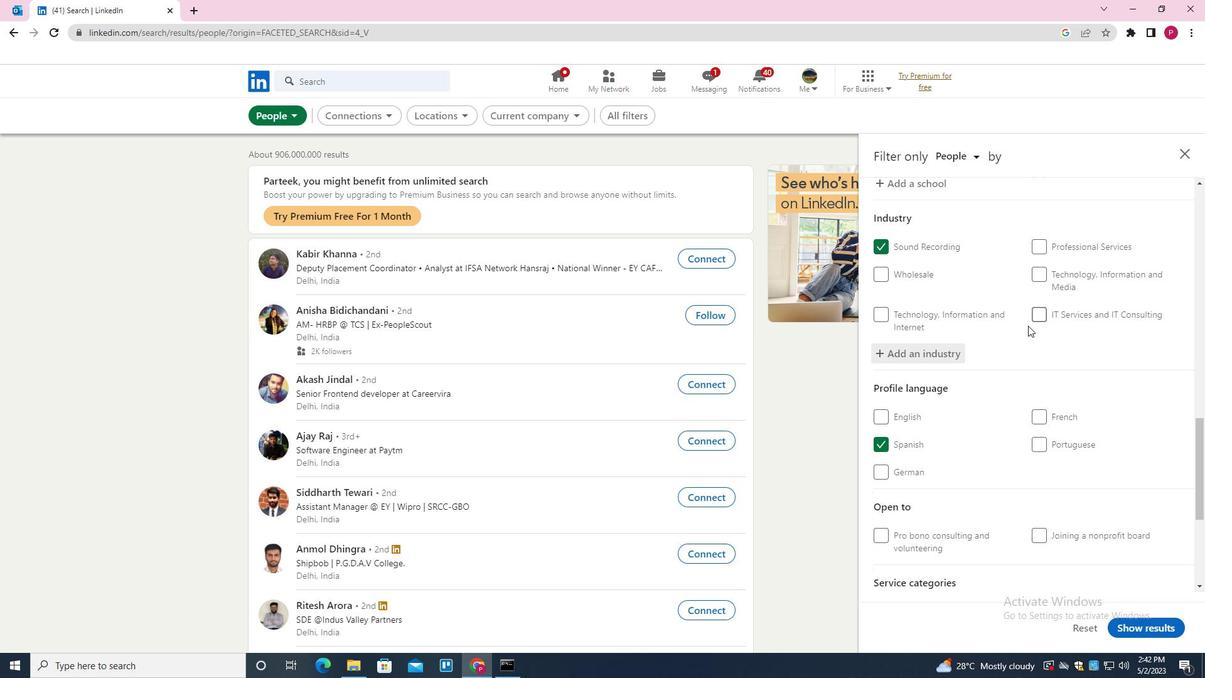 
Action: Mouse scrolled (1024, 327) with delta (0, 0)
Screenshot: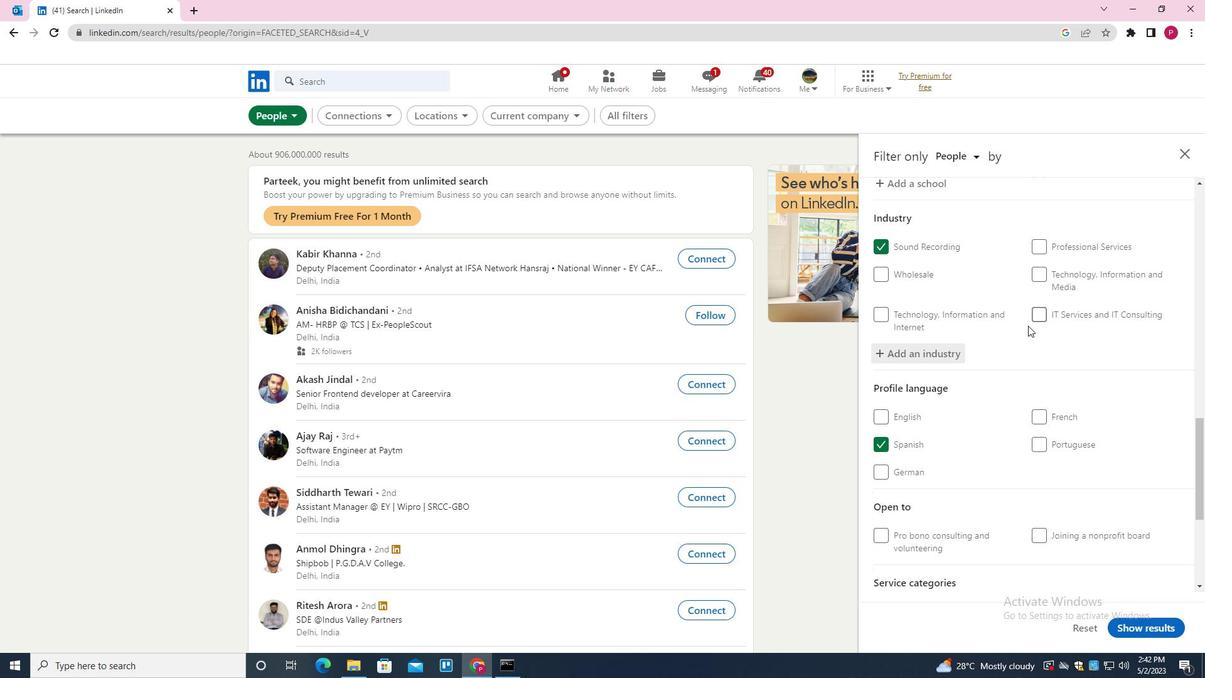 
Action: Mouse scrolled (1024, 327) with delta (0, 0)
Screenshot: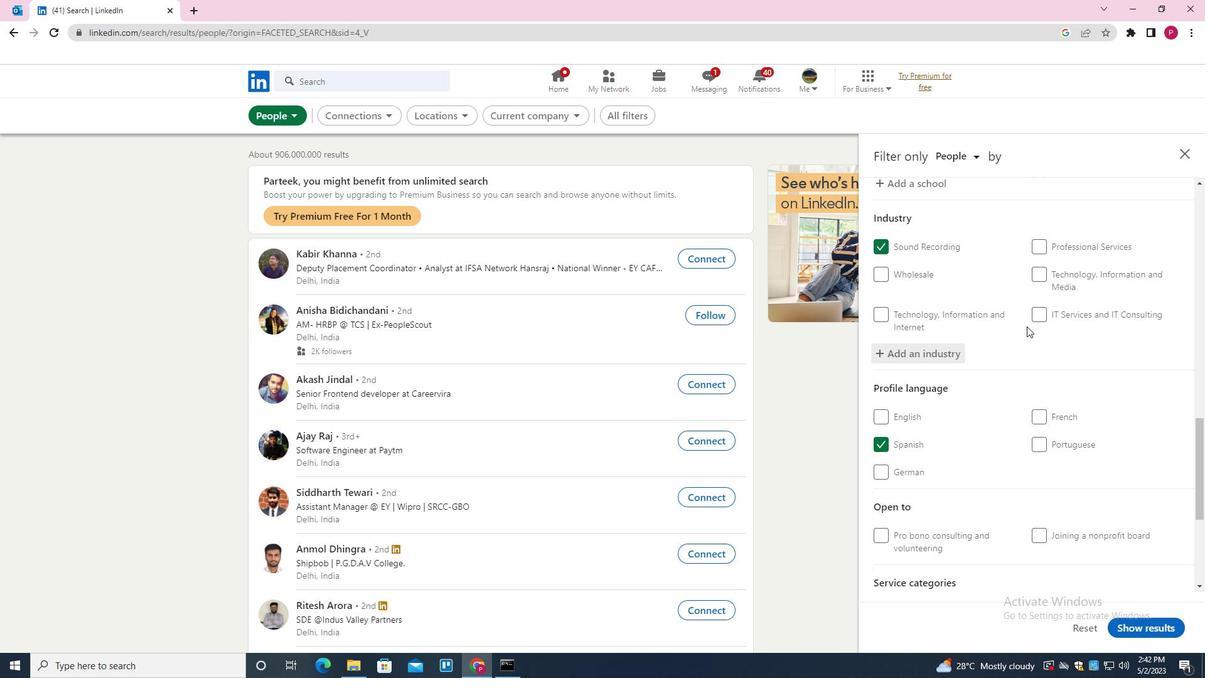 
Action: Mouse scrolled (1024, 327) with delta (0, 0)
Screenshot: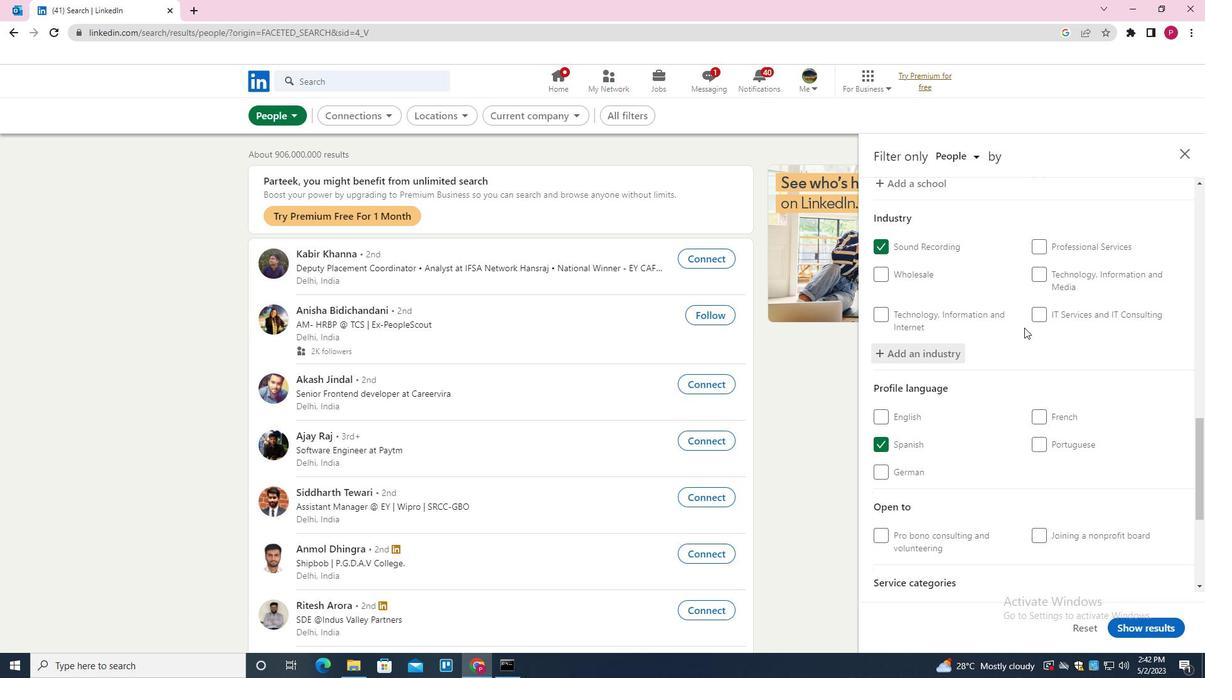 
Action: Mouse scrolled (1024, 327) with delta (0, 0)
Screenshot: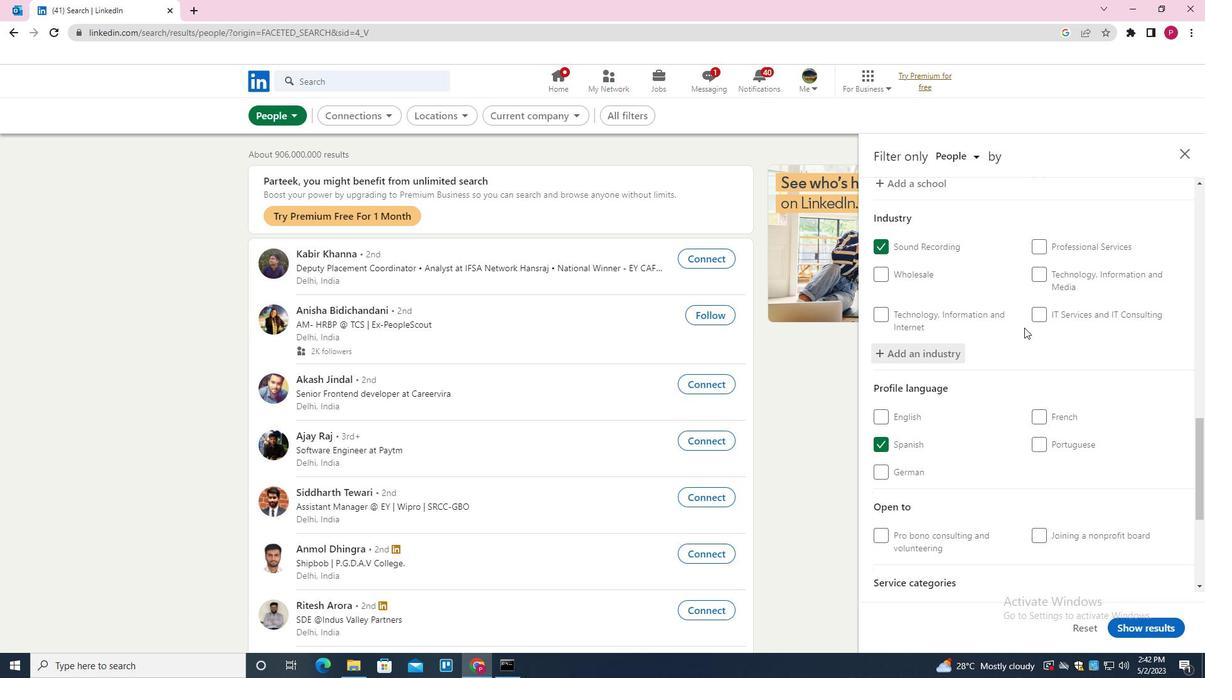 
Action: Mouse scrolled (1024, 327) with delta (0, 0)
Screenshot: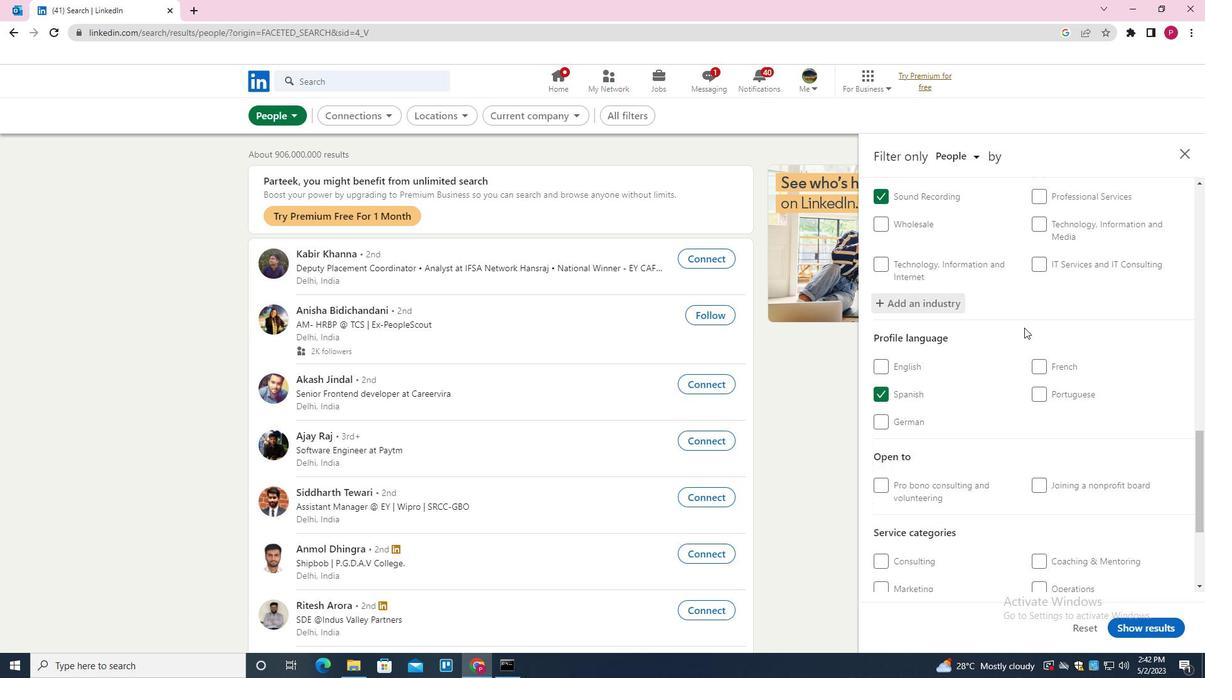 
Action: Mouse moved to (1078, 409)
Screenshot: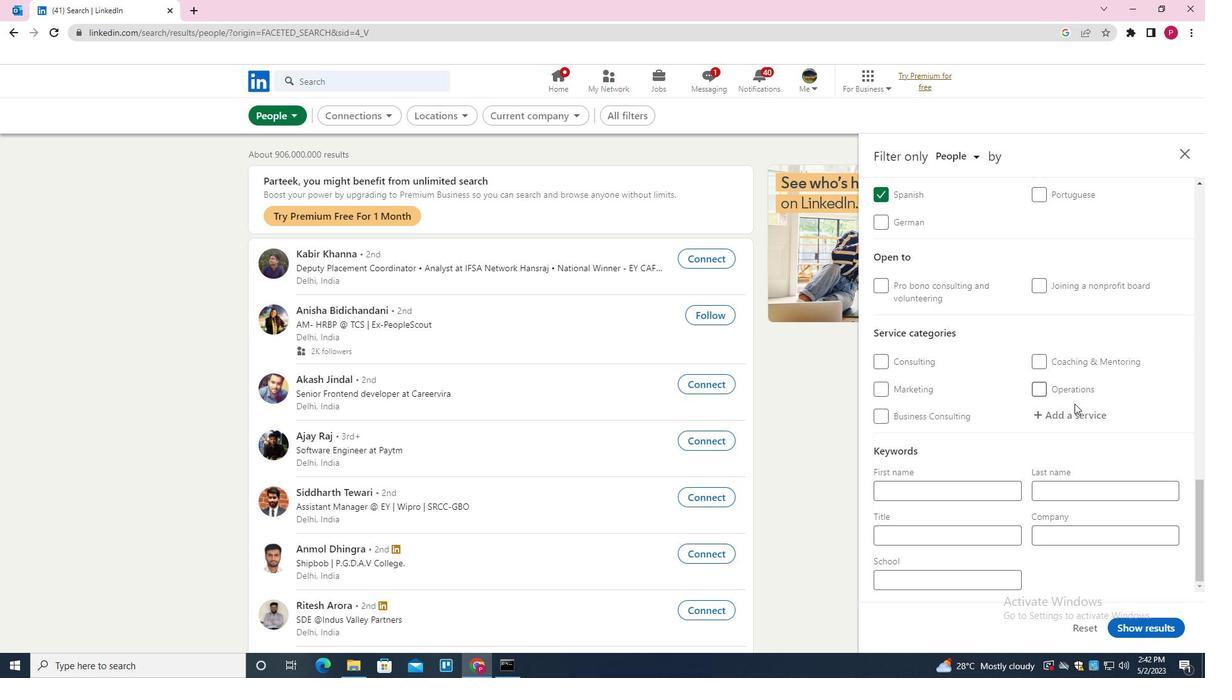 
Action: Mouse pressed left at (1078, 409)
Screenshot: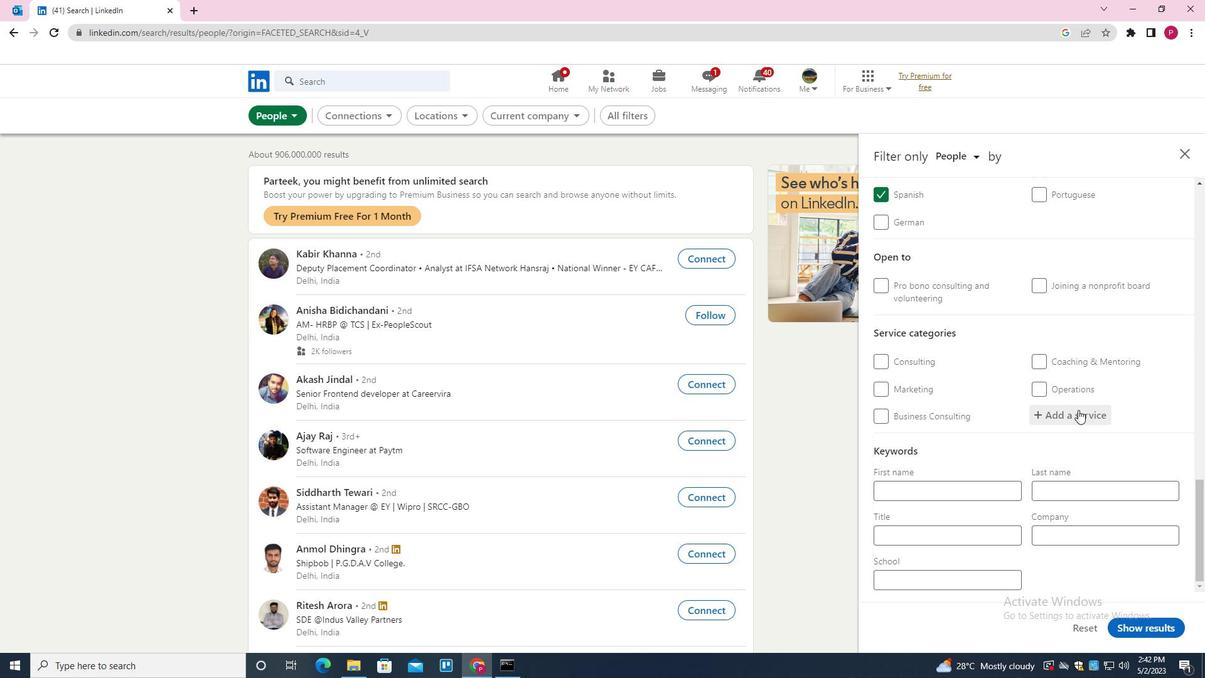 
Action: Mouse moved to (1078, 410)
Screenshot: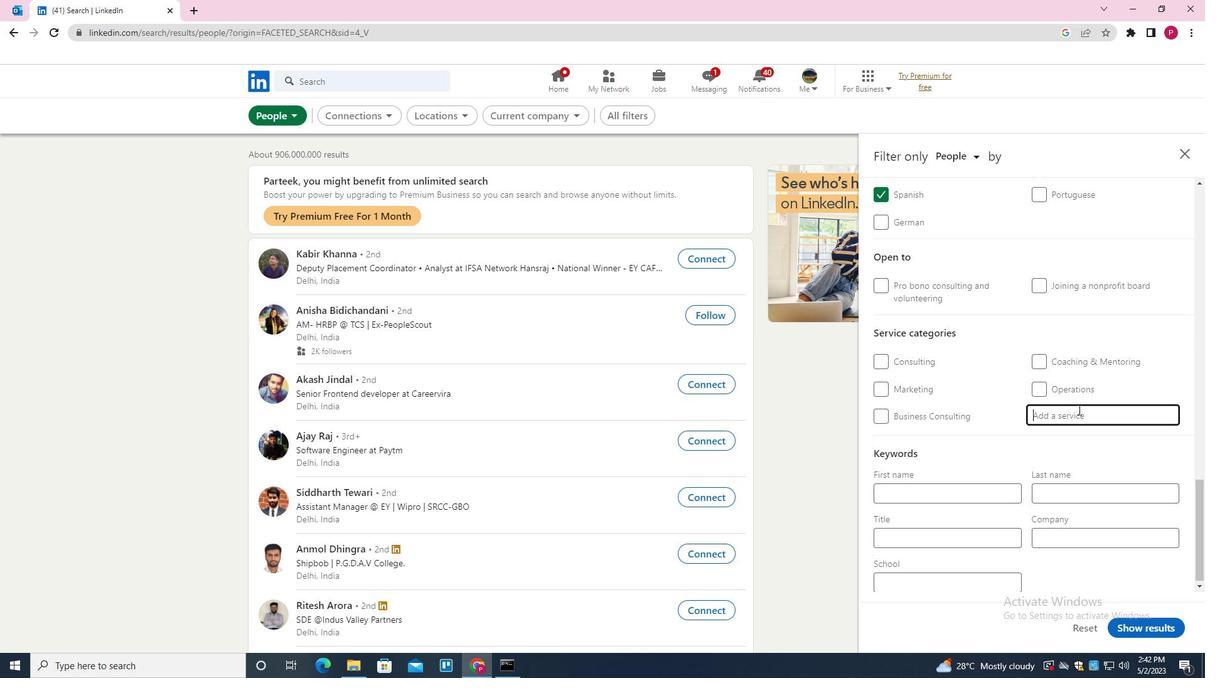 
Action: Key pressed <Key.shift>PUBLIC<Key.down><Key.down><Key.enter>
Screenshot: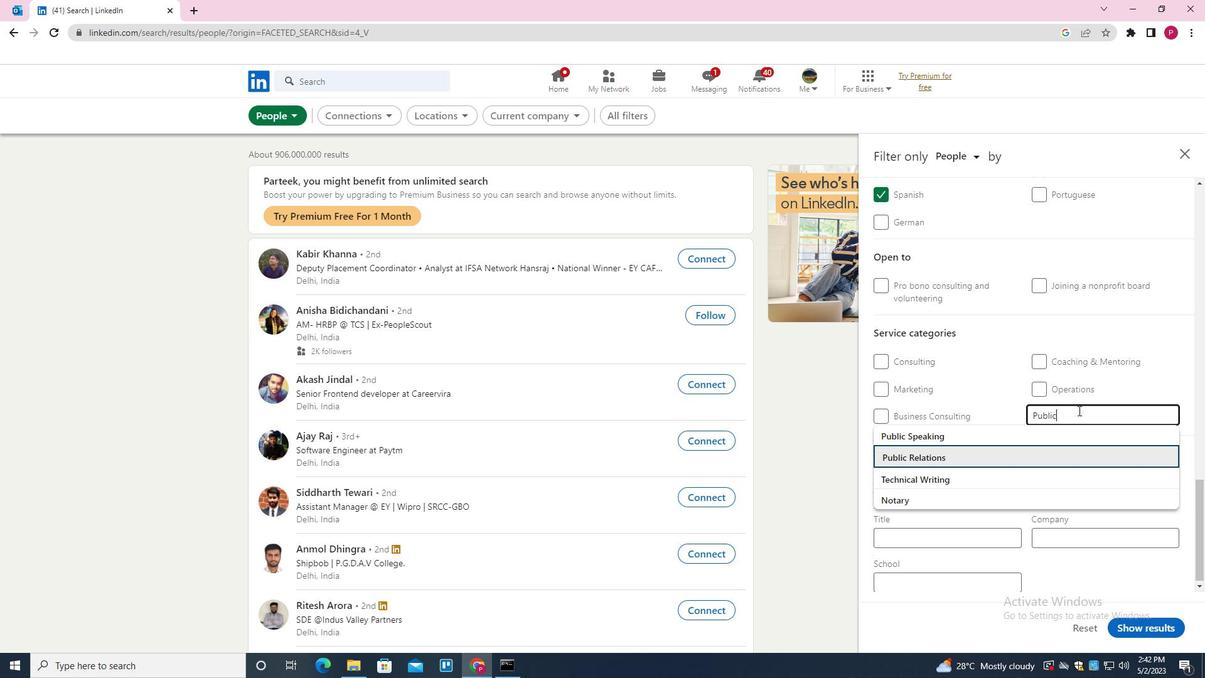 
Action: Mouse moved to (972, 422)
Screenshot: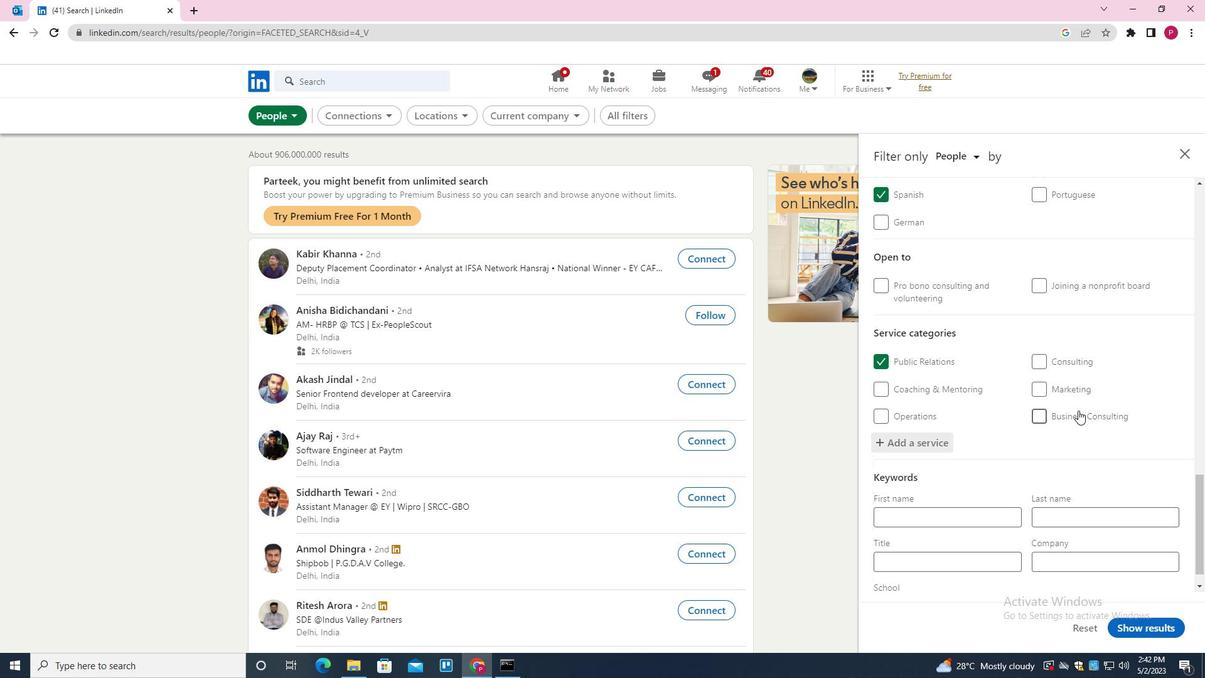 
Action: Mouse scrolled (972, 421) with delta (0, 0)
Screenshot: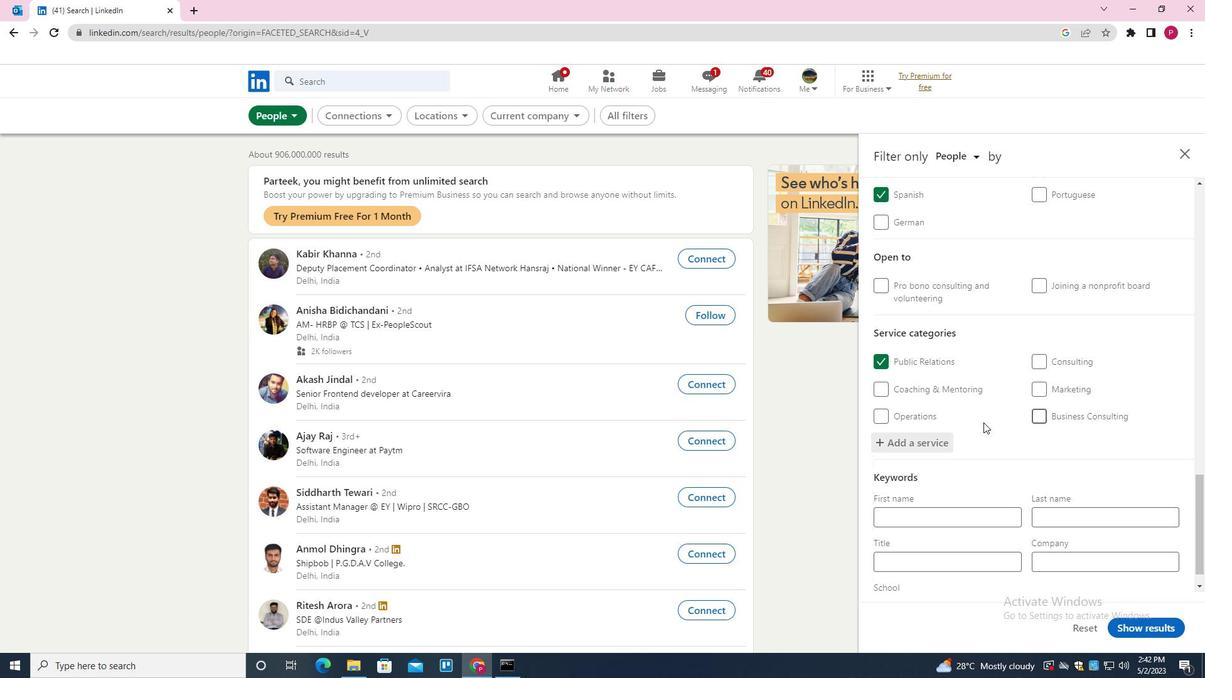 
Action: Mouse scrolled (972, 421) with delta (0, 0)
Screenshot: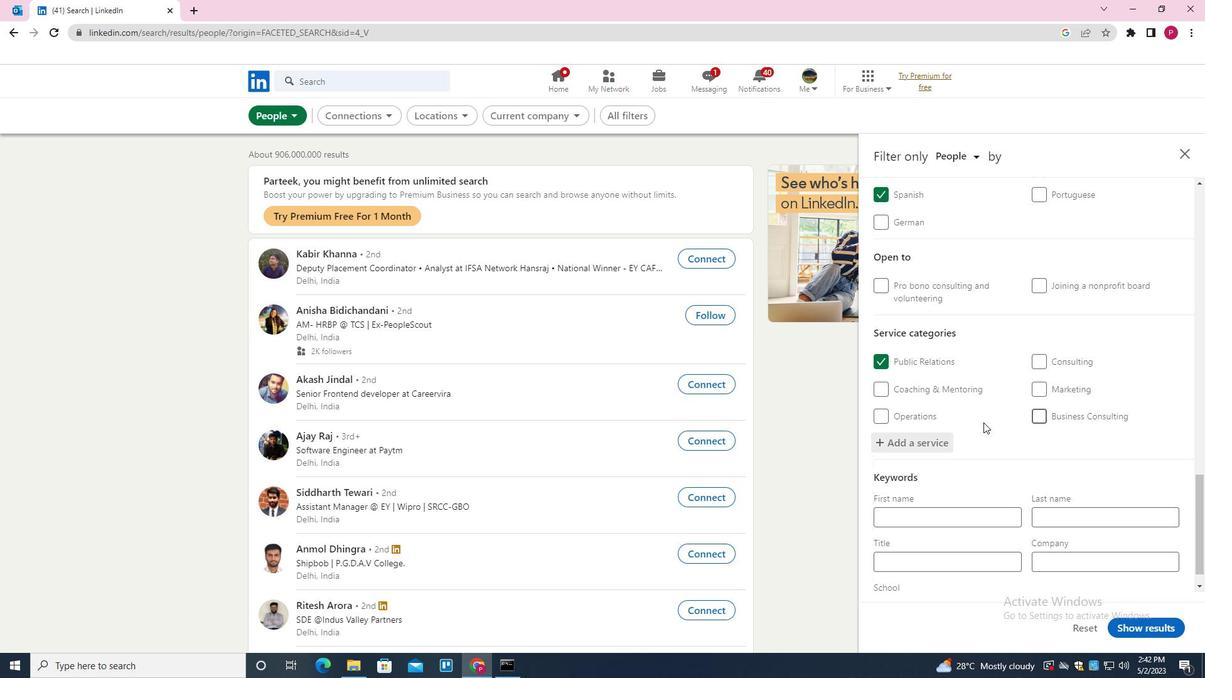
Action: Mouse moved to (969, 425)
Screenshot: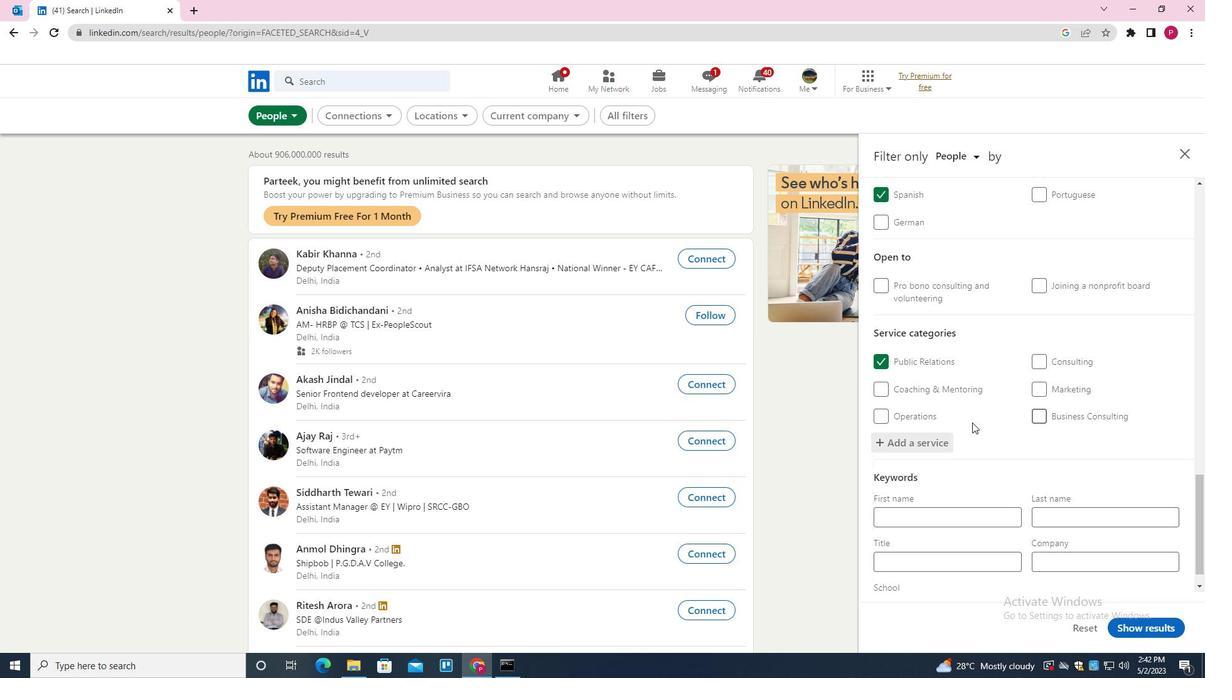 
Action: Mouse scrolled (969, 424) with delta (0, 0)
Screenshot: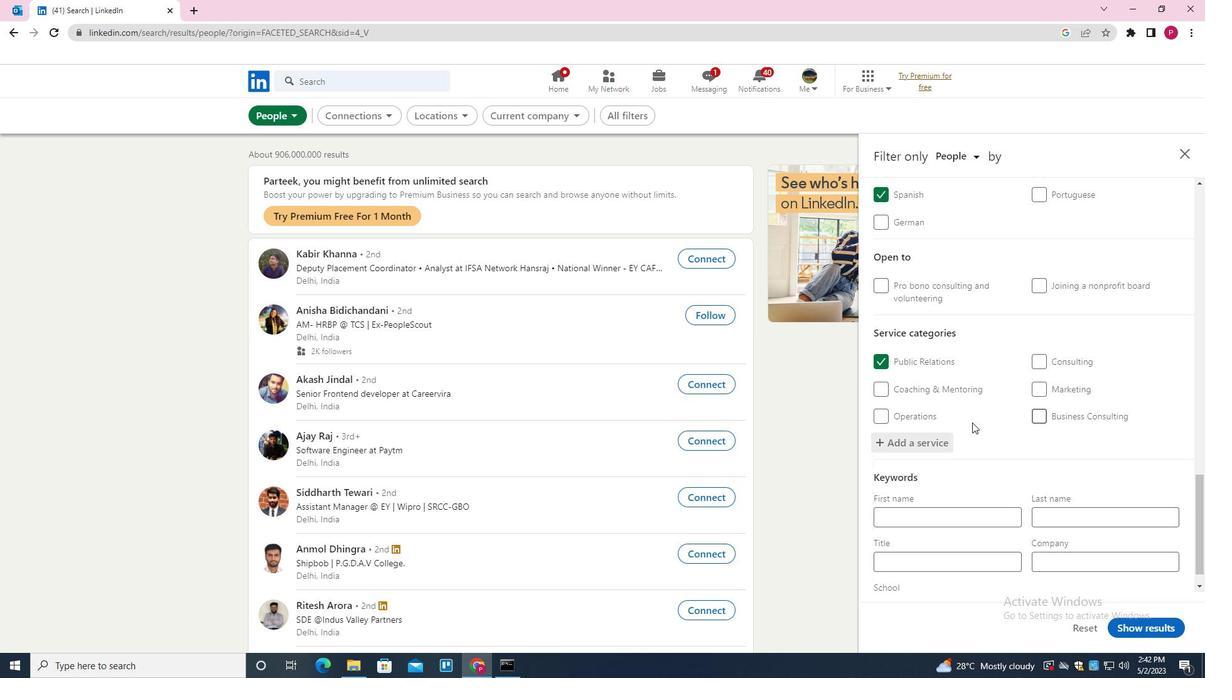 
Action: Mouse moved to (964, 432)
Screenshot: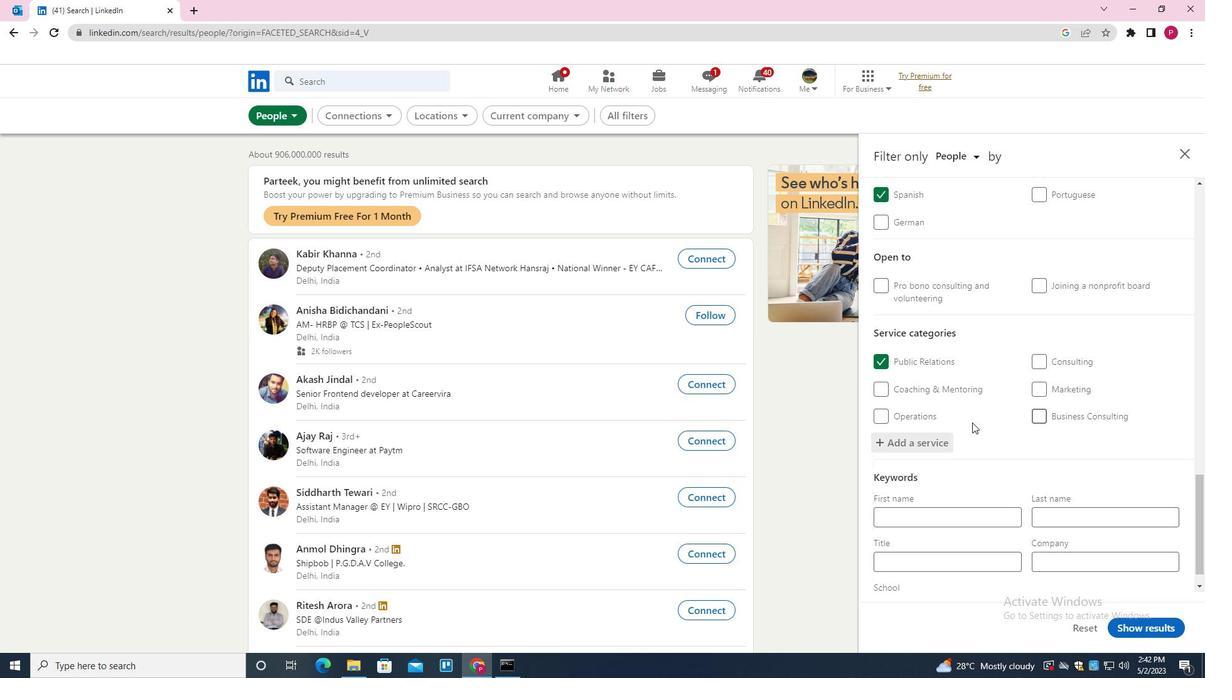 
Action: Mouse scrolled (964, 431) with delta (0, 0)
Screenshot: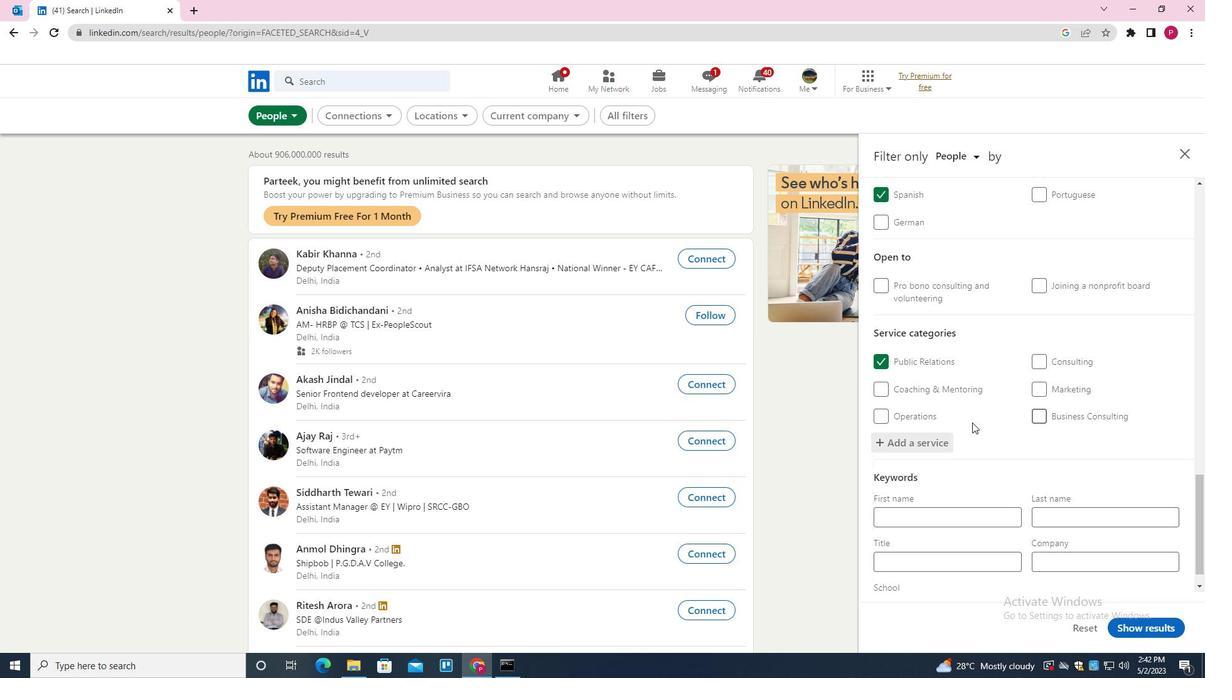 
Action: Mouse moved to (961, 435)
Screenshot: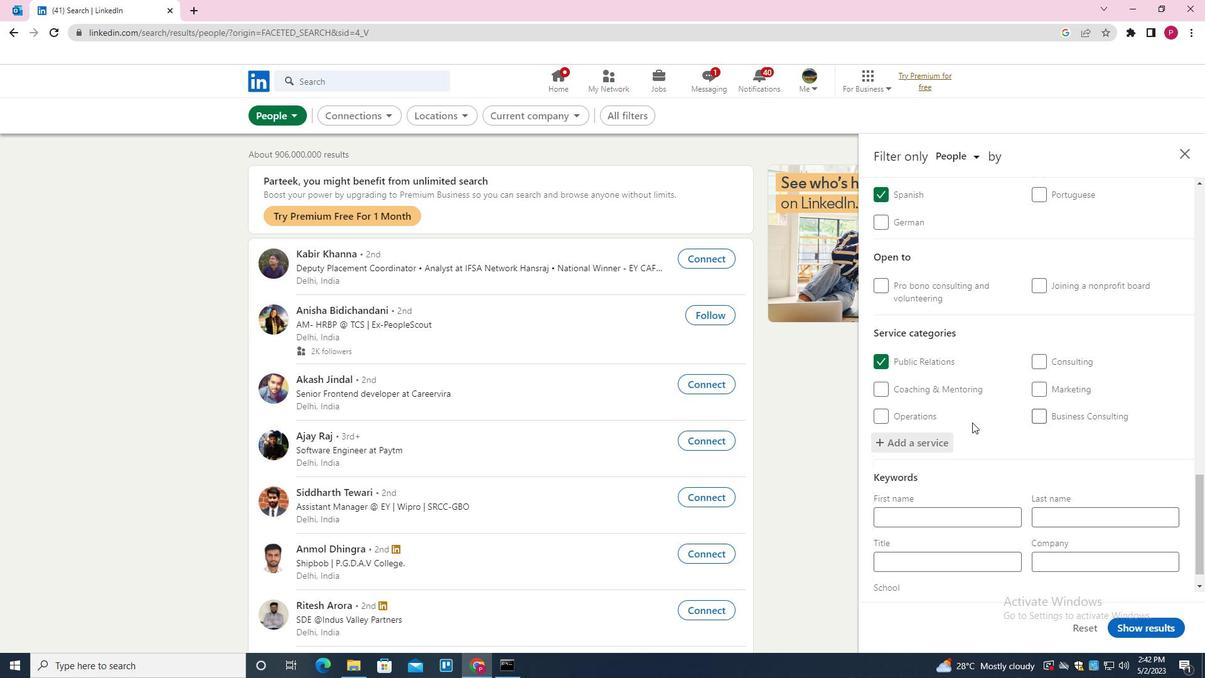
Action: Mouse scrolled (961, 434) with delta (0, 0)
Screenshot: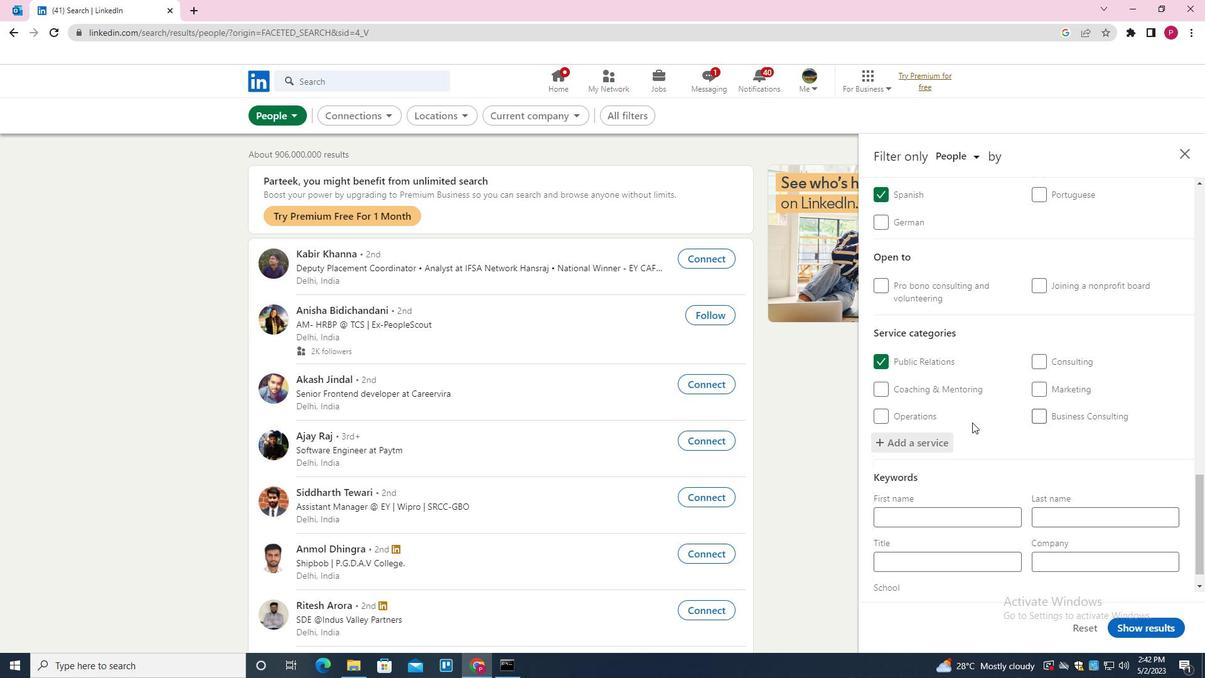 
Action: Mouse moved to (957, 438)
Screenshot: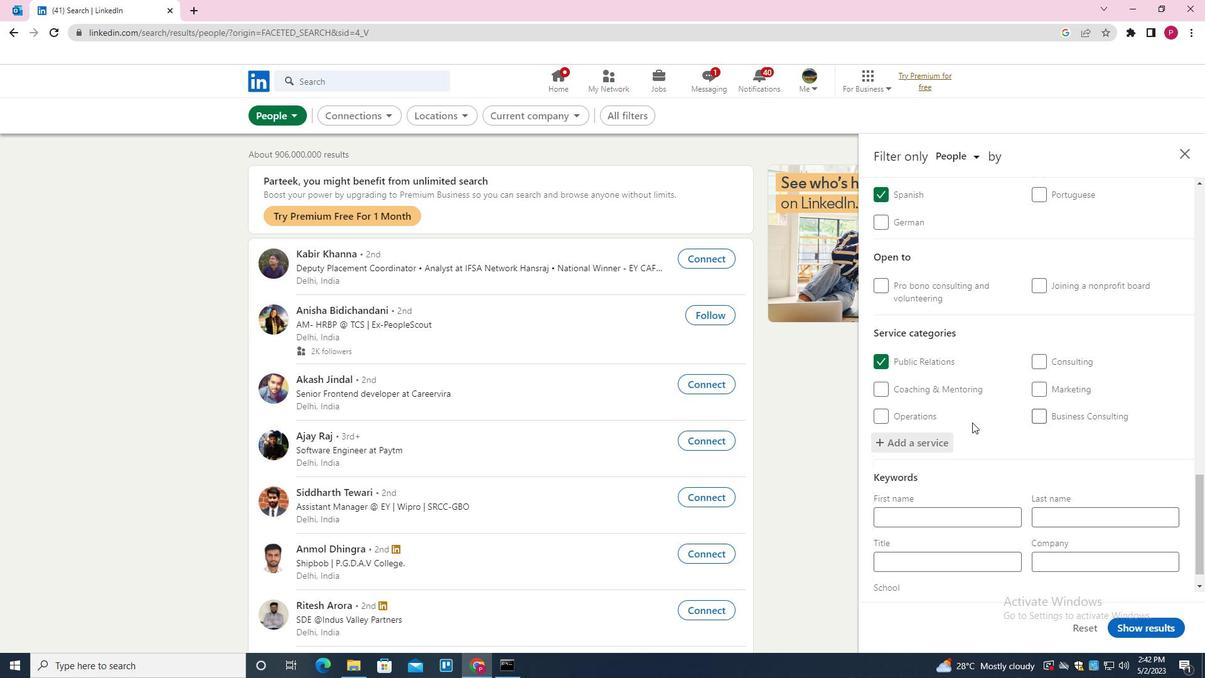 
Action: Mouse scrolled (957, 438) with delta (0, 0)
Screenshot: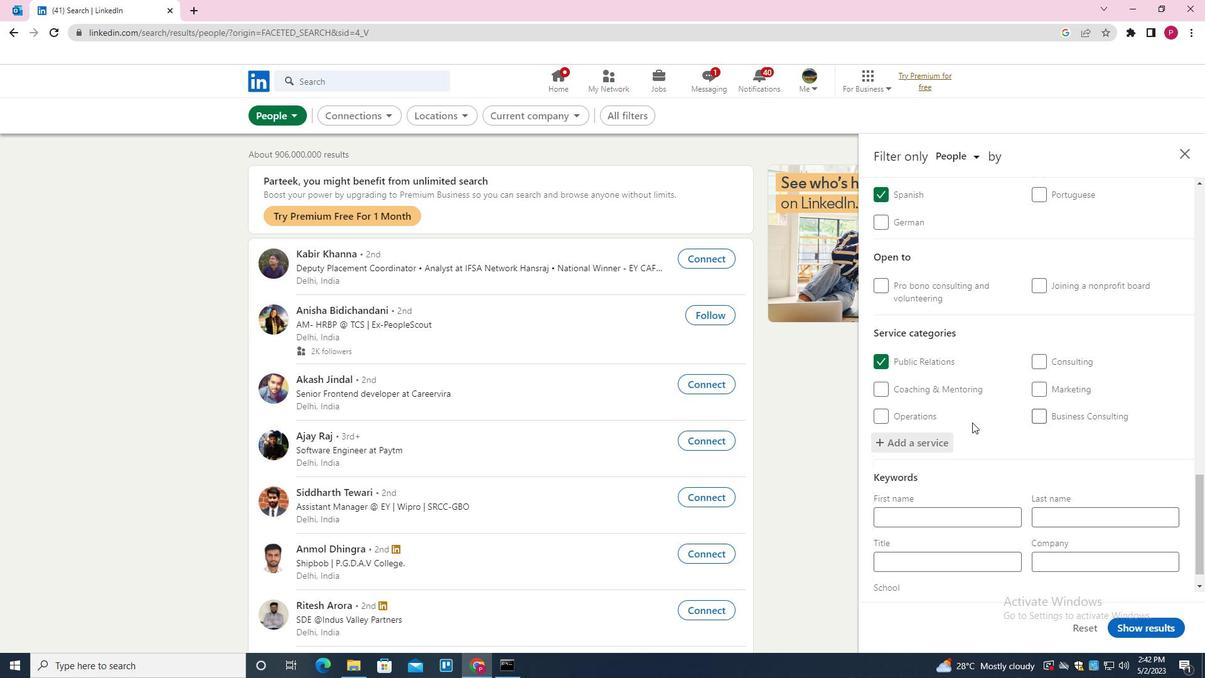 
Action: Mouse moved to (948, 528)
Screenshot: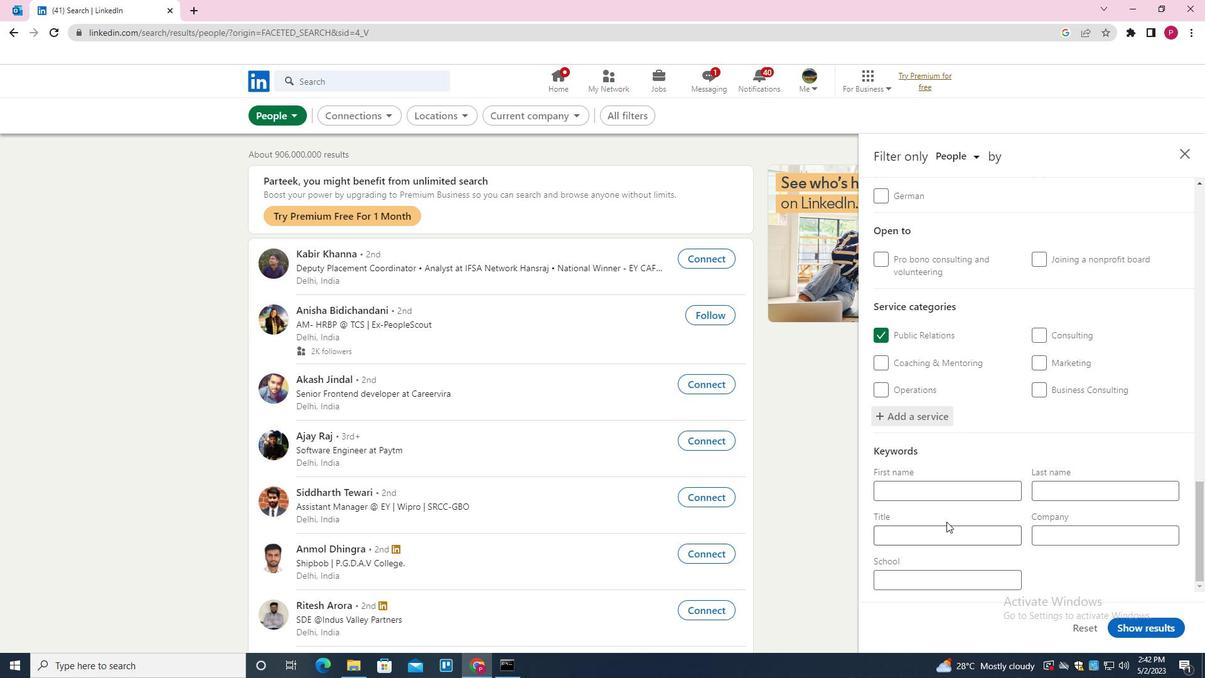 
Action: Mouse pressed left at (948, 528)
Screenshot: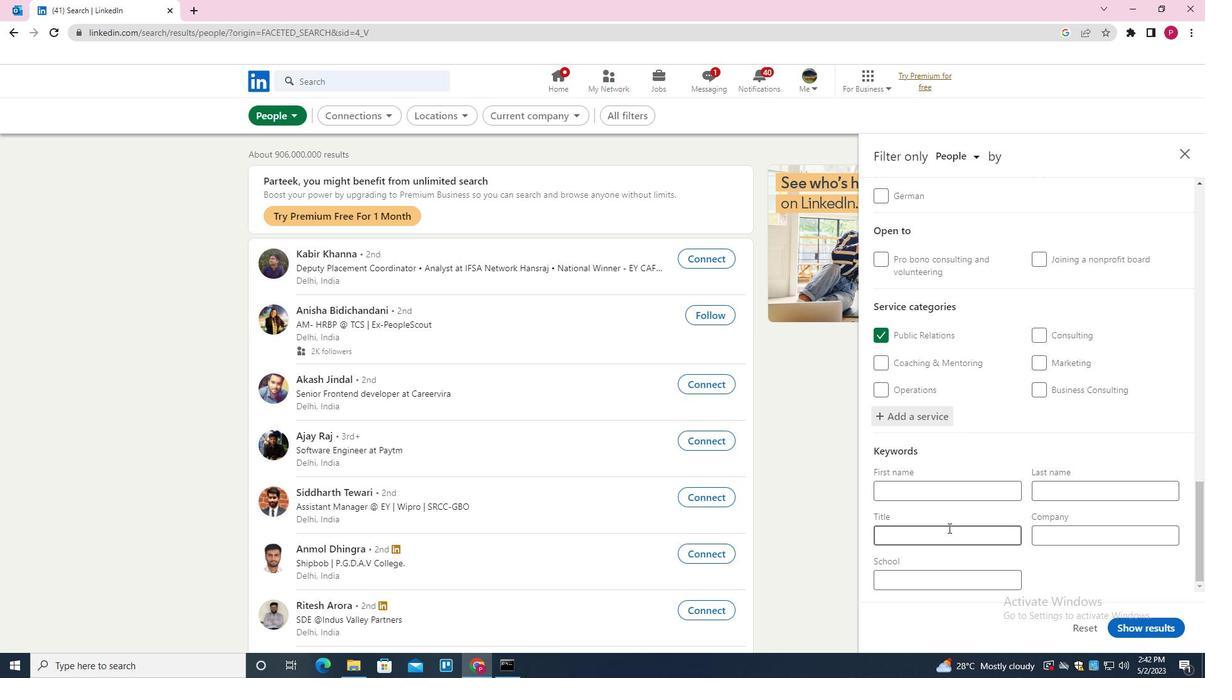 
Action: Mouse moved to (950, 528)
Screenshot: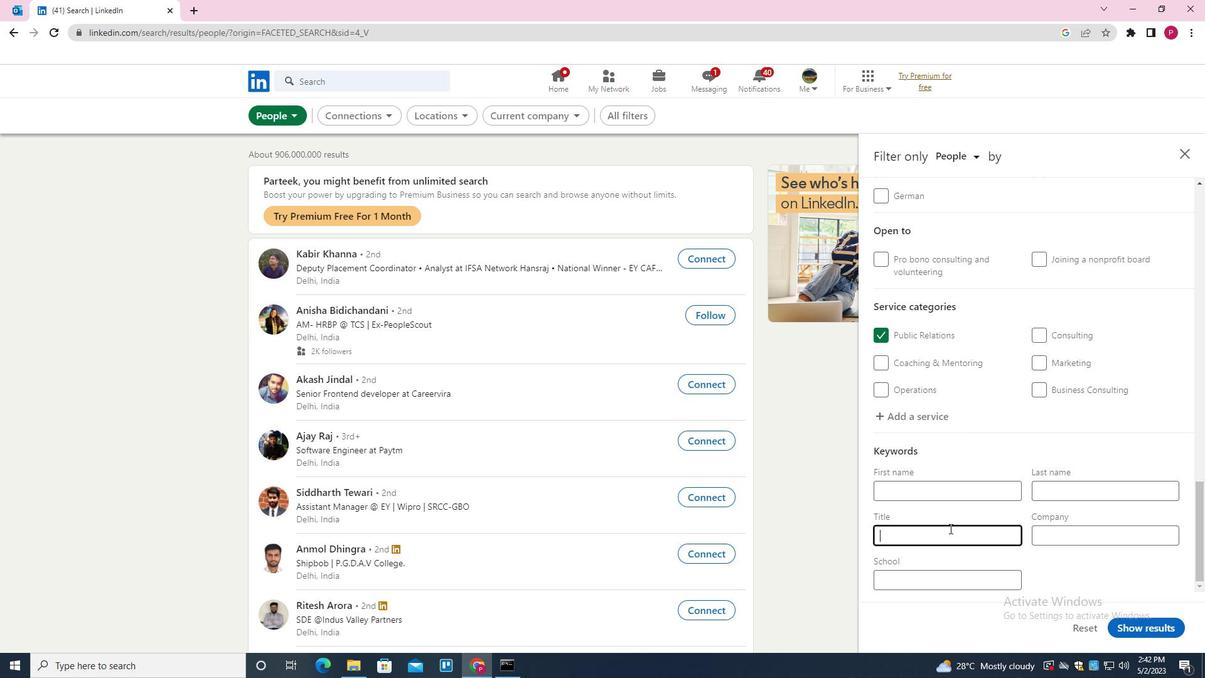 
Action: Key pressed <Key.shift><Key.shift><Key.shift><Key.shift><Key.shift>ACCOUNT<Key.space><Key.shift>REPRESENY<Key.backspace>TATIVE
Screenshot: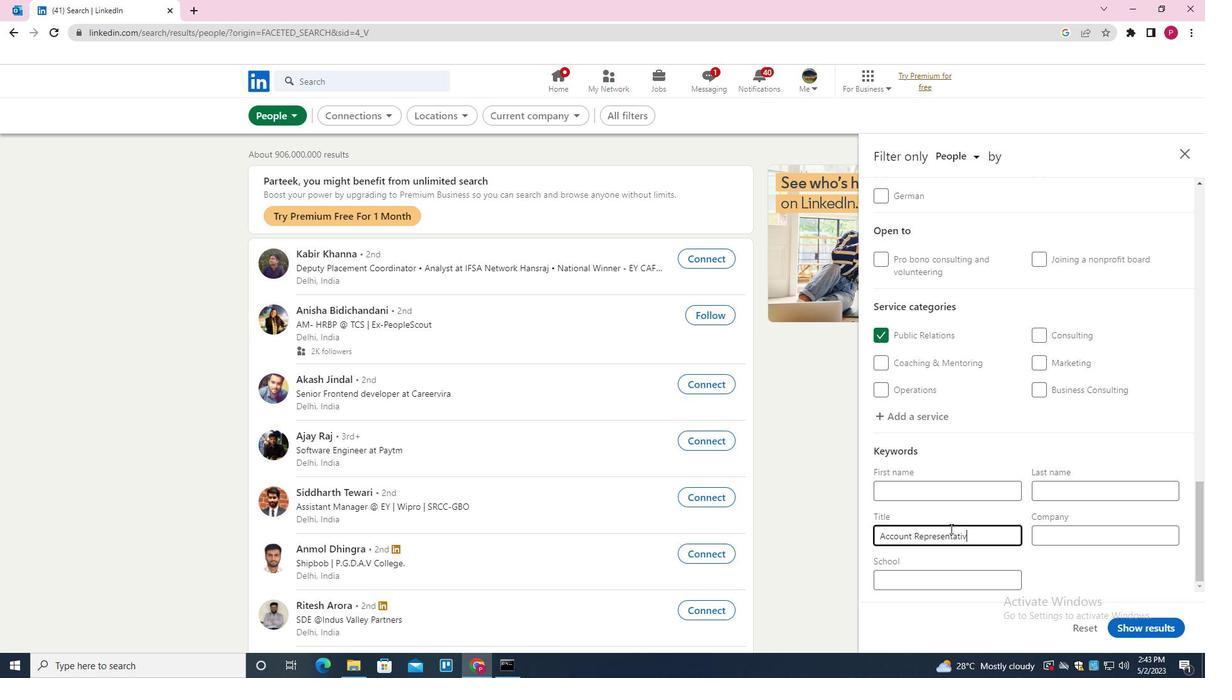 
Action: Mouse moved to (1132, 623)
Screenshot: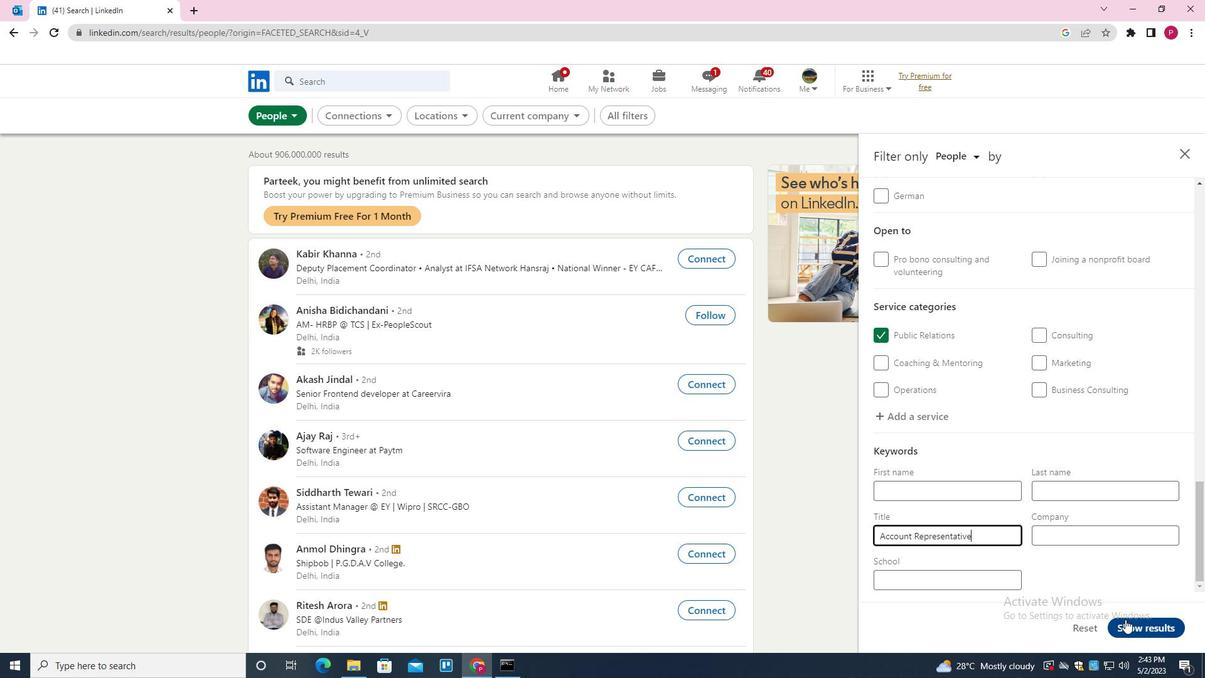 
Action: Mouse pressed left at (1132, 623)
Screenshot: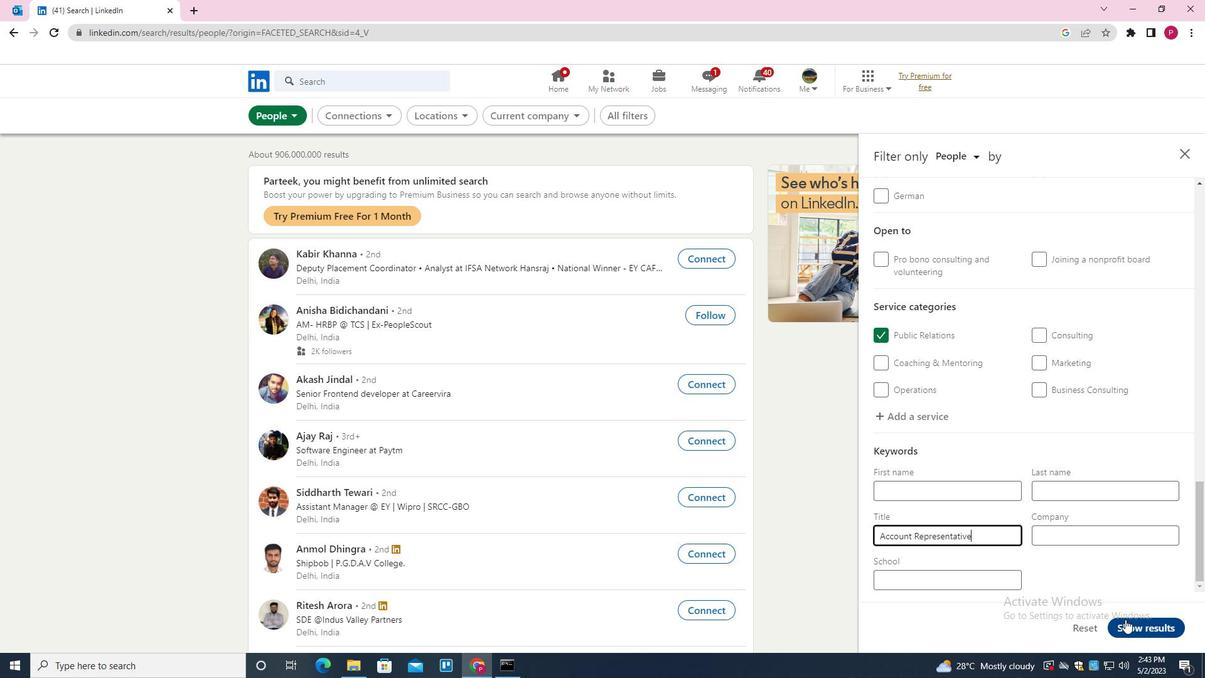 
Action: Mouse moved to (752, 325)
Screenshot: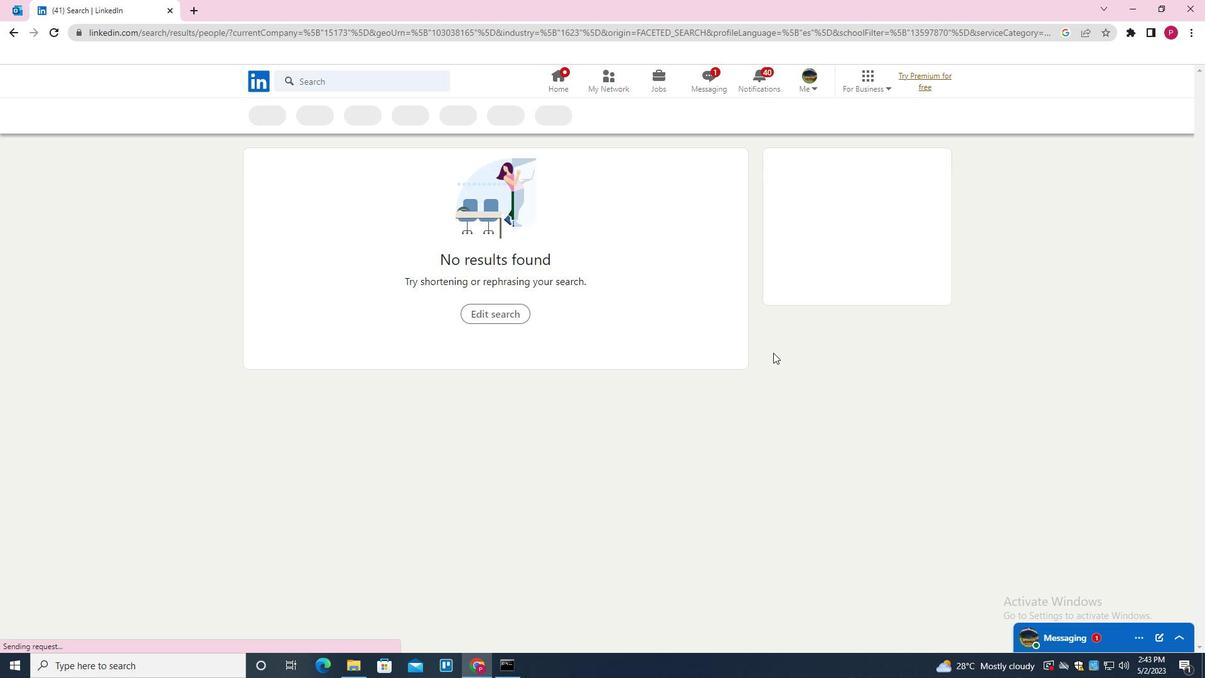
